Task: Look for space in Brovary, Ukraine from 26th August, 2023 to 10th September, 2023 for 6 adults, 2 children in price range Rs.10000 to Rs.15000. Place can be entire place or shared room with 6 bedrooms having 6 beds and 6 bathrooms. Property type can be house, flat, guest house. Amenities needed are: wifi, TV, free parkinig on premises, gym, breakfast. Booking option can be shelf check-in. Required host language is English.
Action: Mouse moved to (598, 148)
Screenshot: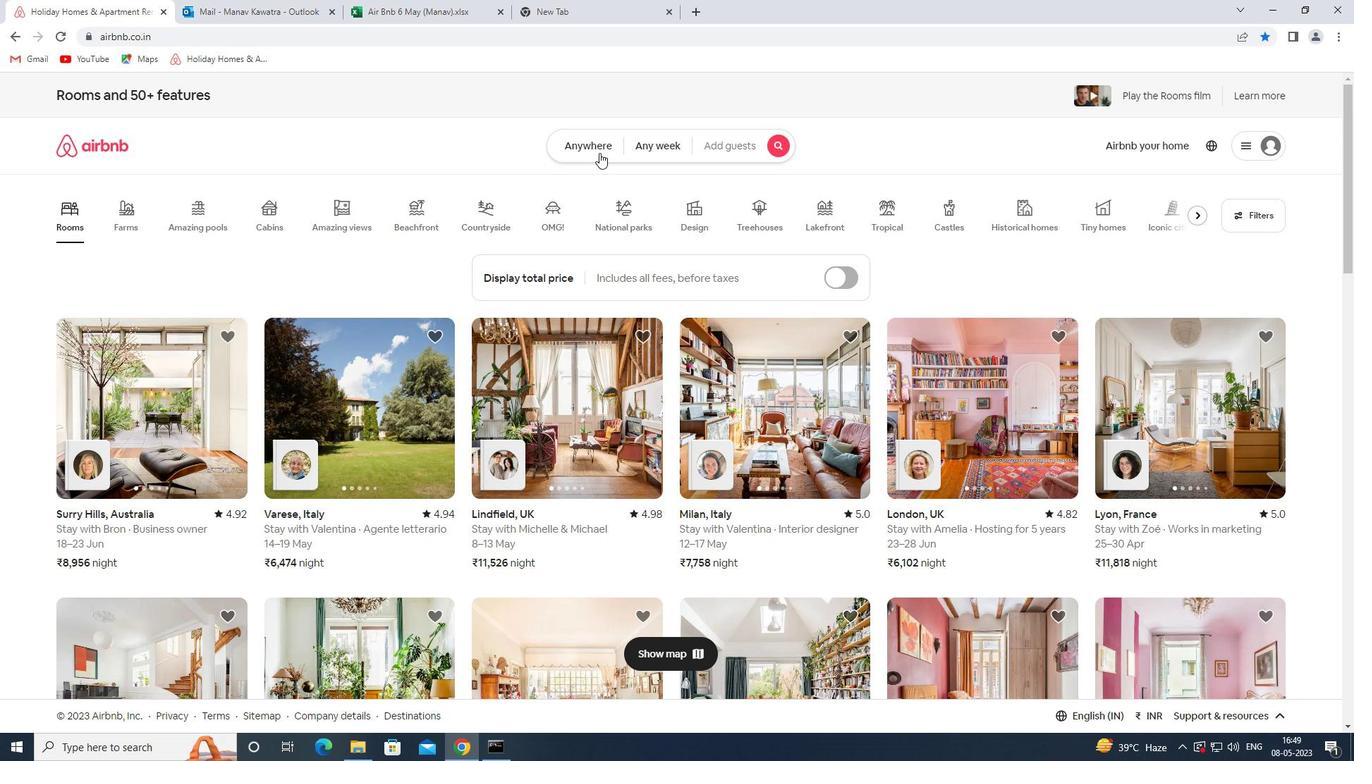 
Action: Mouse pressed left at (598, 148)
Screenshot: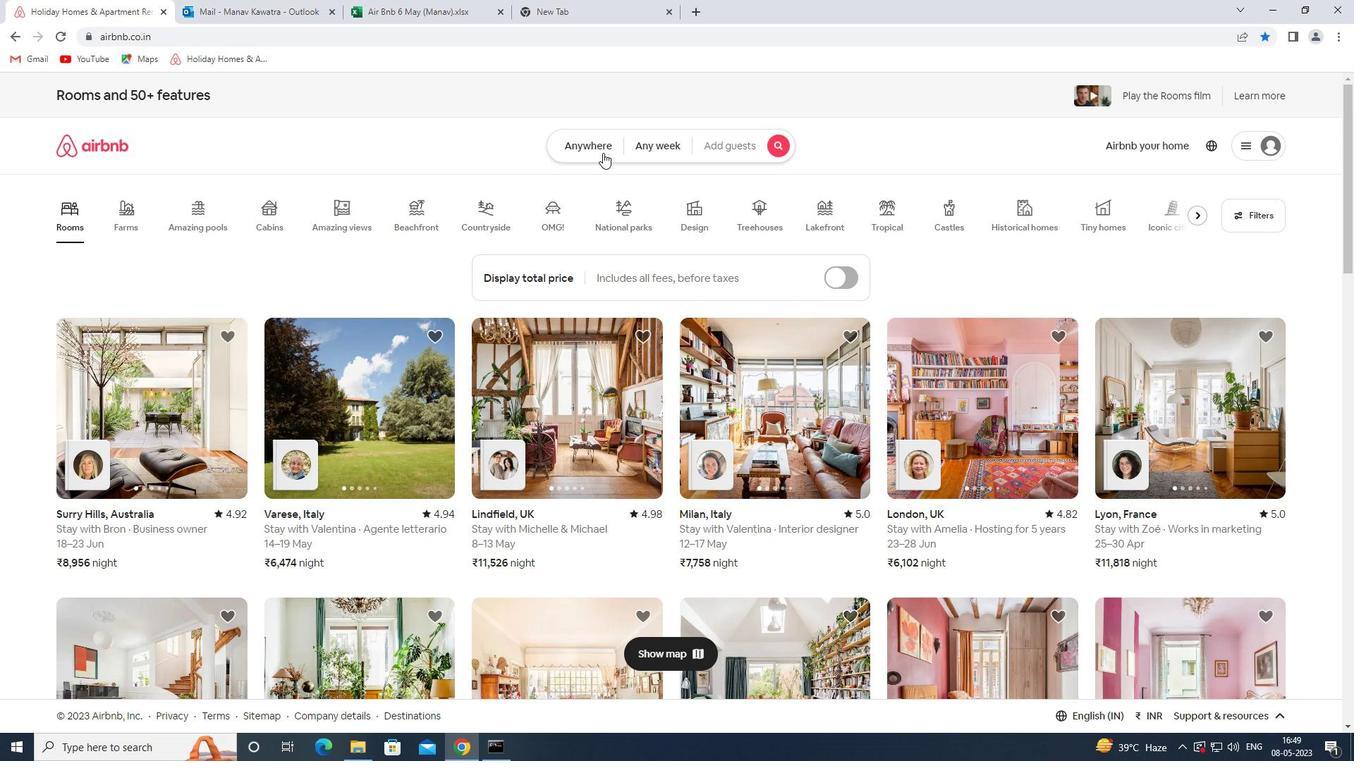 
Action: Mouse moved to (513, 201)
Screenshot: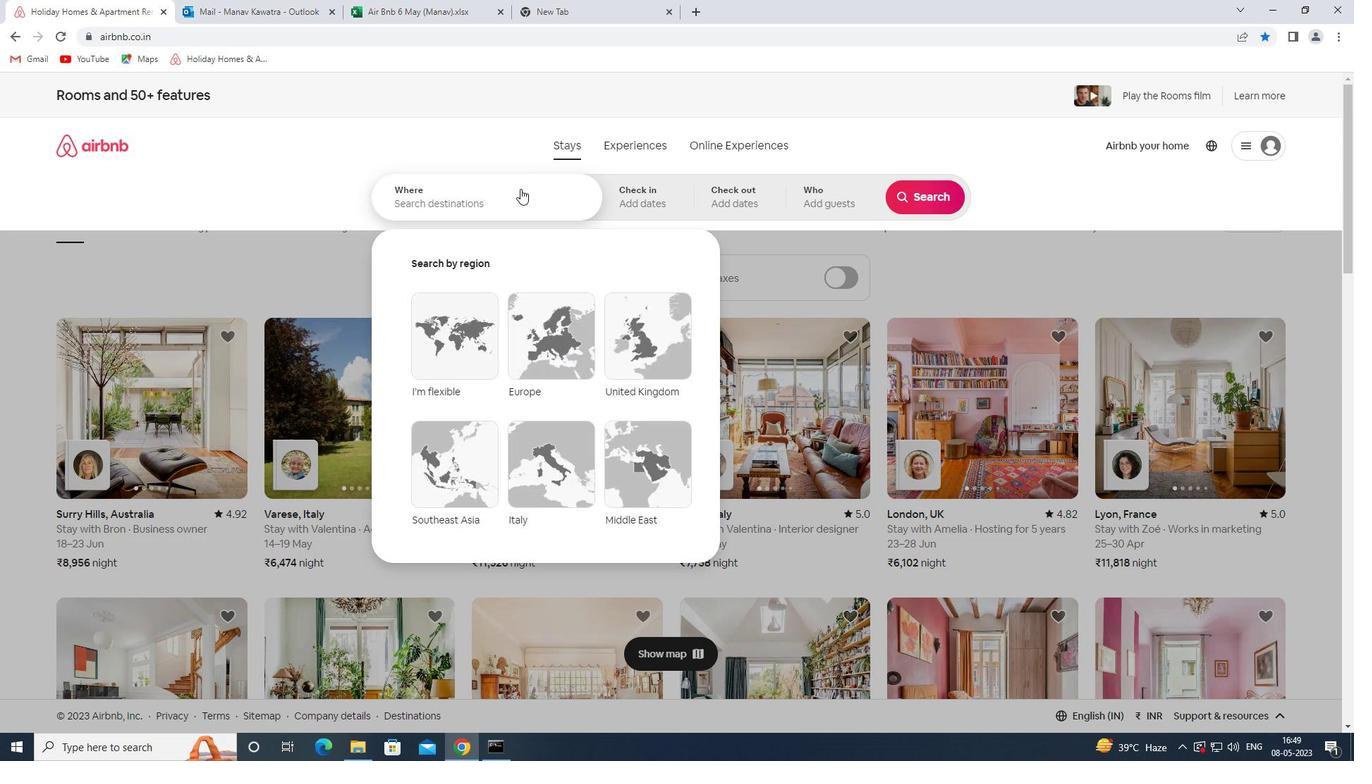 
Action: Mouse pressed left at (513, 201)
Screenshot: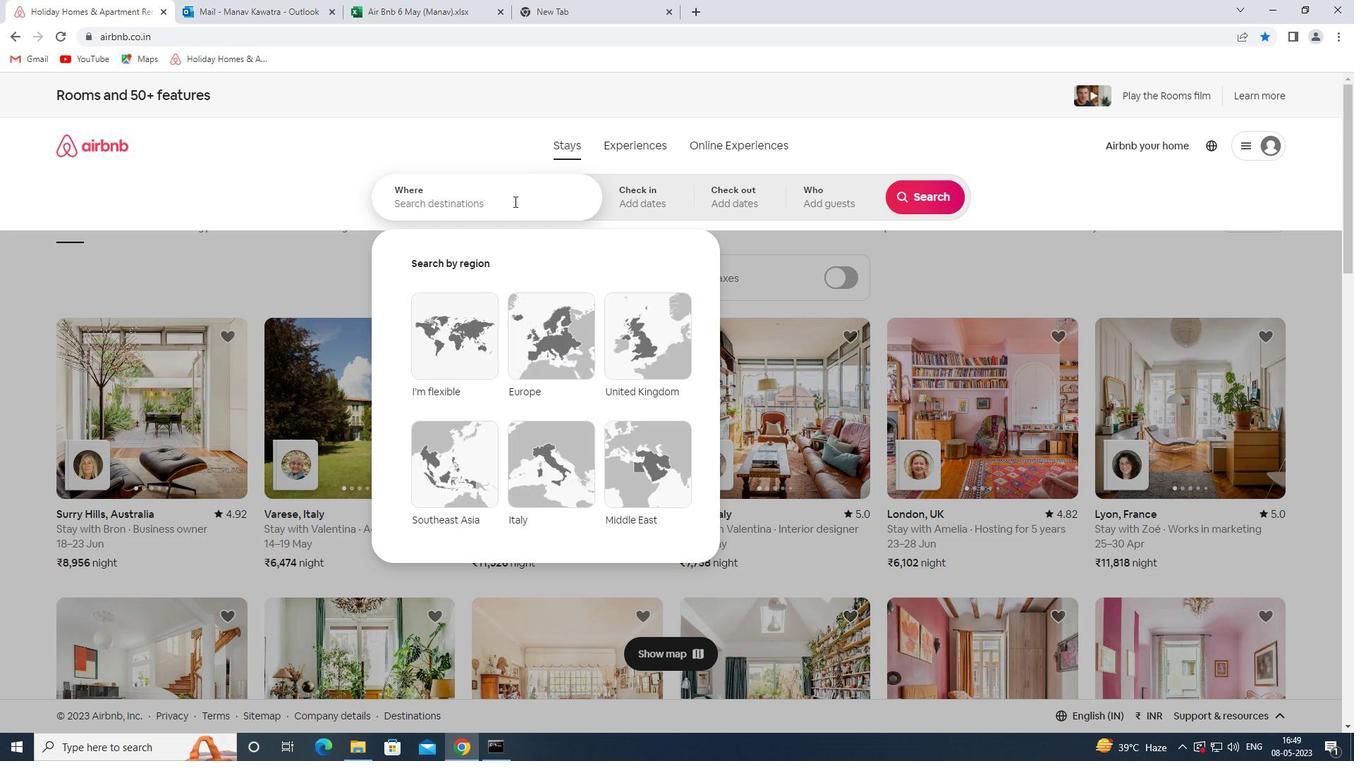 
Action: Key pressed <Key.shift>BROVARY<Key.space><Key.shift>UKRAINE<Key.space><Key.enter>
Screenshot: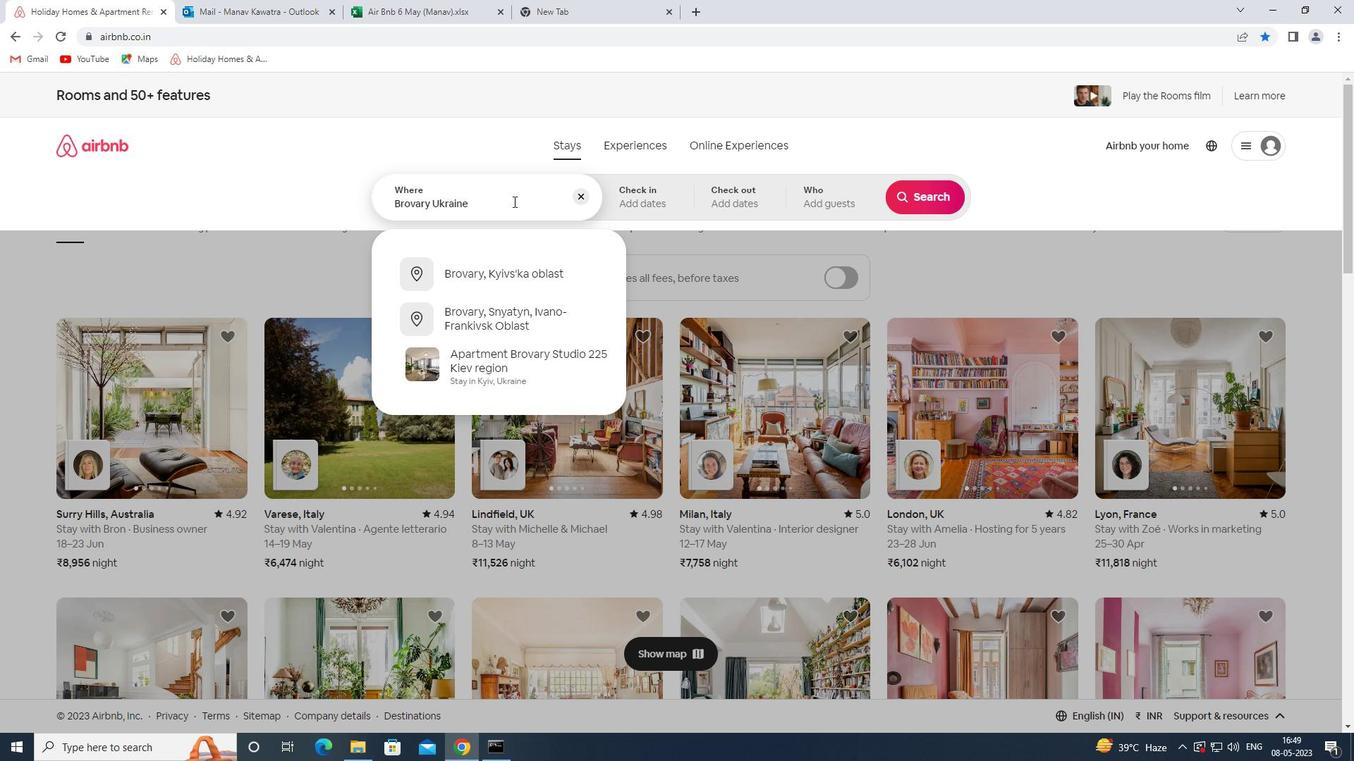 
Action: Mouse moved to (920, 322)
Screenshot: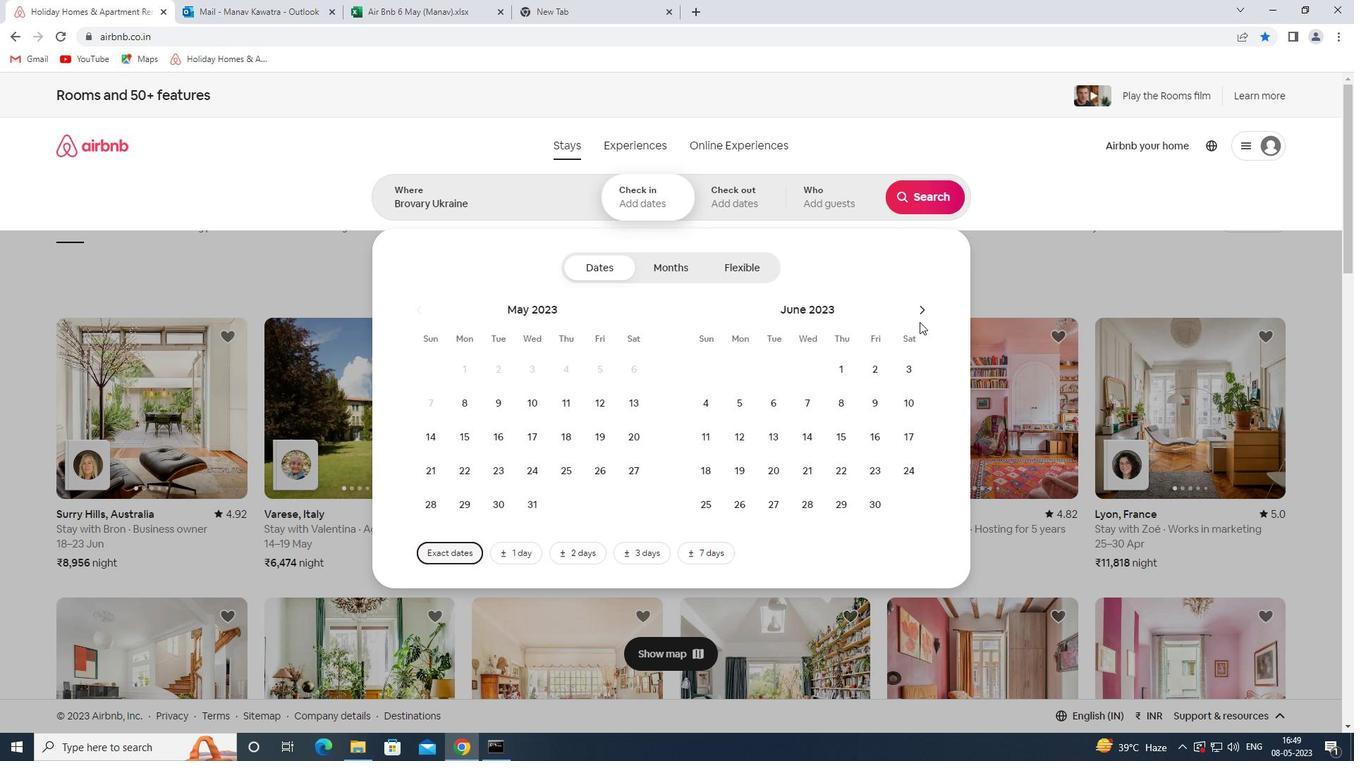 
Action: Mouse pressed left at (920, 322)
Screenshot: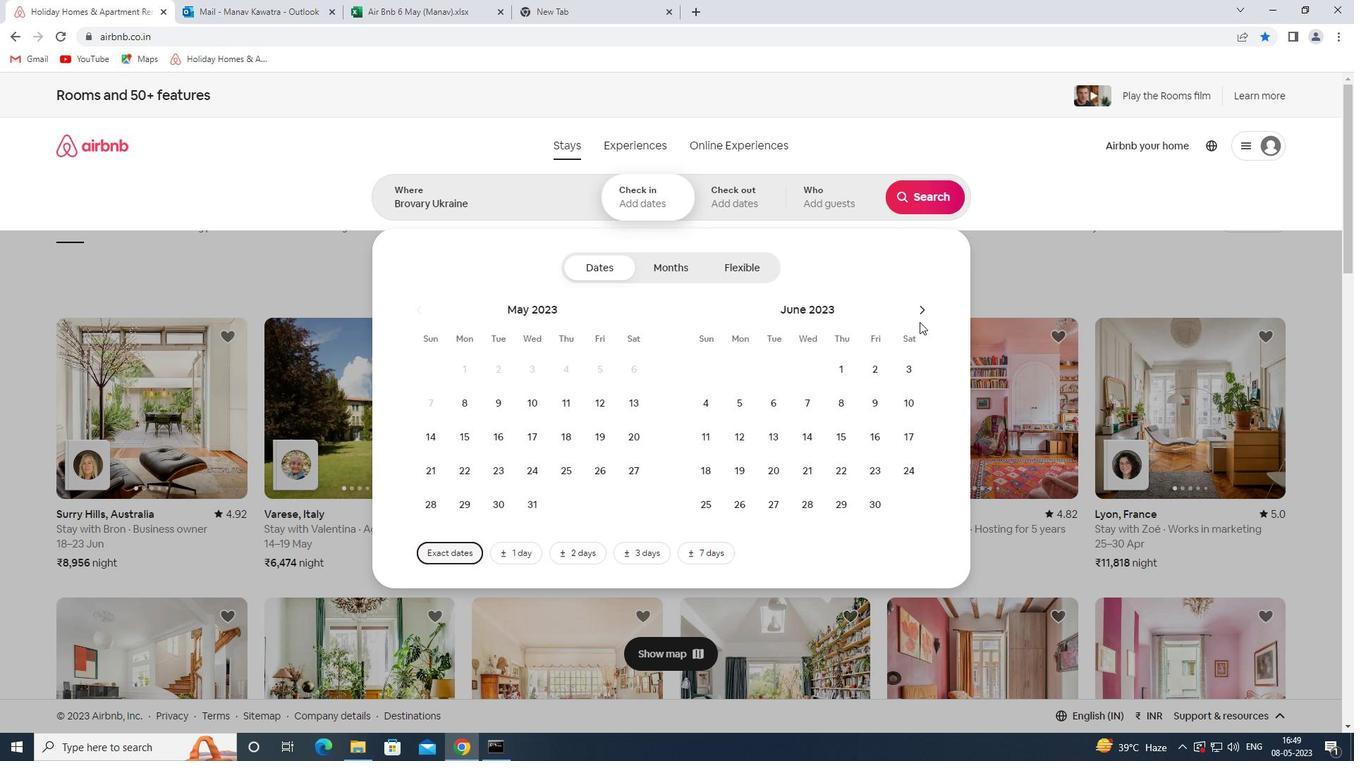 
Action: Mouse moved to (920, 314)
Screenshot: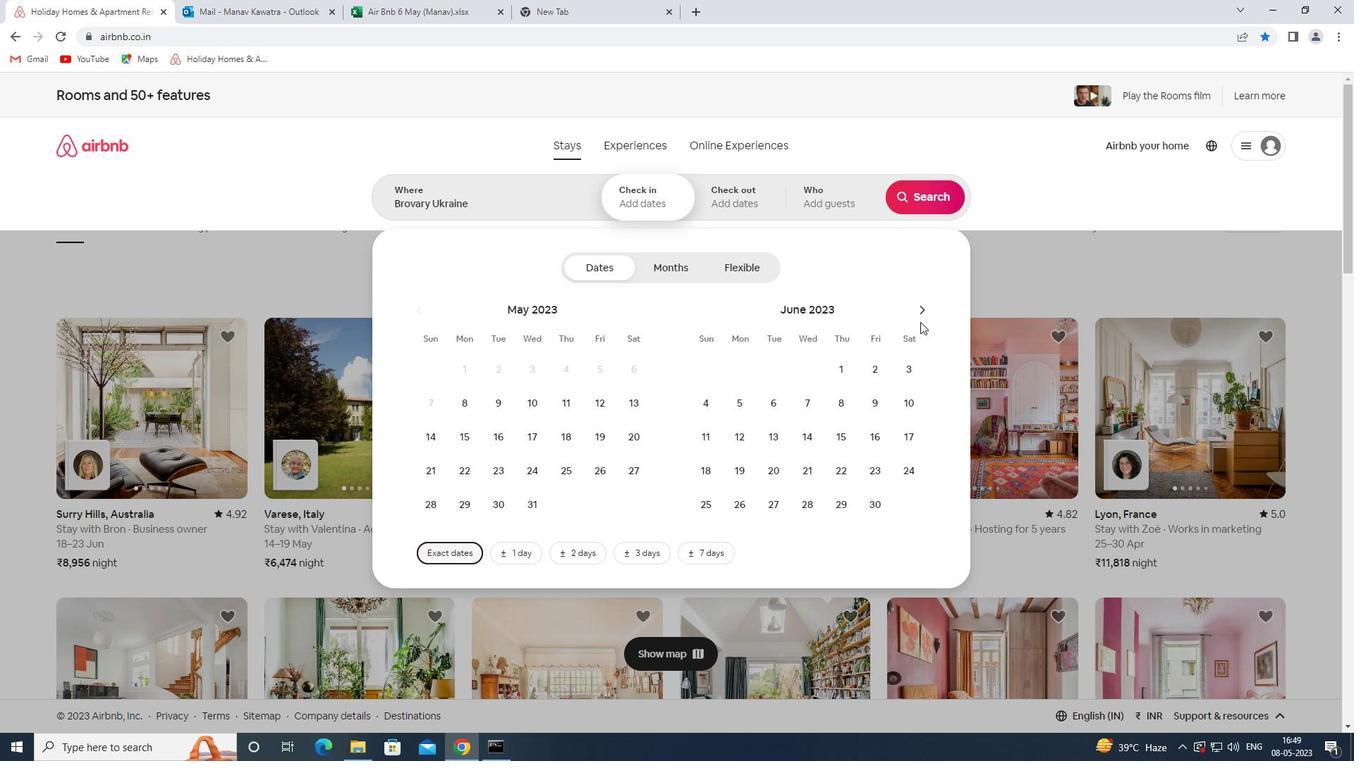 
Action: Mouse pressed left at (920, 314)
Screenshot: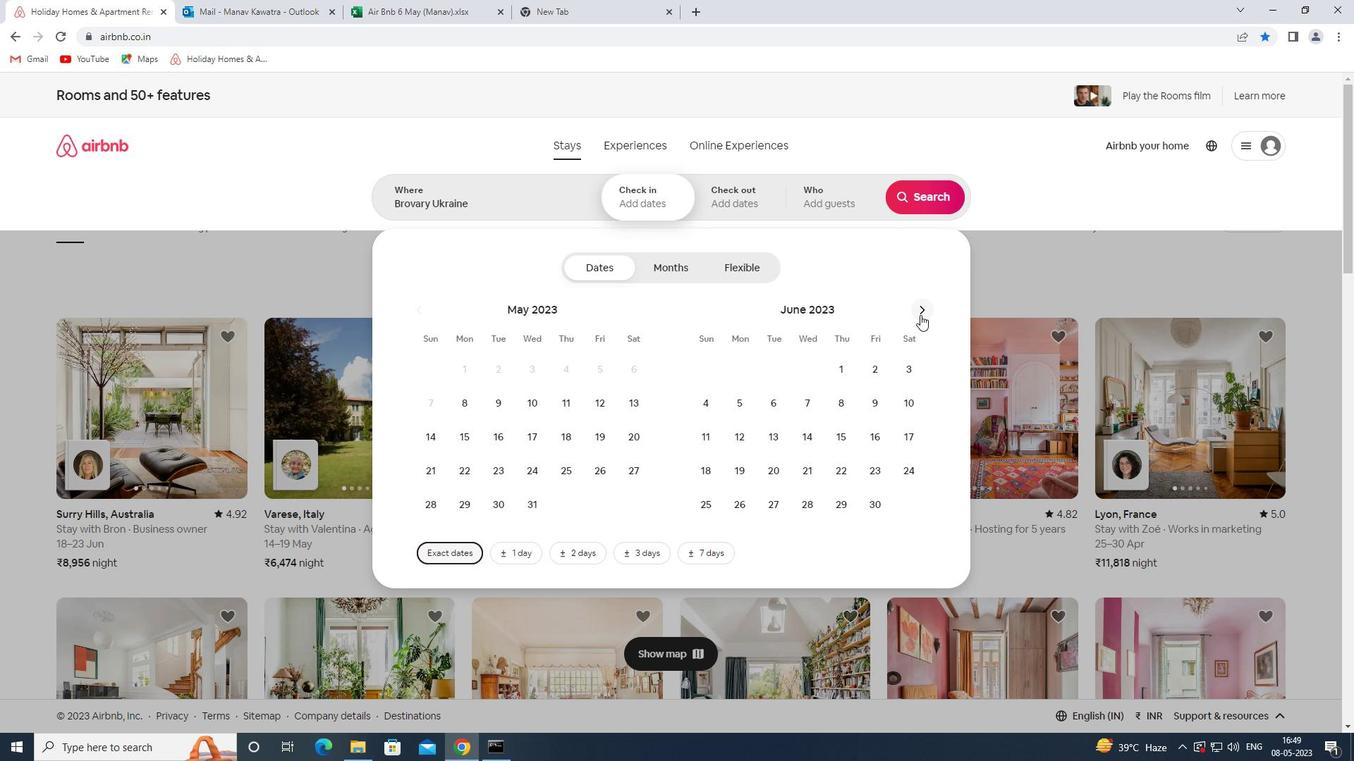 
Action: Mouse pressed left at (920, 314)
Screenshot: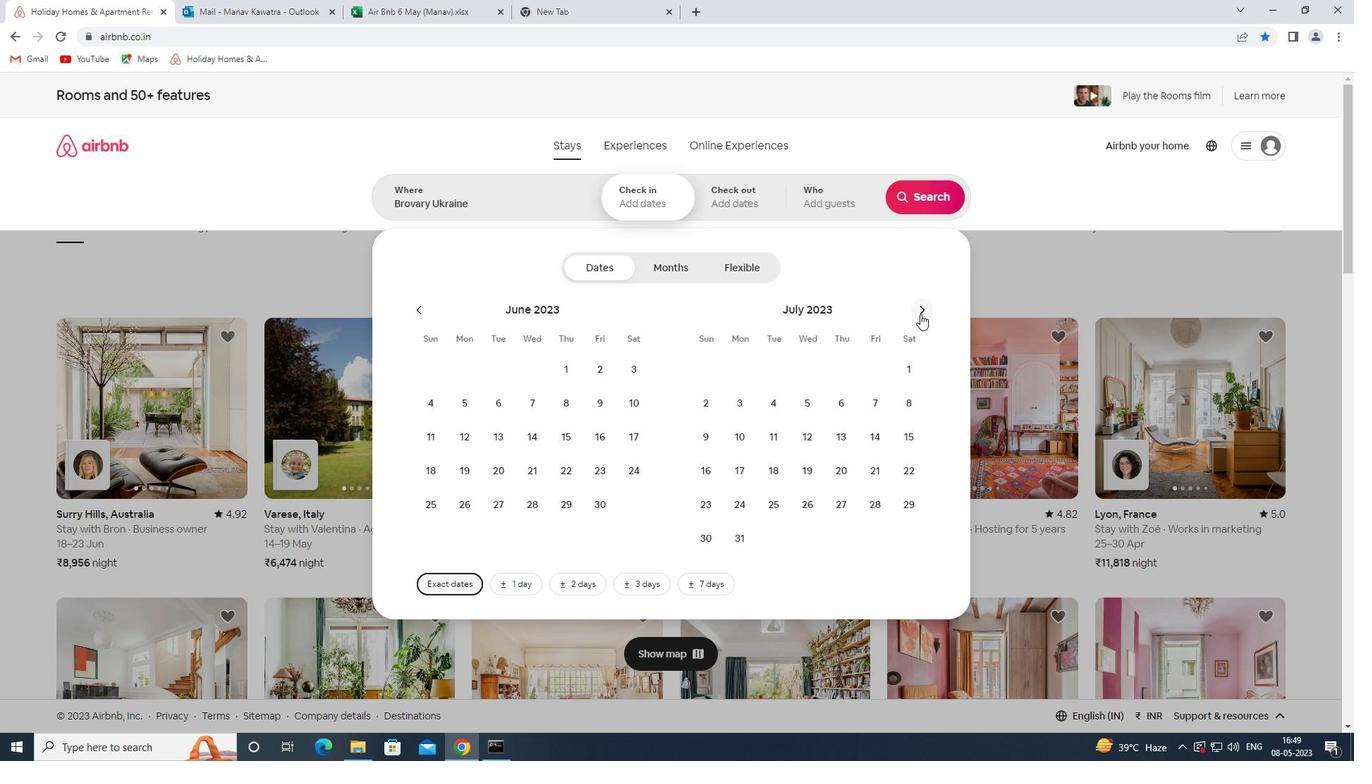 
Action: Mouse moved to (904, 476)
Screenshot: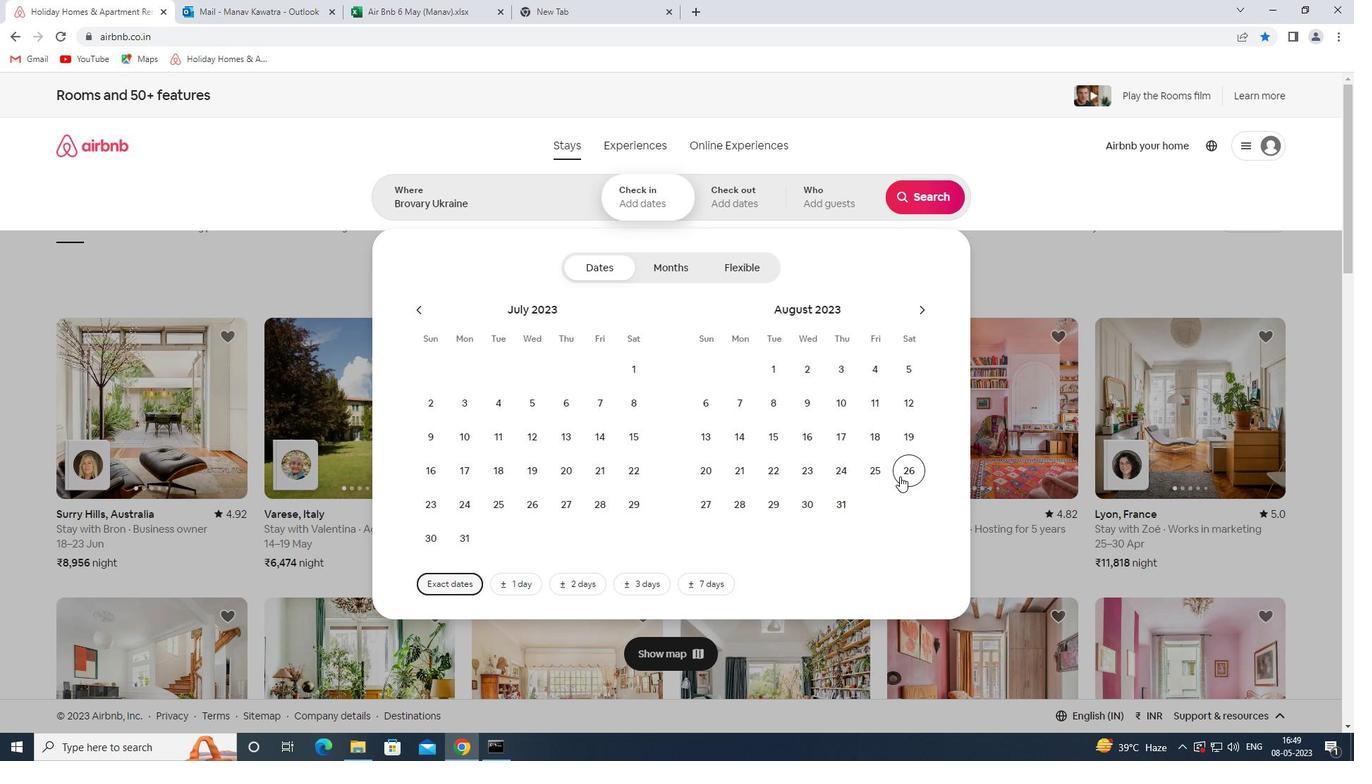 
Action: Mouse pressed left at (904, 476)
Screenshot: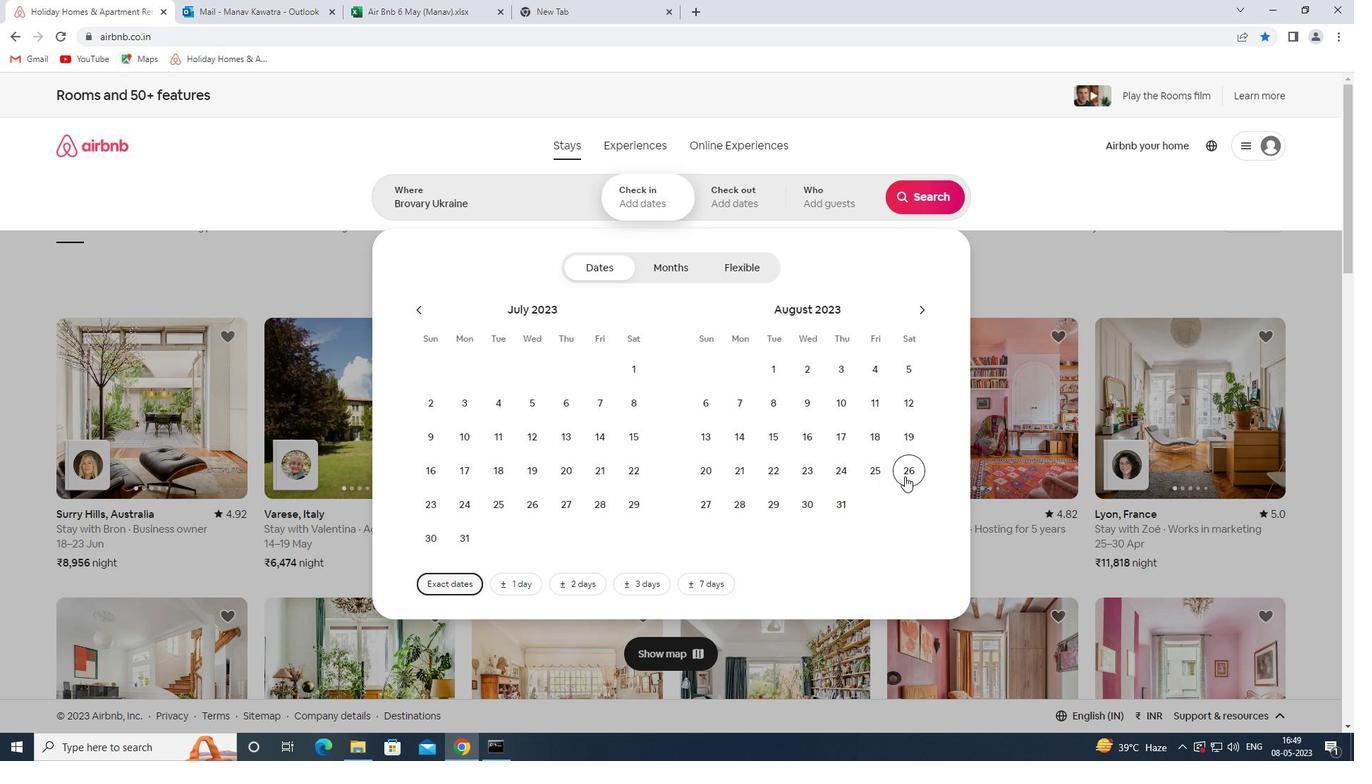 
Action: Mouse pressed left at (904, 476)
Screenshot: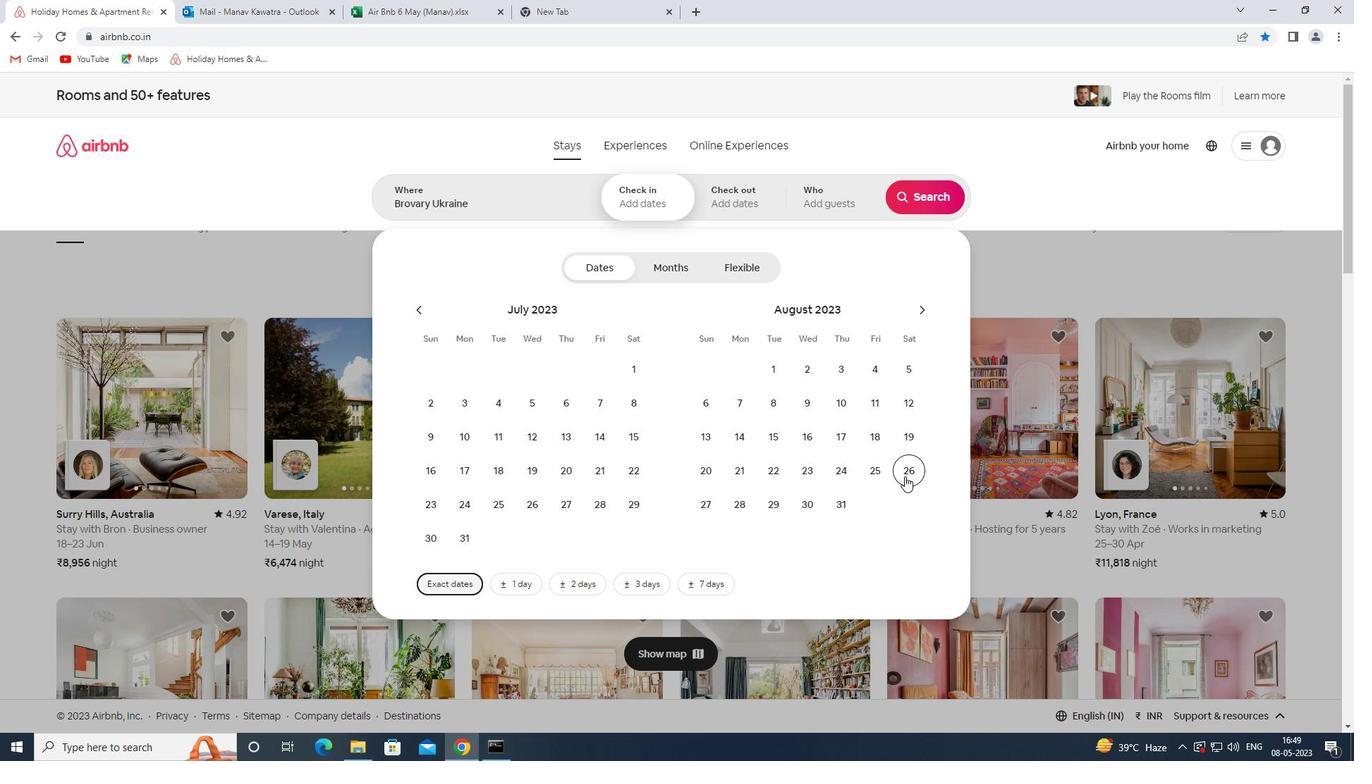 
Action: Mouse moved to (827, 215)
Screenshot: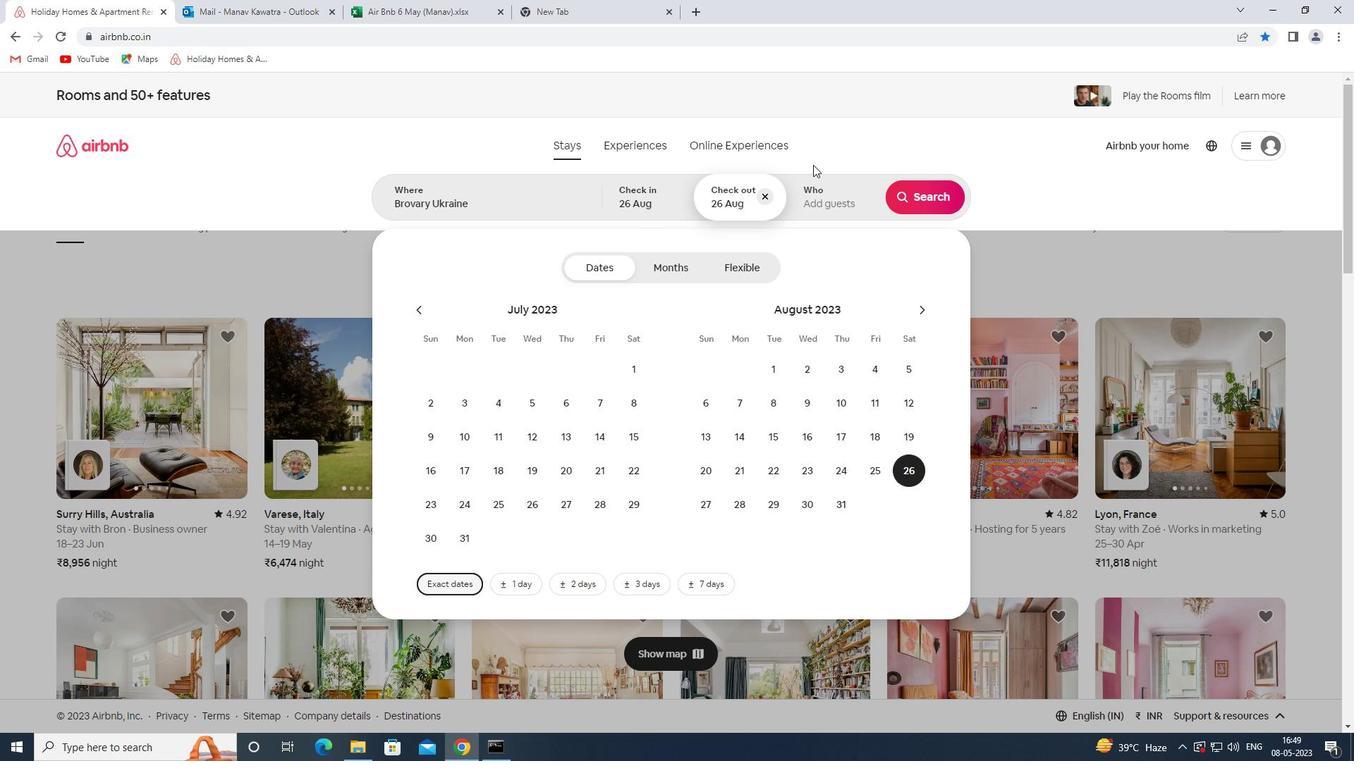 
Action: Mouse pressed left at (827, 215)
Screenshot: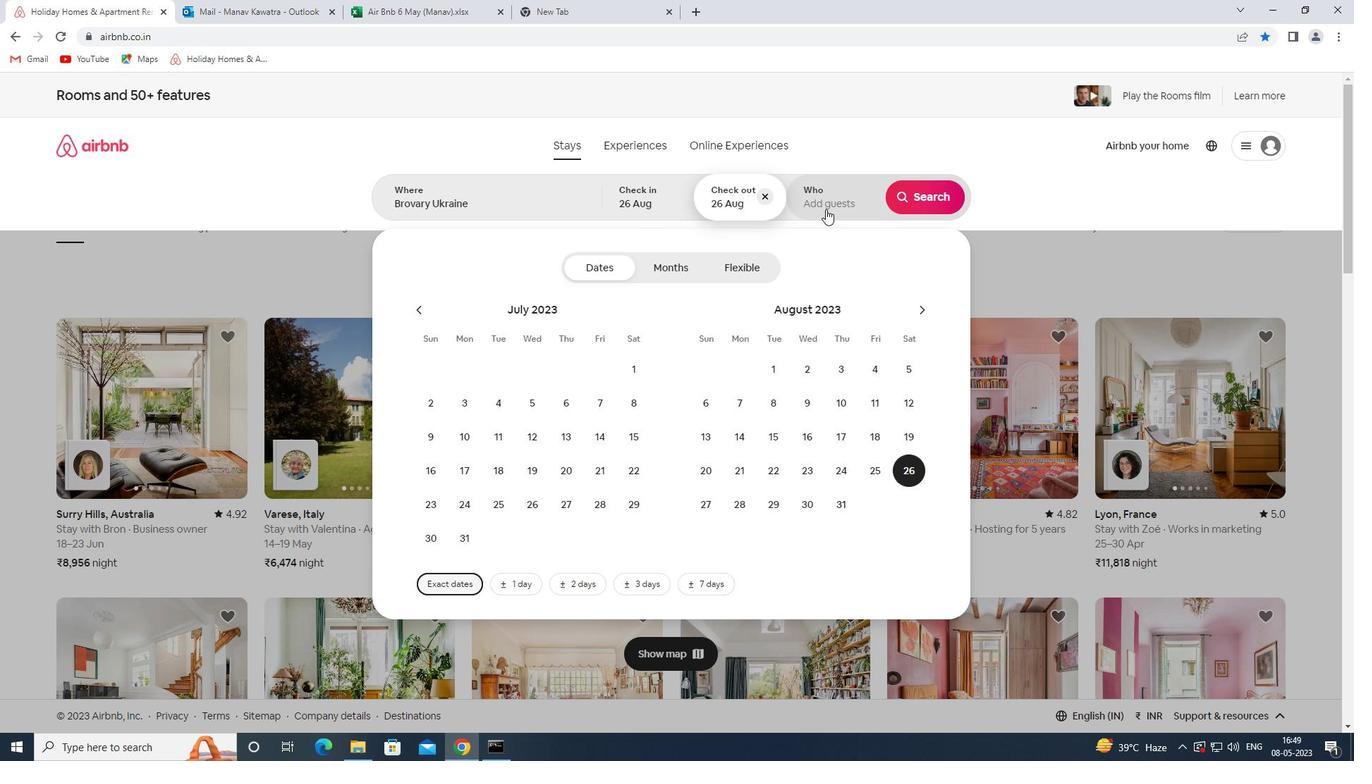 
Action: Mouse moved to (775, 205)
Screenshot: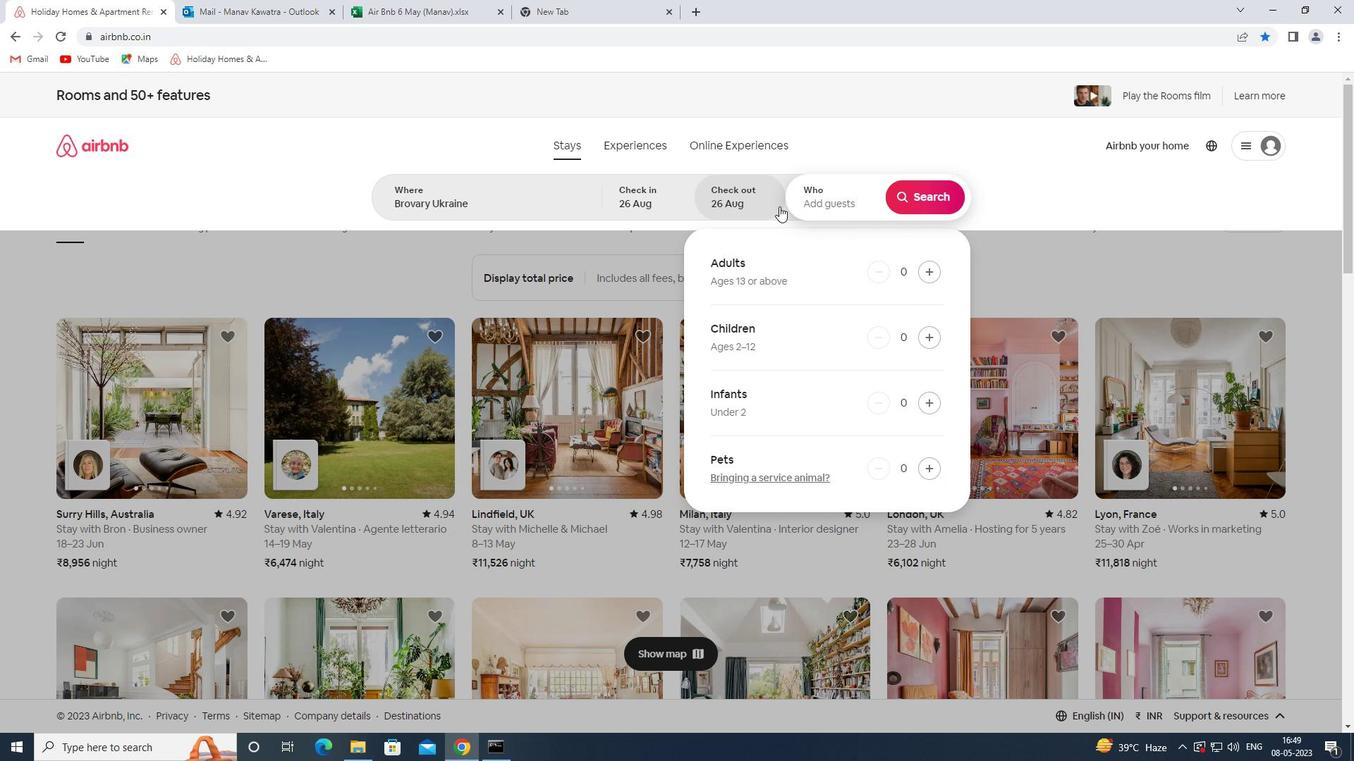 
Action: Mouse pressed left at (775, 205)
Screenshot: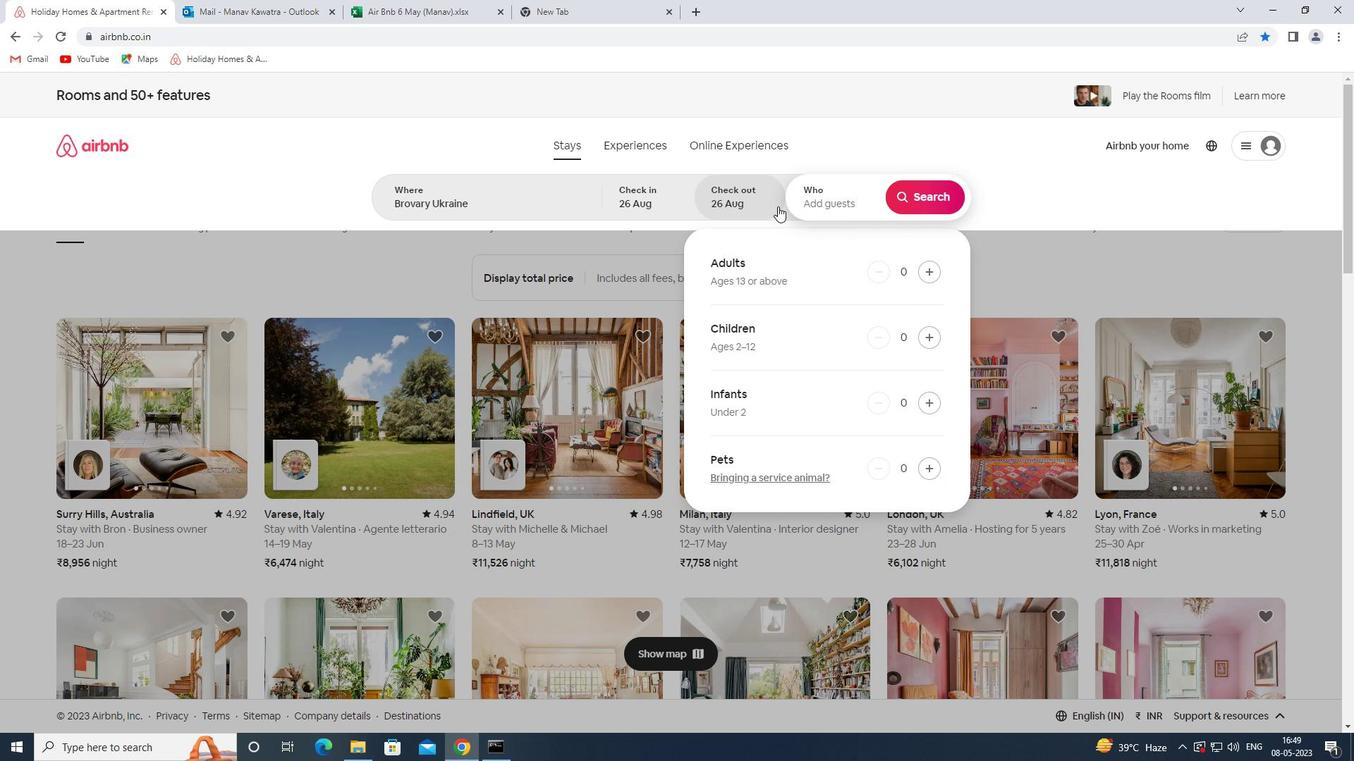 
Action: Mouse moved to (708, 437)
Screenshot: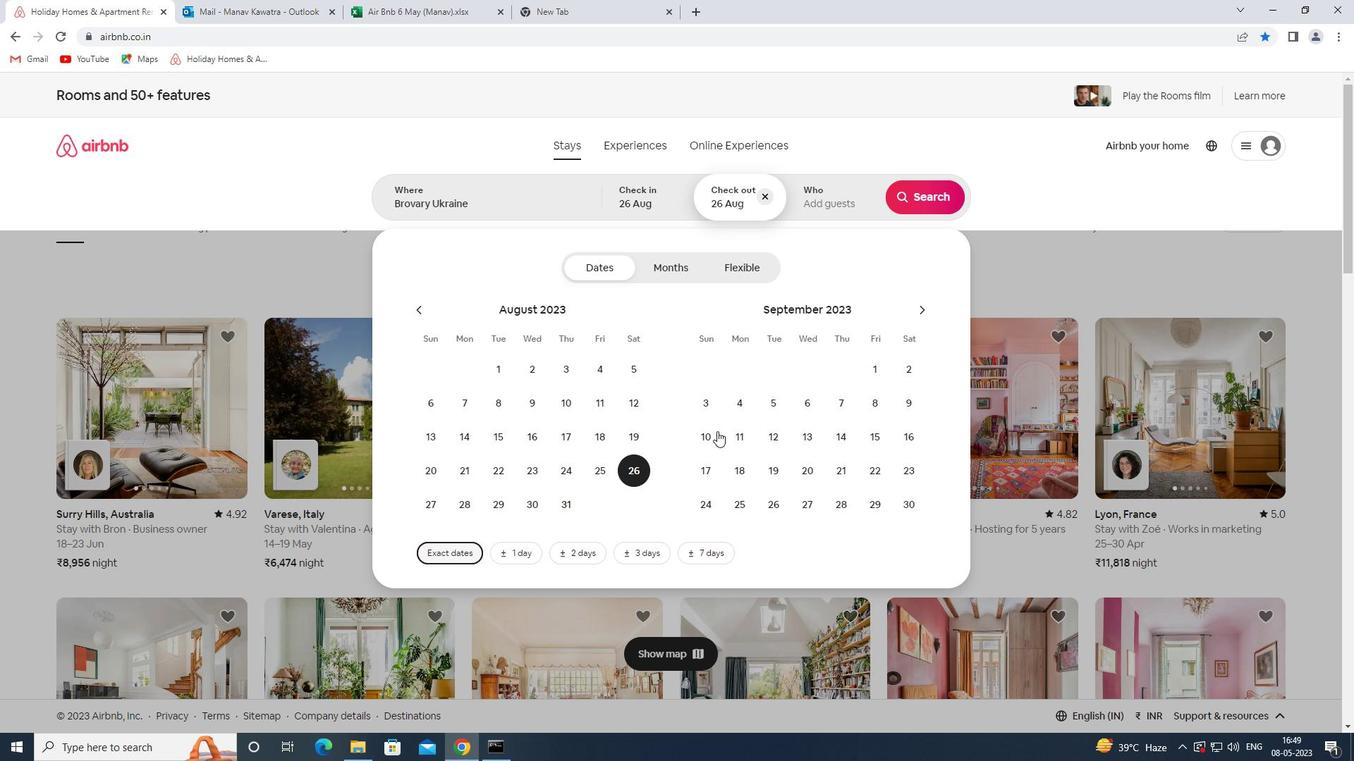 
Action: Mouse pressed left at (708, 437)
Screenshot: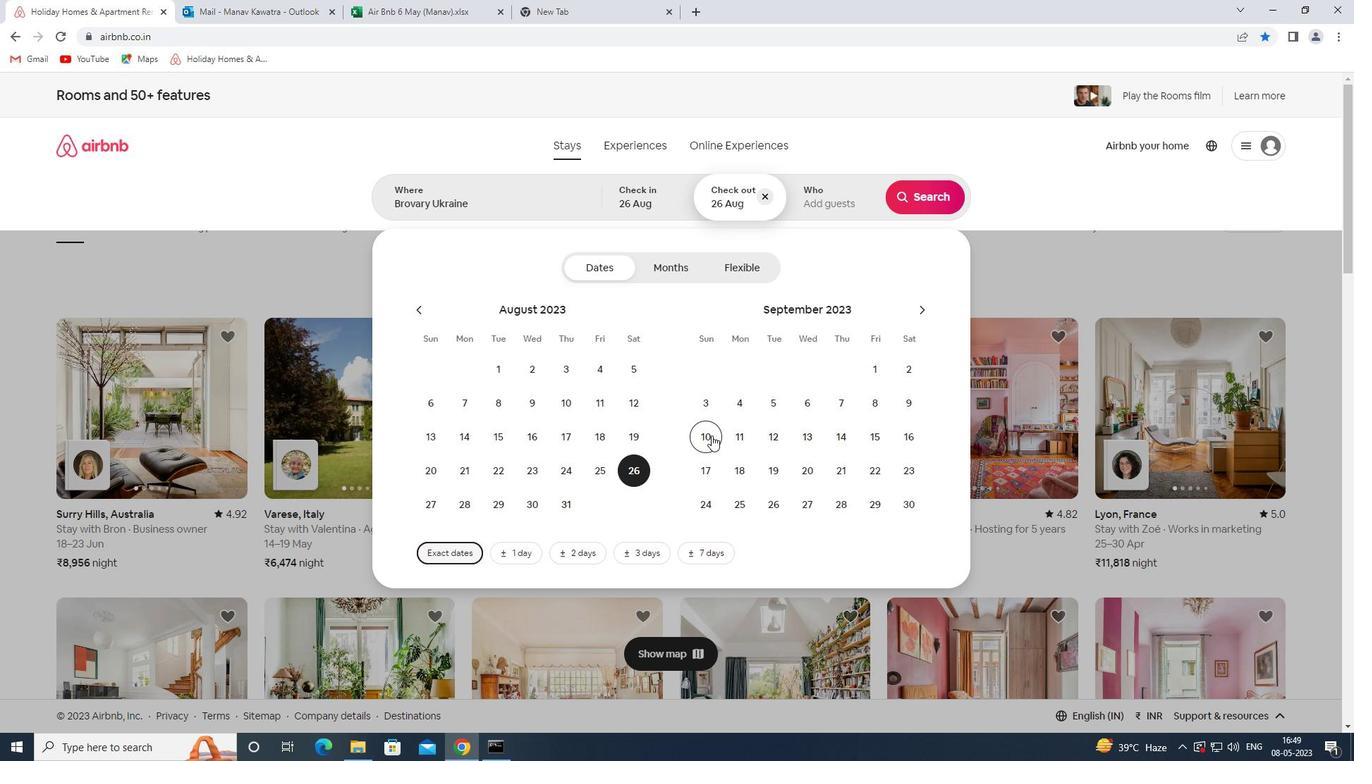 
Action: Mouse moved to (846, 210)
Screenshot: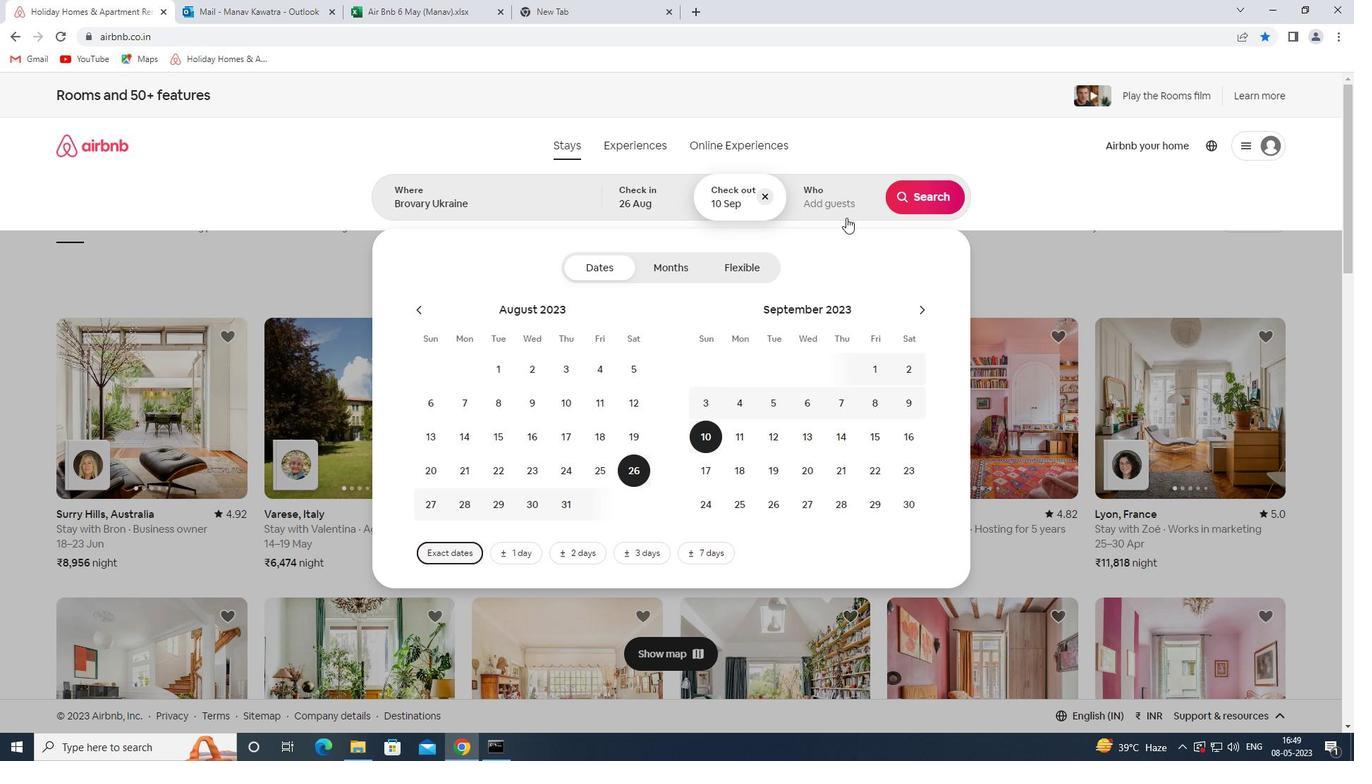 
Action: Mouse pressed left at (846, 210)
Screenshot: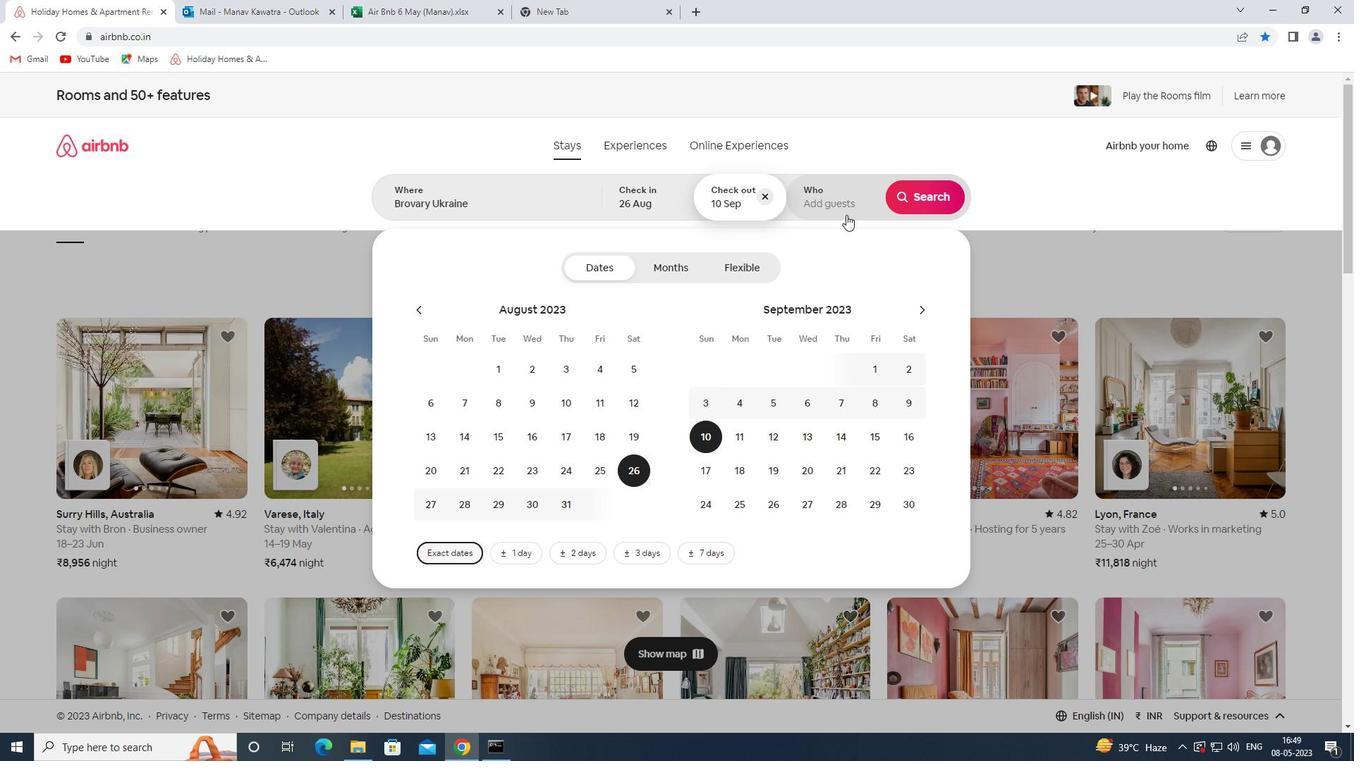 
Action: Mouse moved to (930, 280)
Screenshot: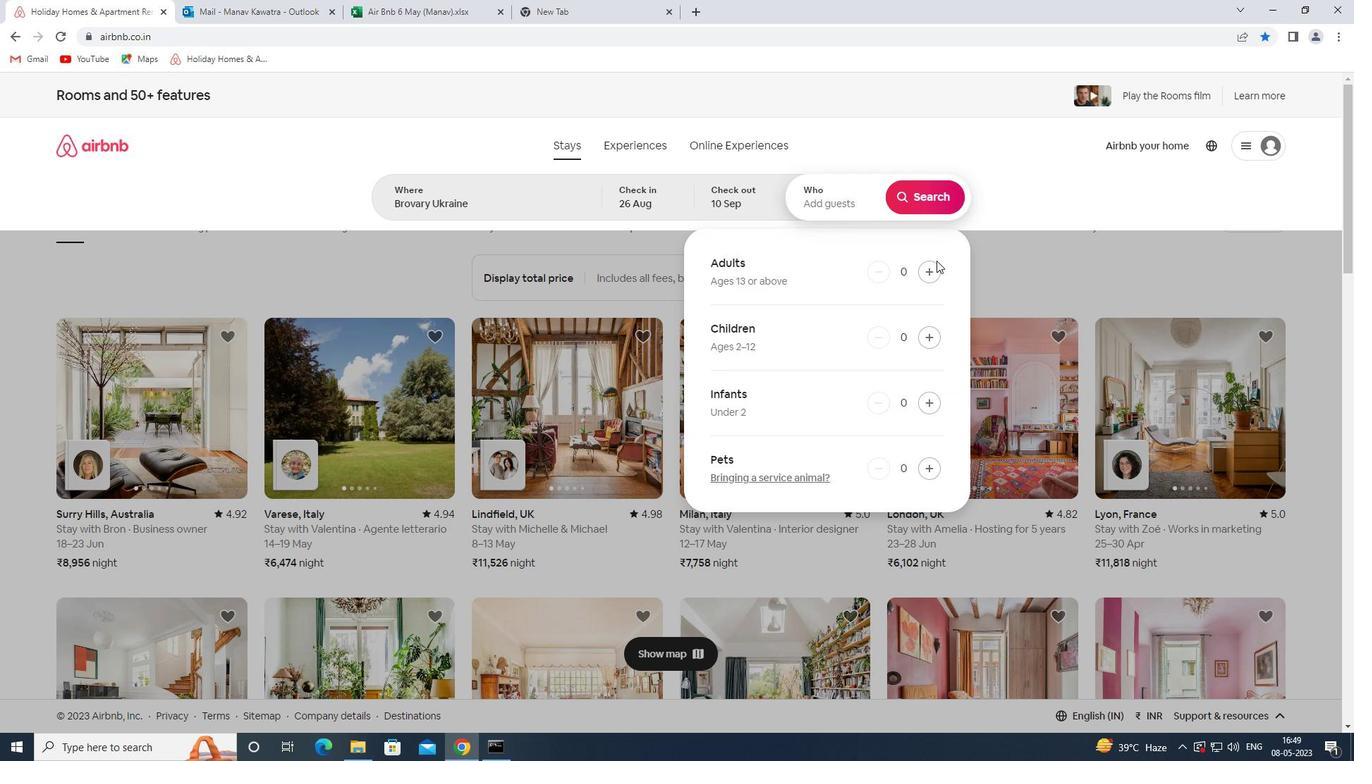 
Action: Mouse pressed left at (930, 280)
Screenshot: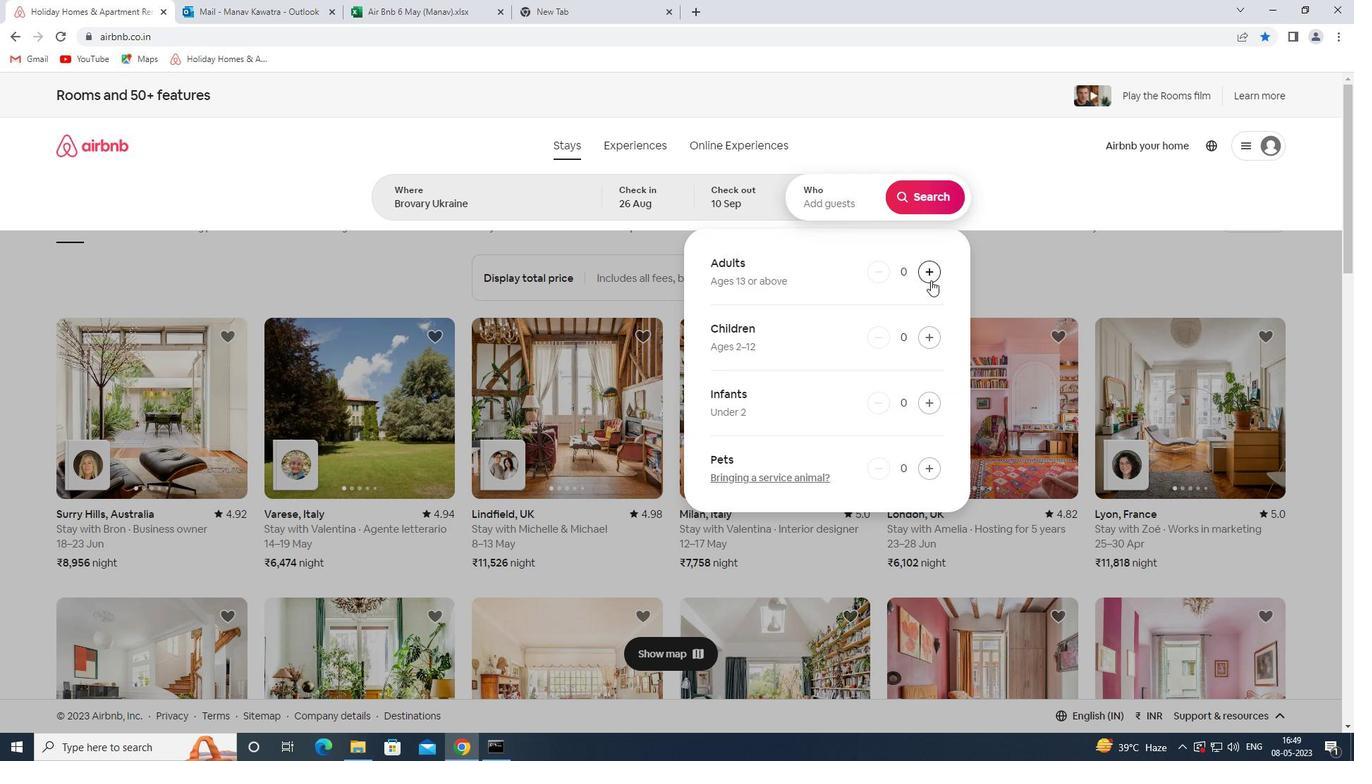 
Action: Mouse pressed left at (930, 280)
Screenshot: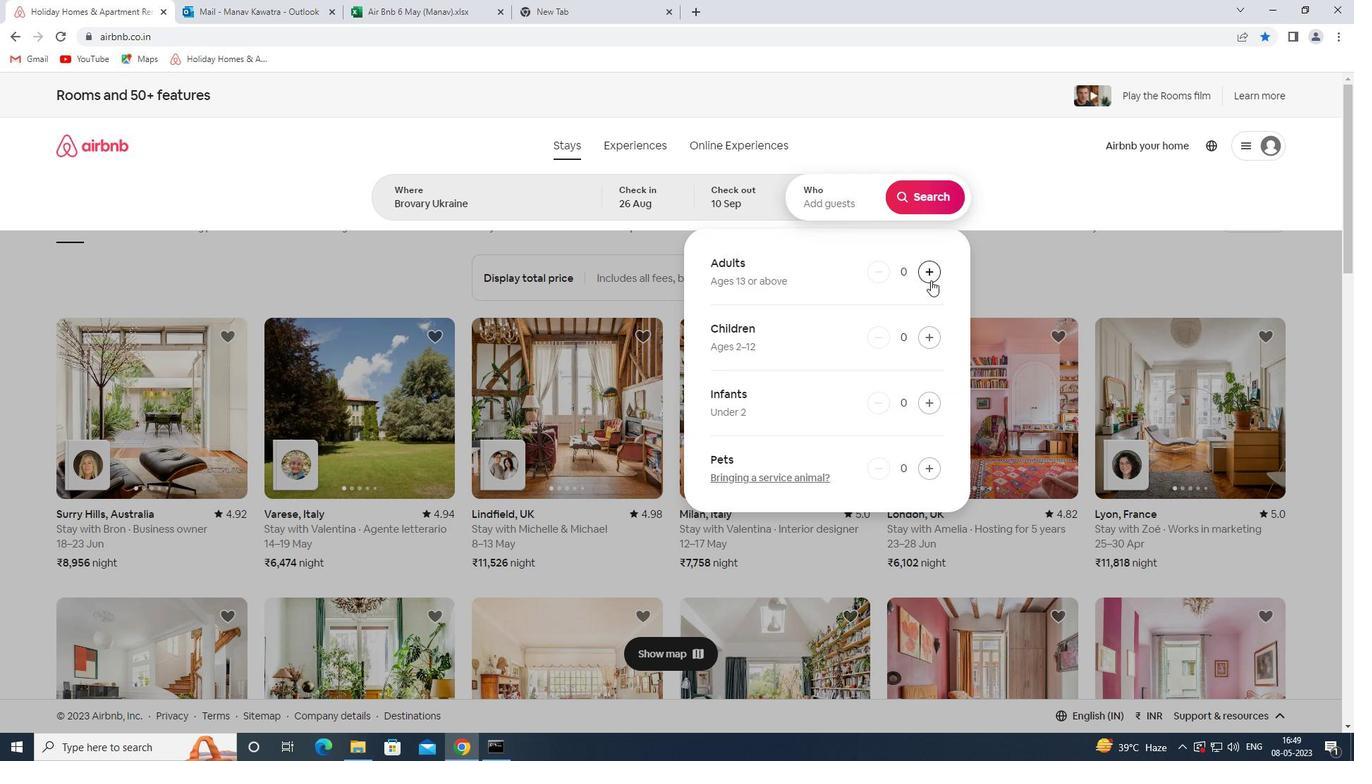 
Action: Mouse pressed left at (930, 280)
Screenshot: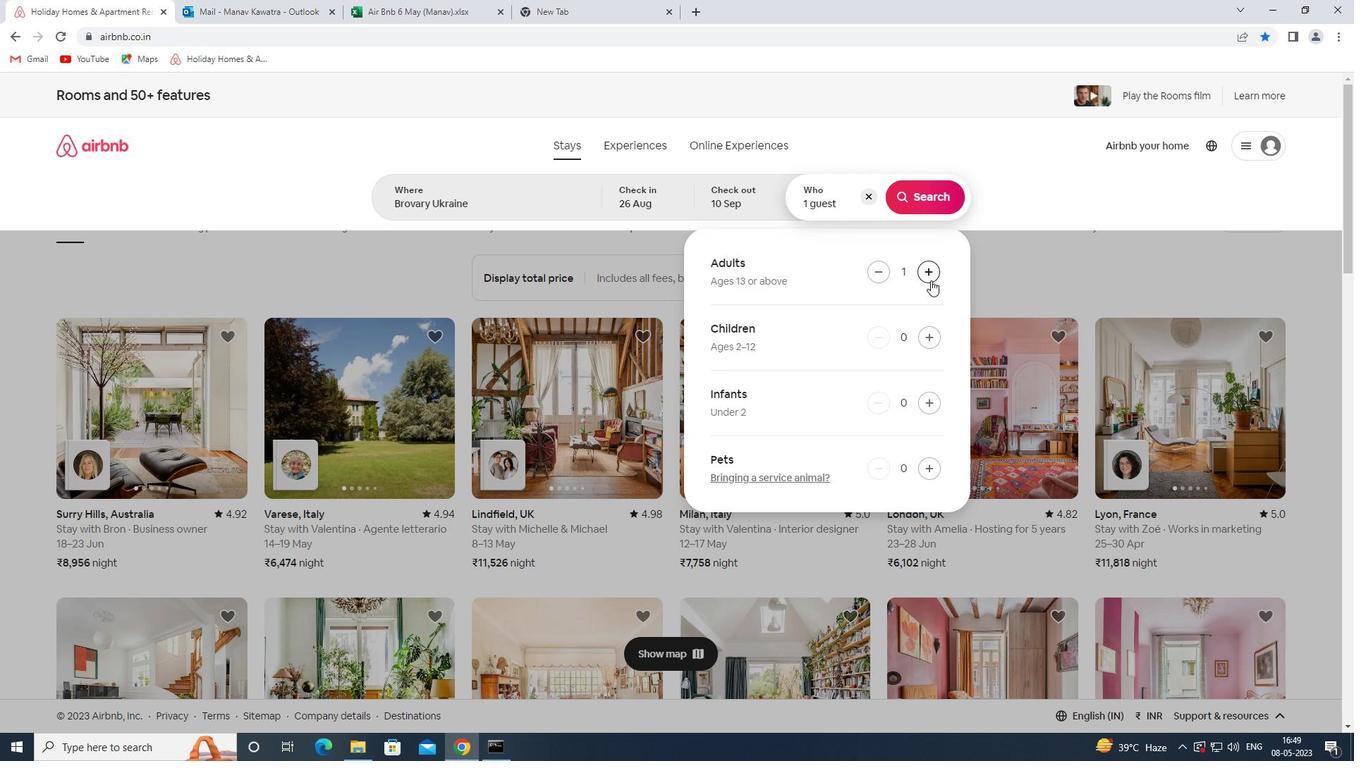 
Action: Mouse pressed left at (930, 280)
Screenshot: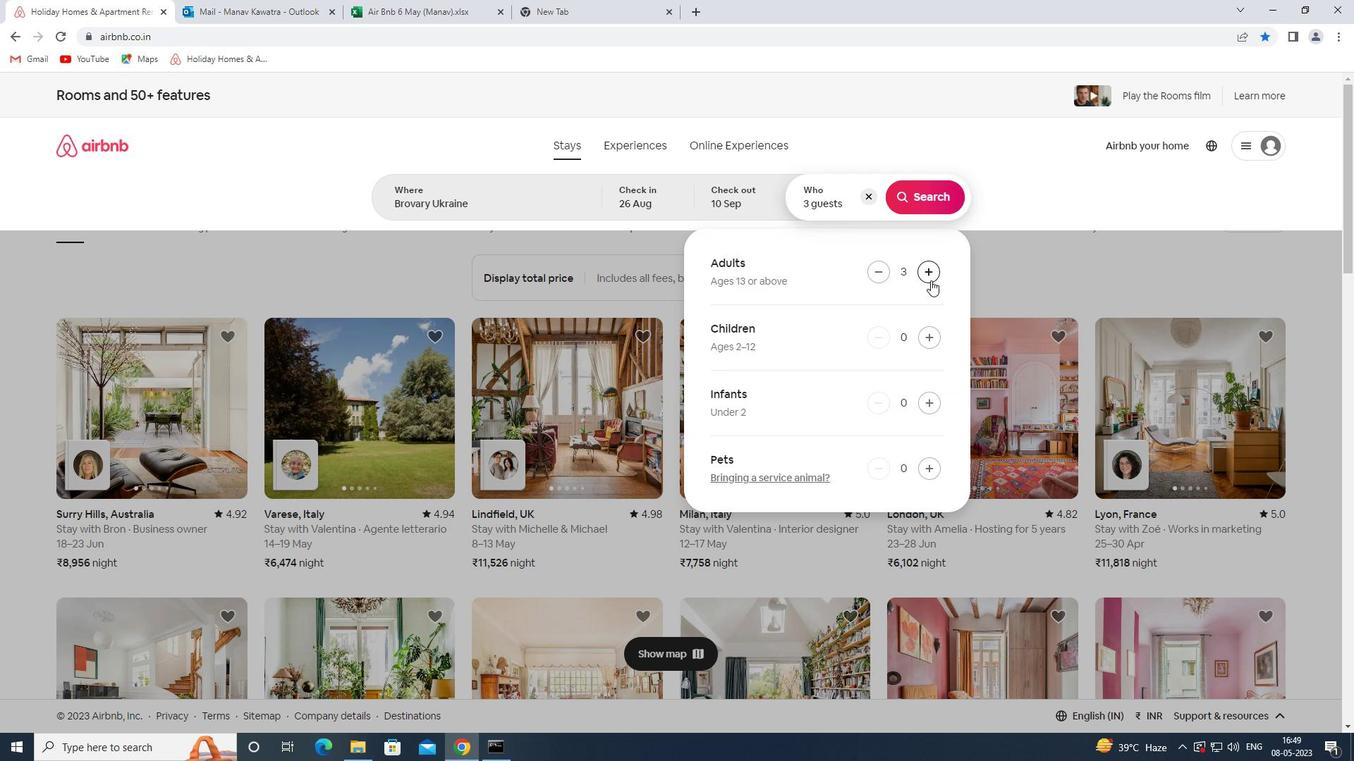 
Action: Mouse pressed left at (930, 280)
Screenshot: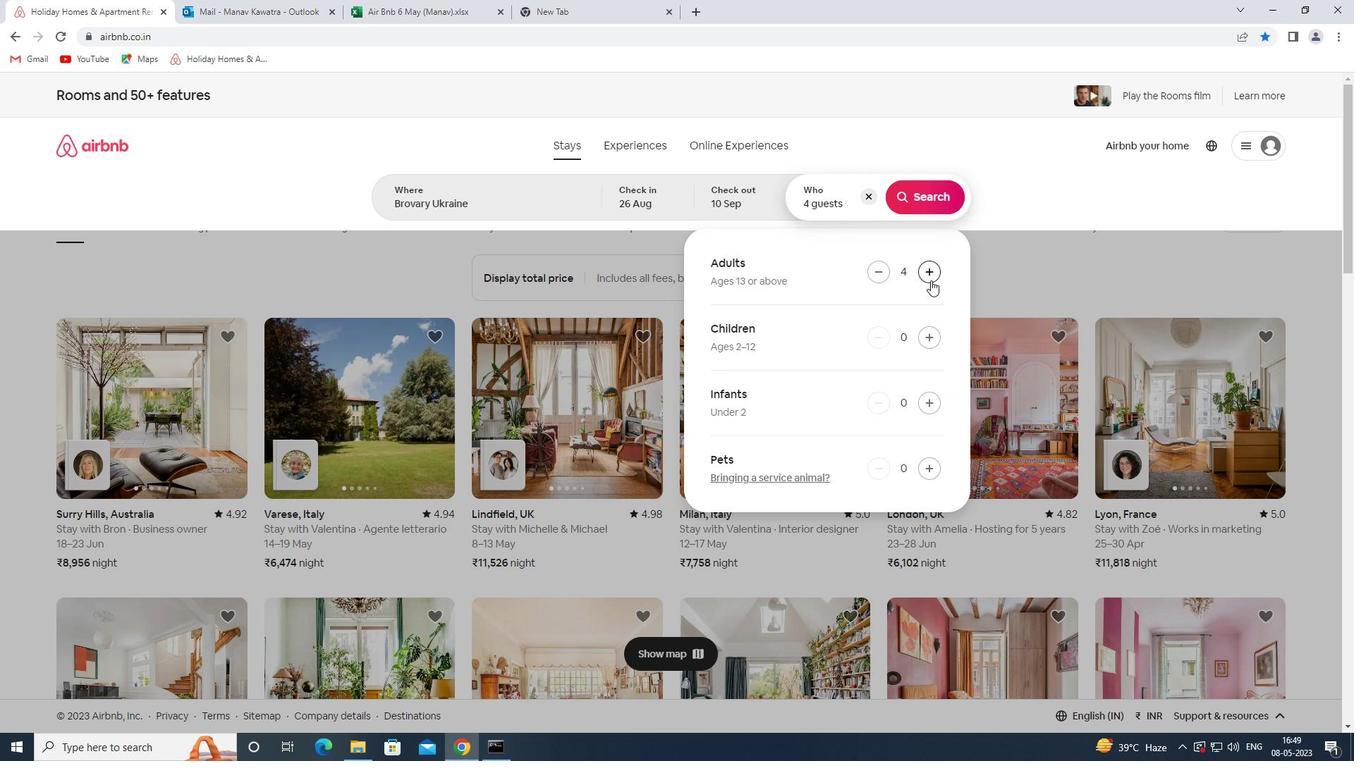 
Action: Mouse pressed left at (930, 280)
Screenshot: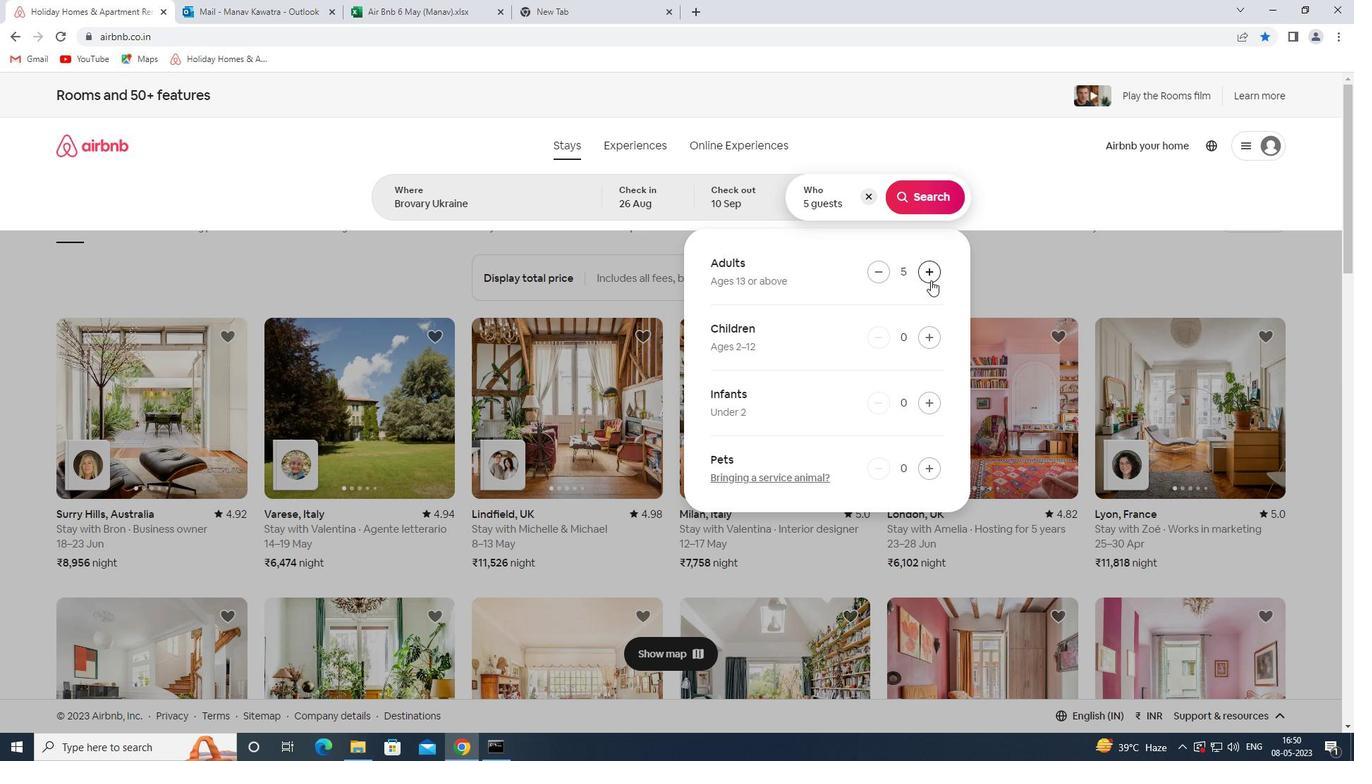 
Action: Mouse moved to (933, 339)
Screenshot: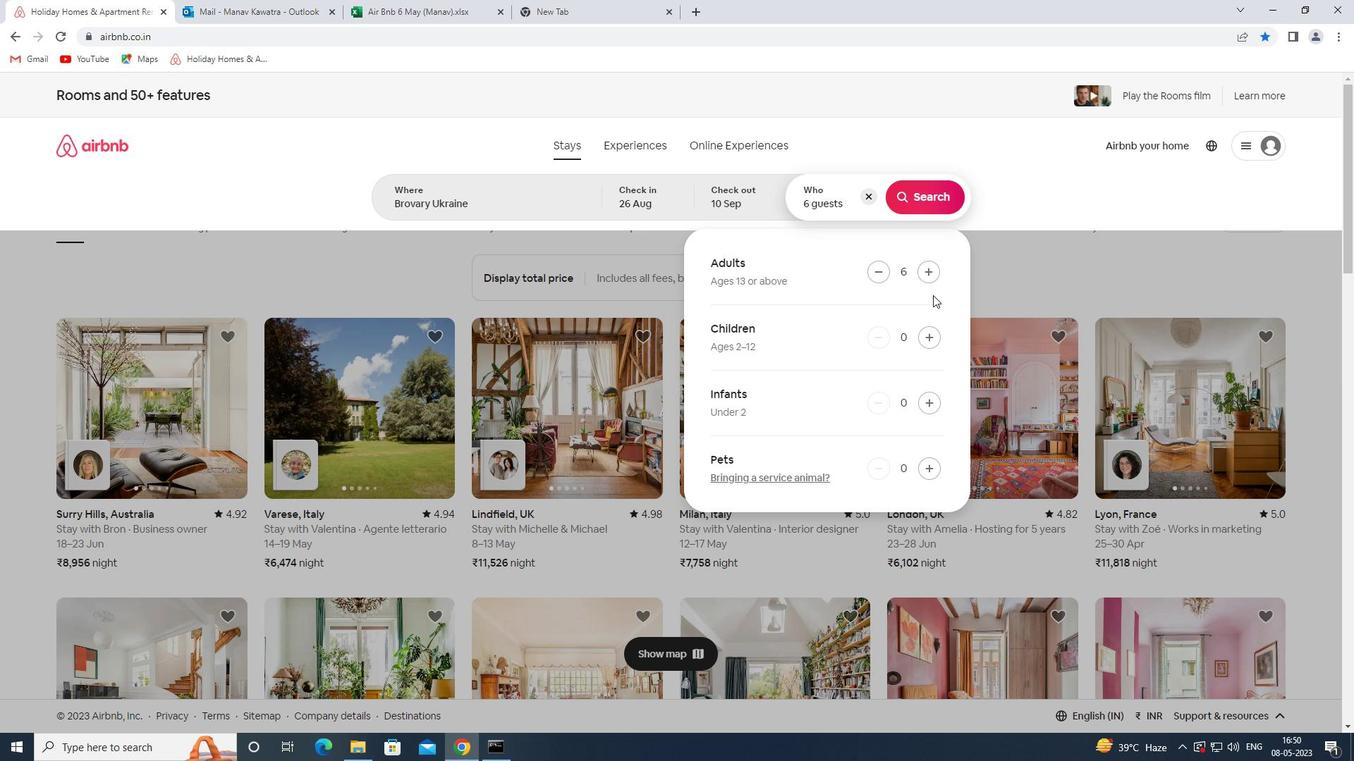 
Action: Mouse pressed left at (933, 339)
Screenshot: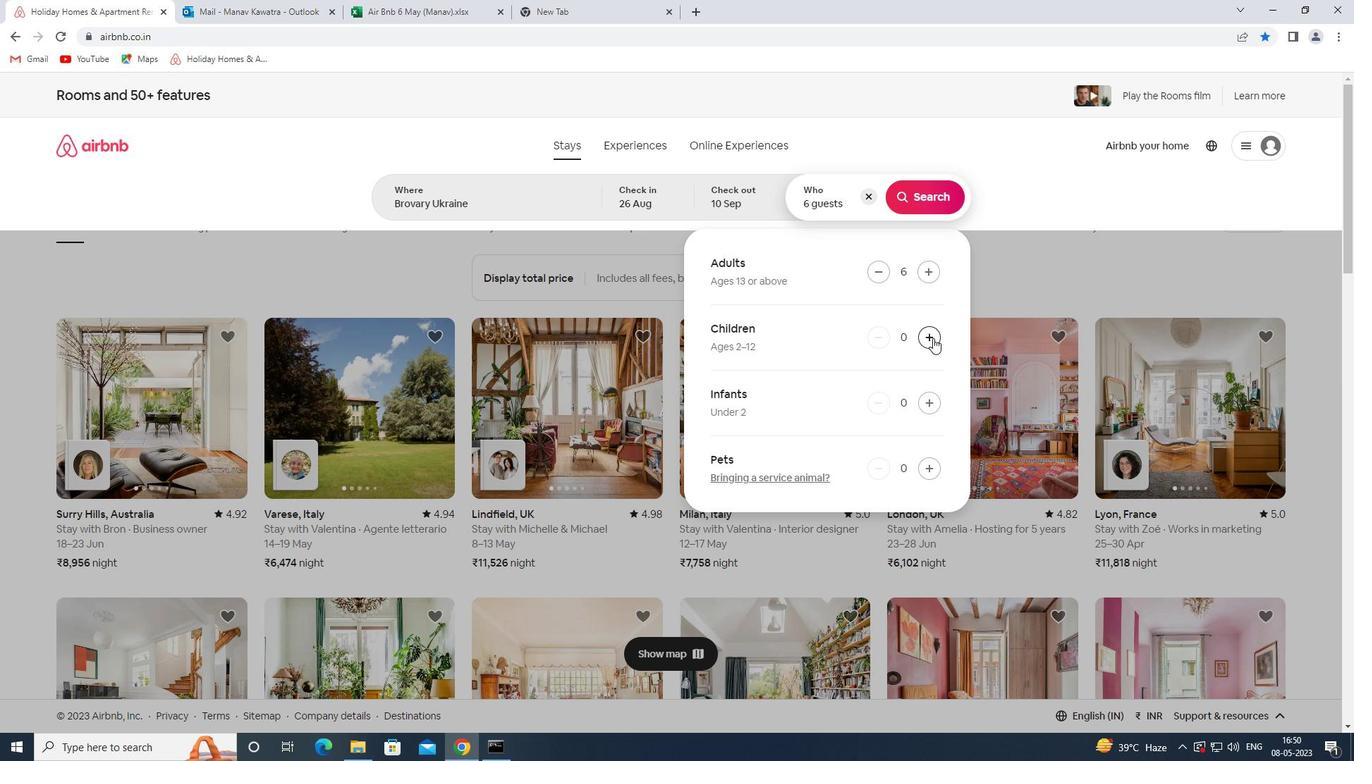 
Action: Mouse pressed left at (933, 339)
Screenshot: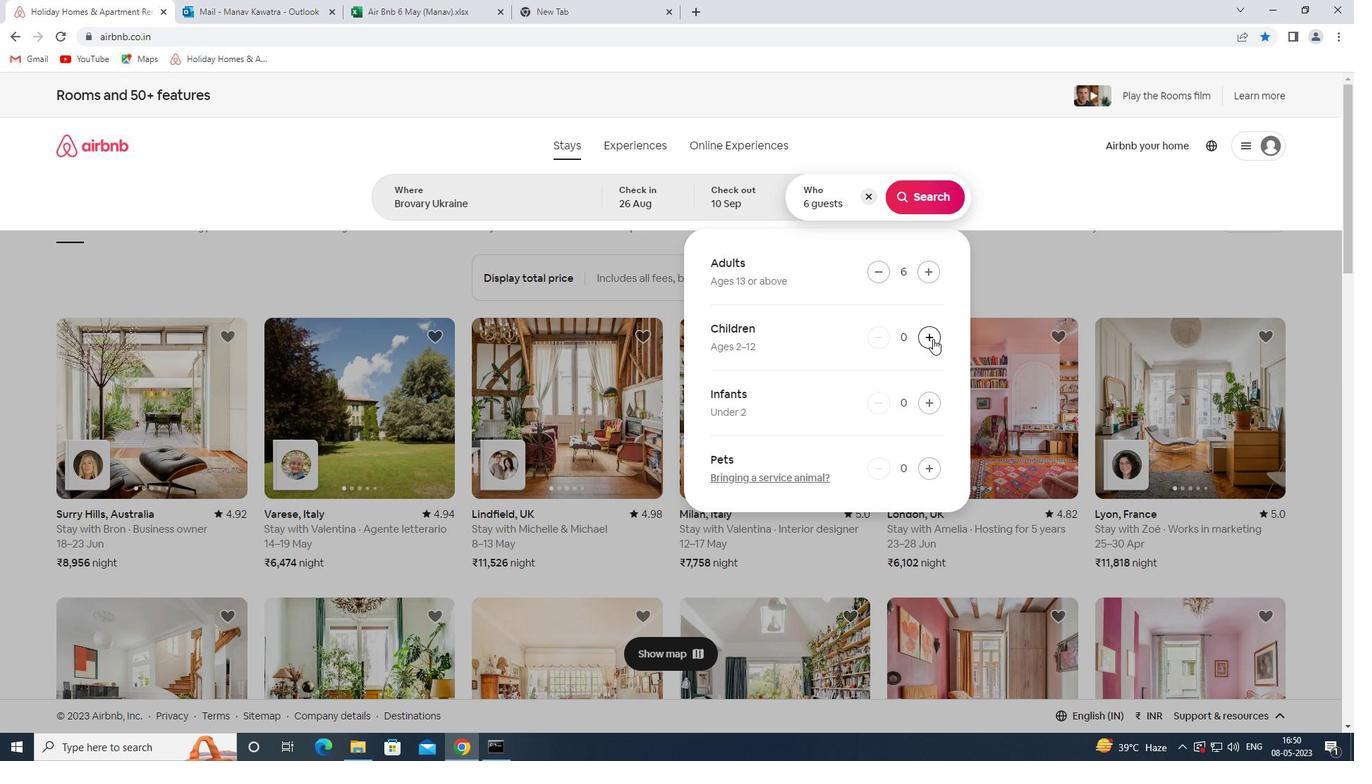 
Action: Mouse moved to (937, 192)
Screenshot: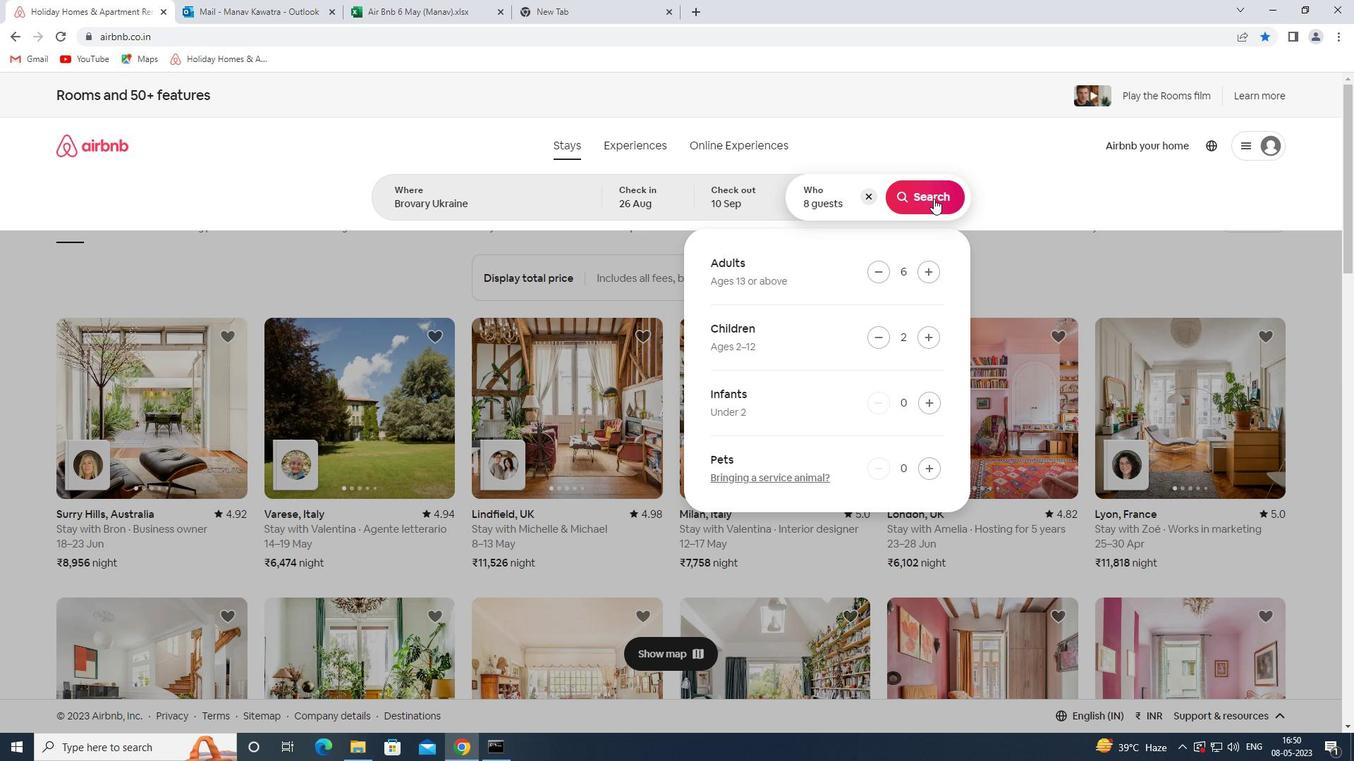 
Action: Mouse pressed left at (937, 192)
Screenshot: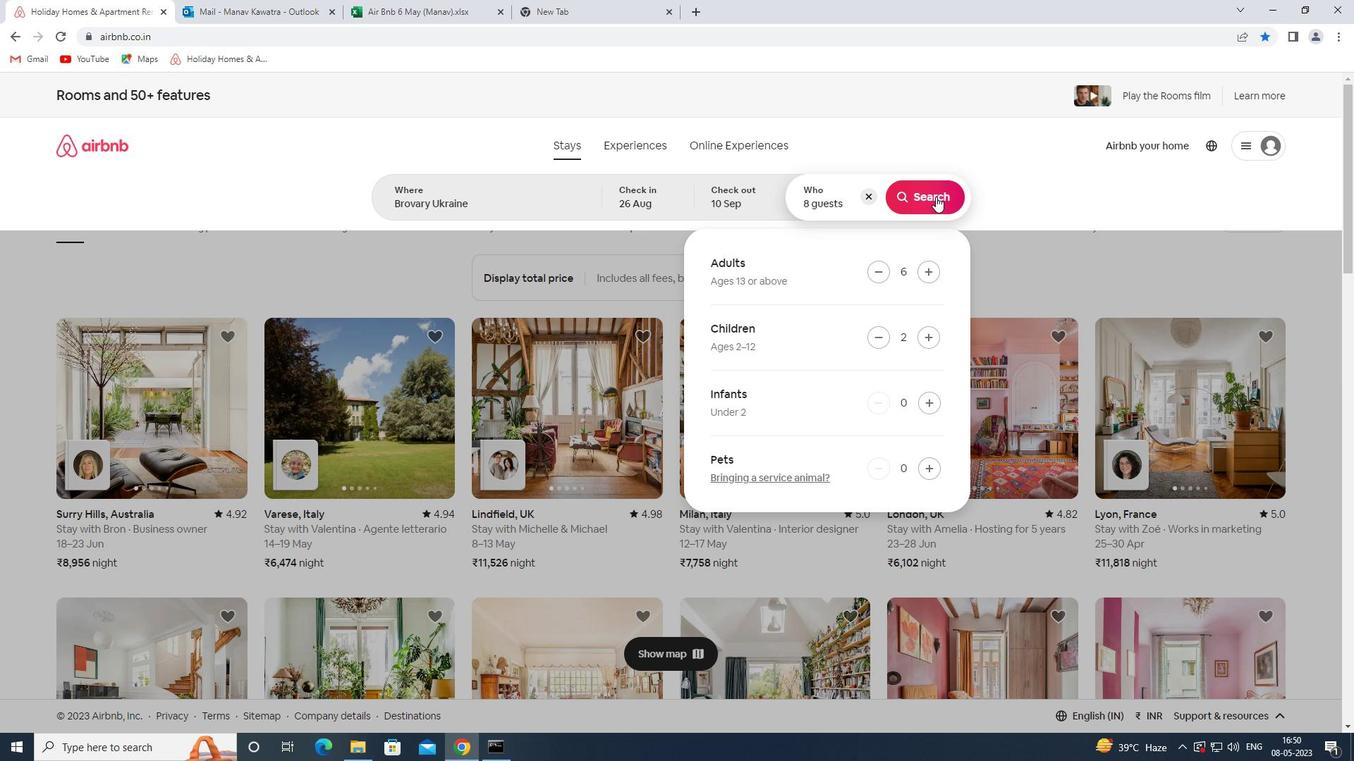 
Action: Mouse moved to (1271, 160)
Screenshot: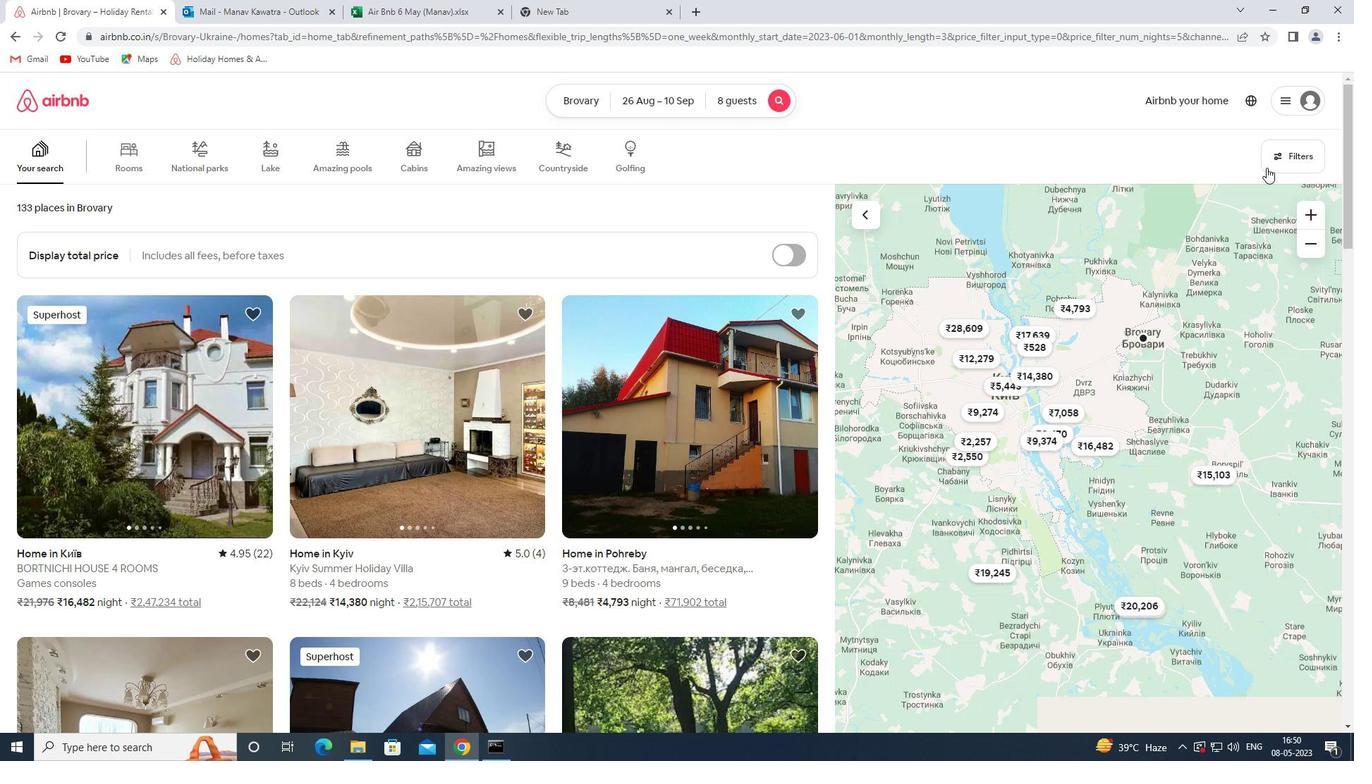 
Action: Mouse pressed left at (1271, 160)
Screenshot: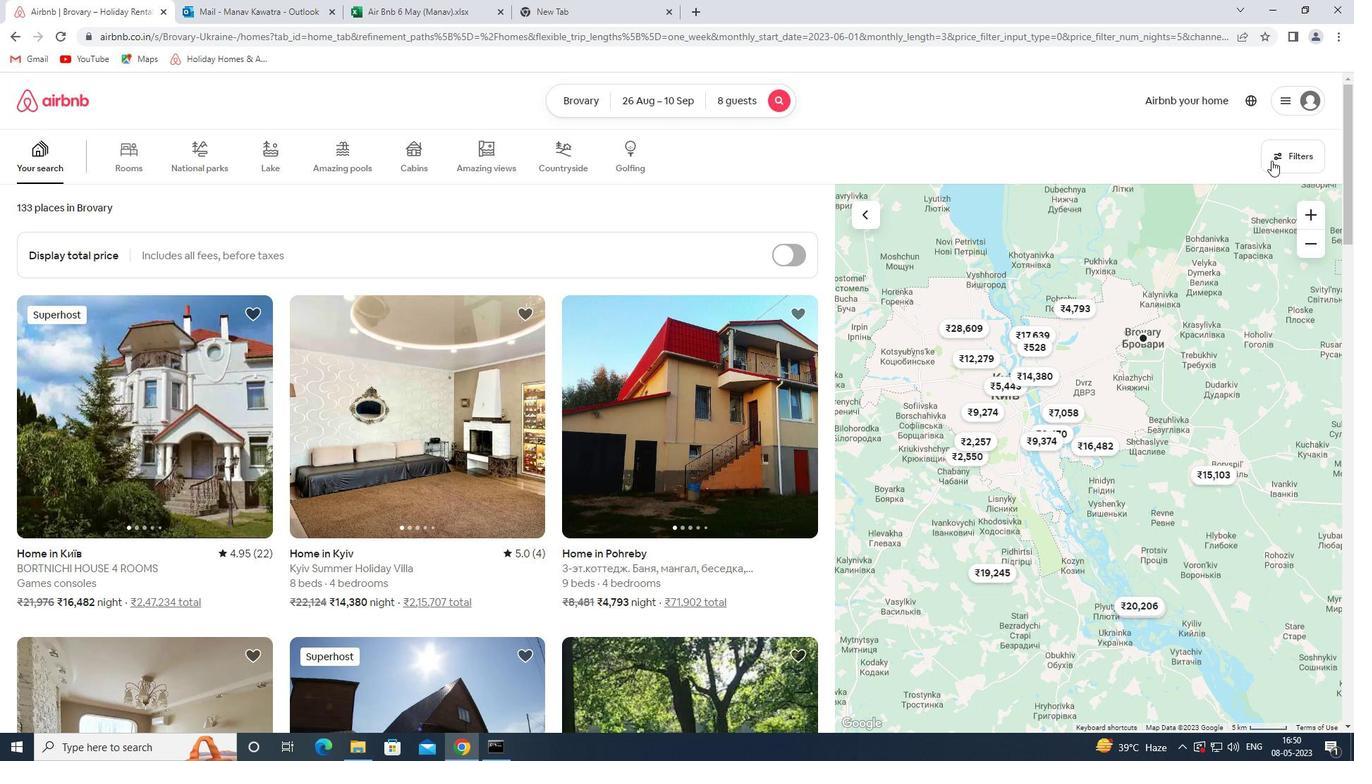
Action: Mouse moved to (540, 504)
Screenshot: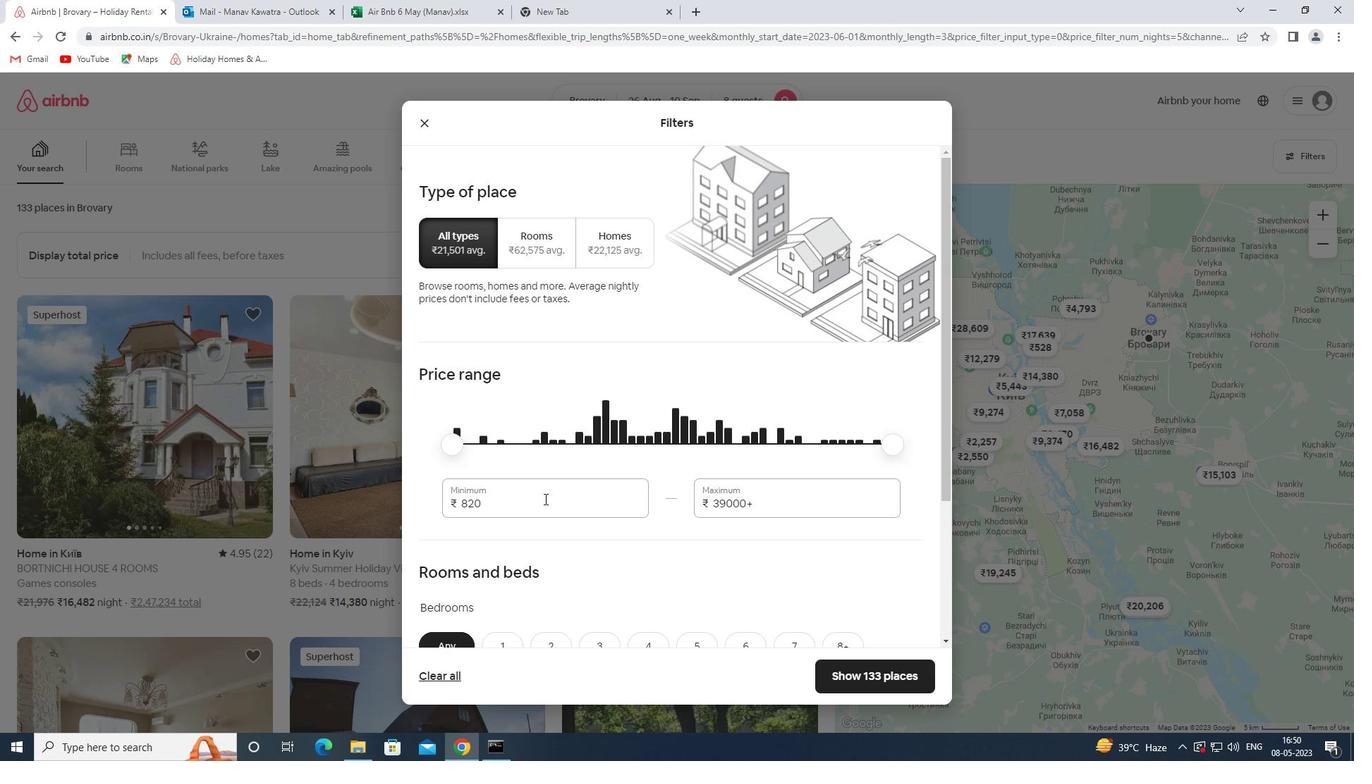 
Action: Mouse pressed left at (540, 504)
Screenshot: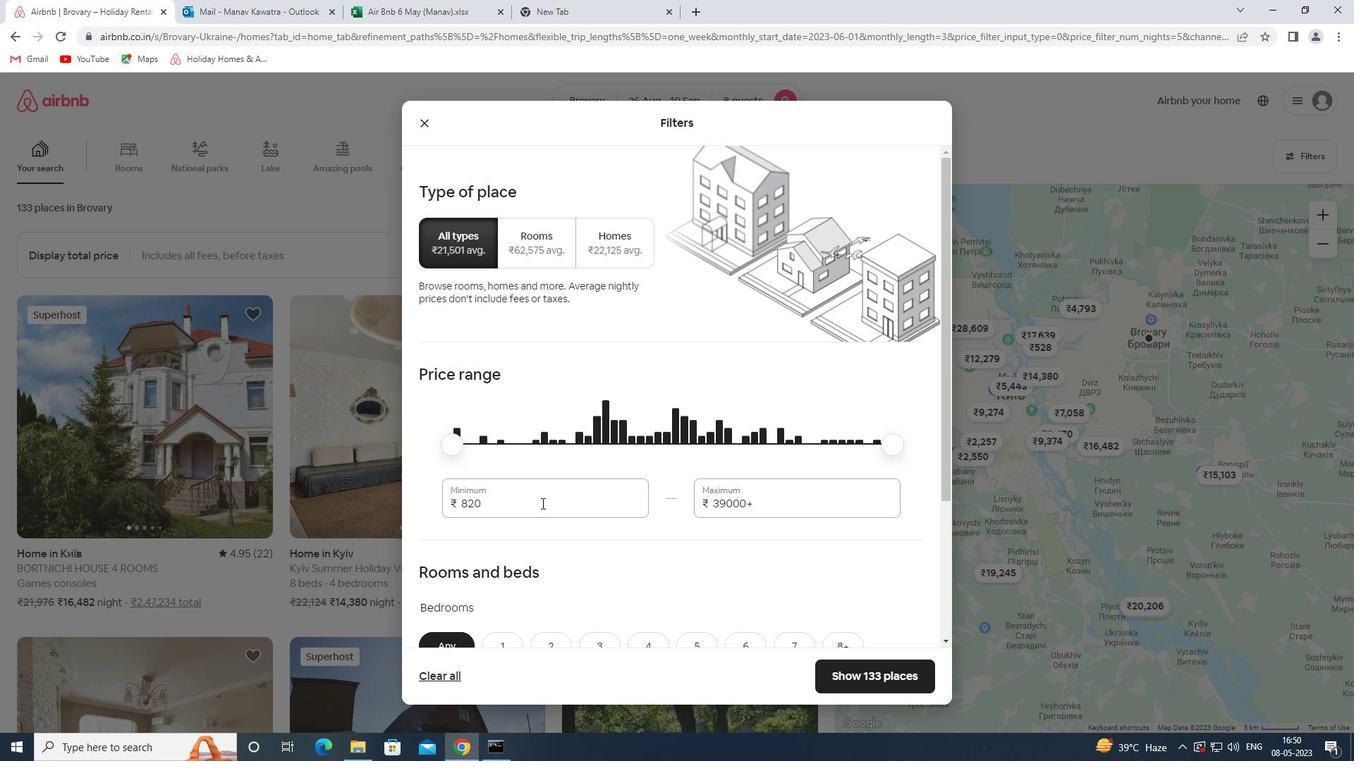 
Action: Mouse moved to (538, 504)
Screenshot: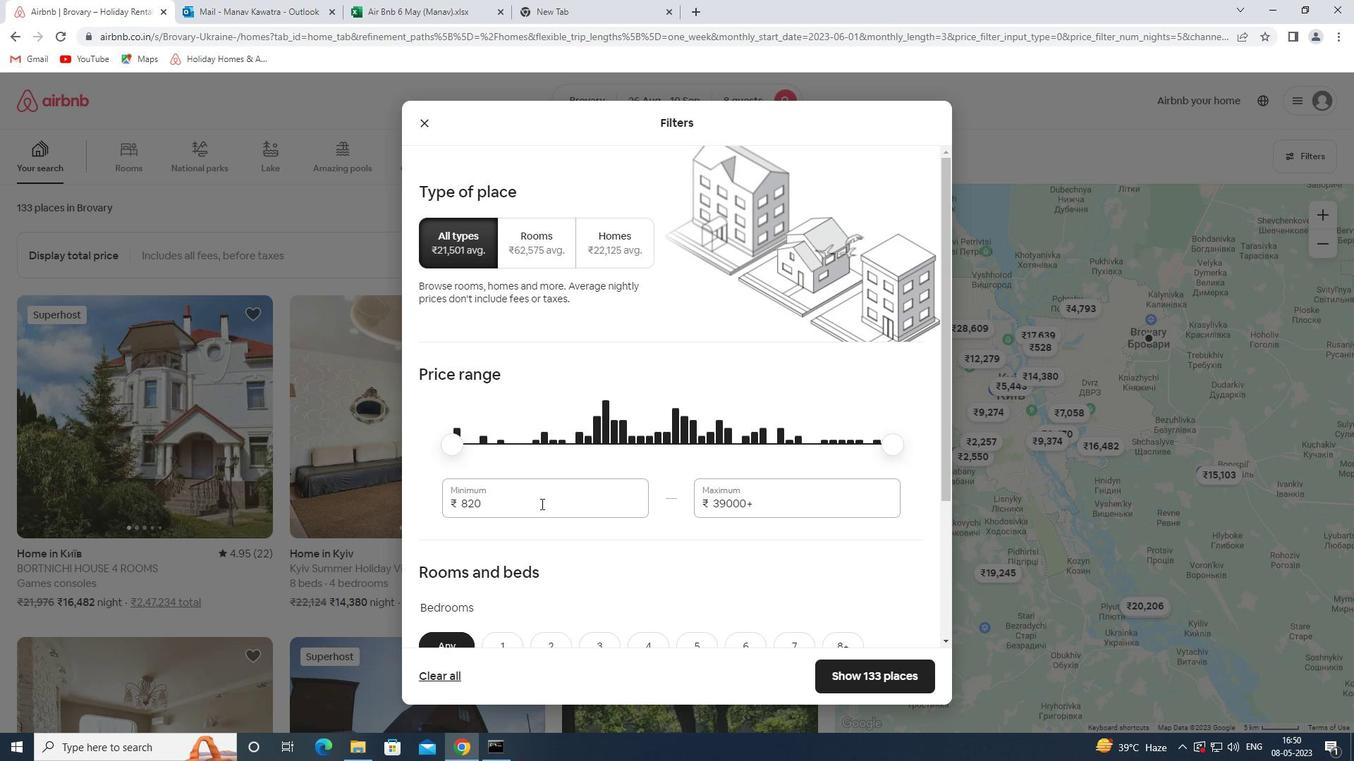 
Action: Mouse pressed left at (538, 504)
Screenshot: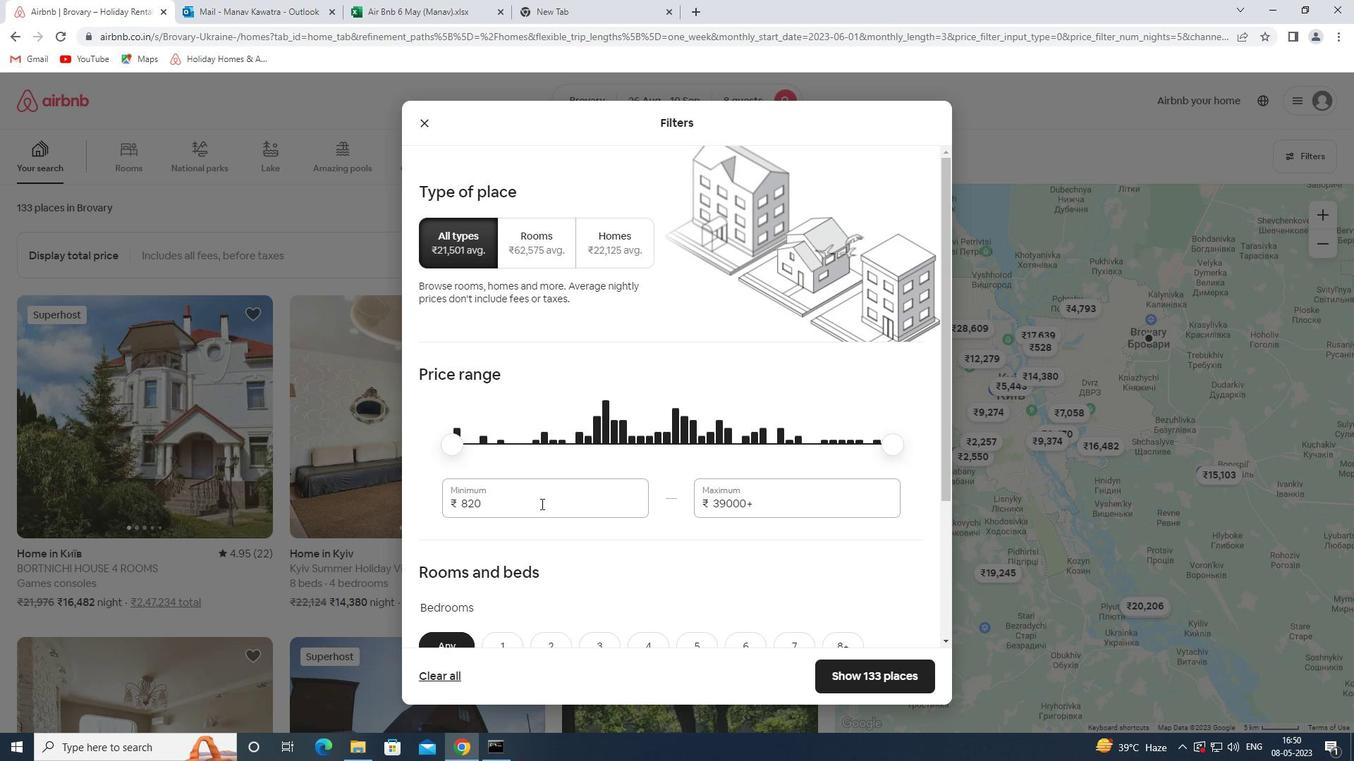 
Action: Mouse pressed left at (538, 504)
Screenshot: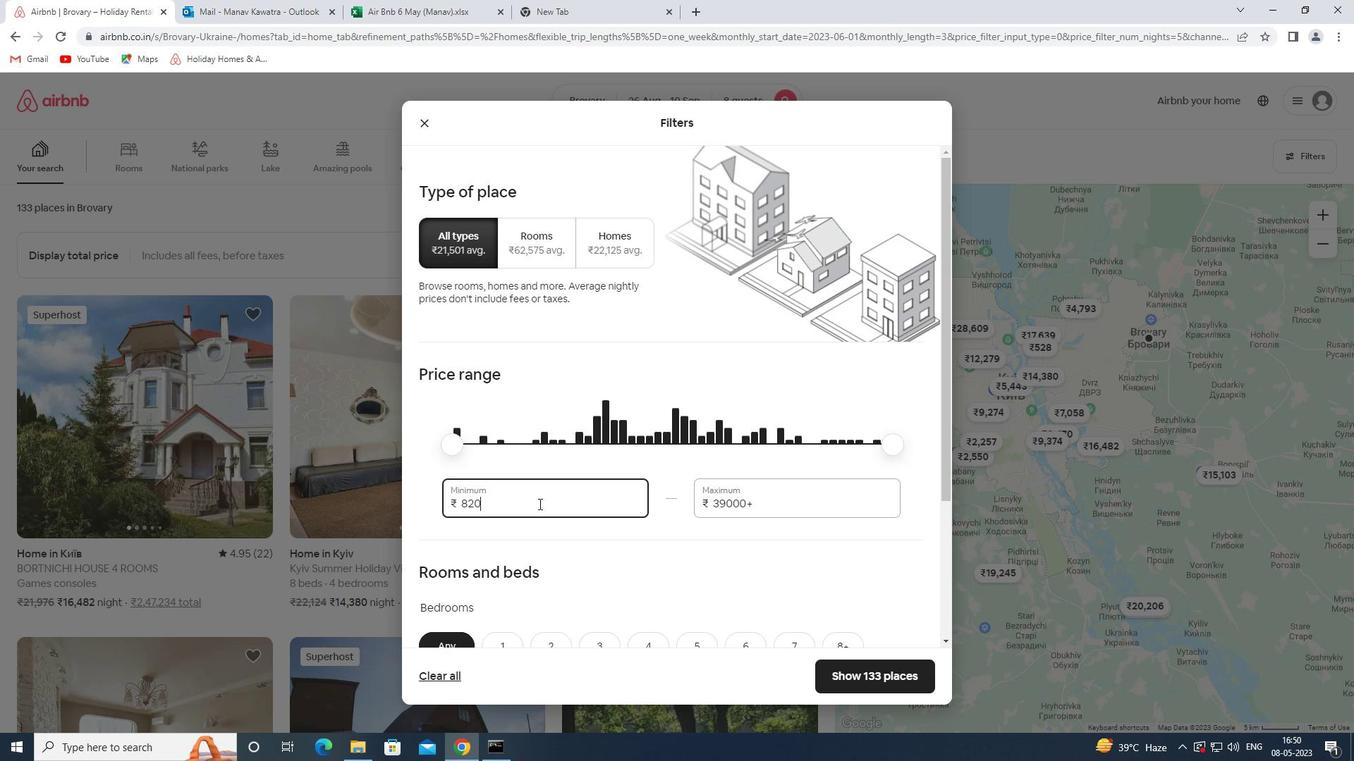 
Action: Mouse pressed left at (538, 504)
Screenshot: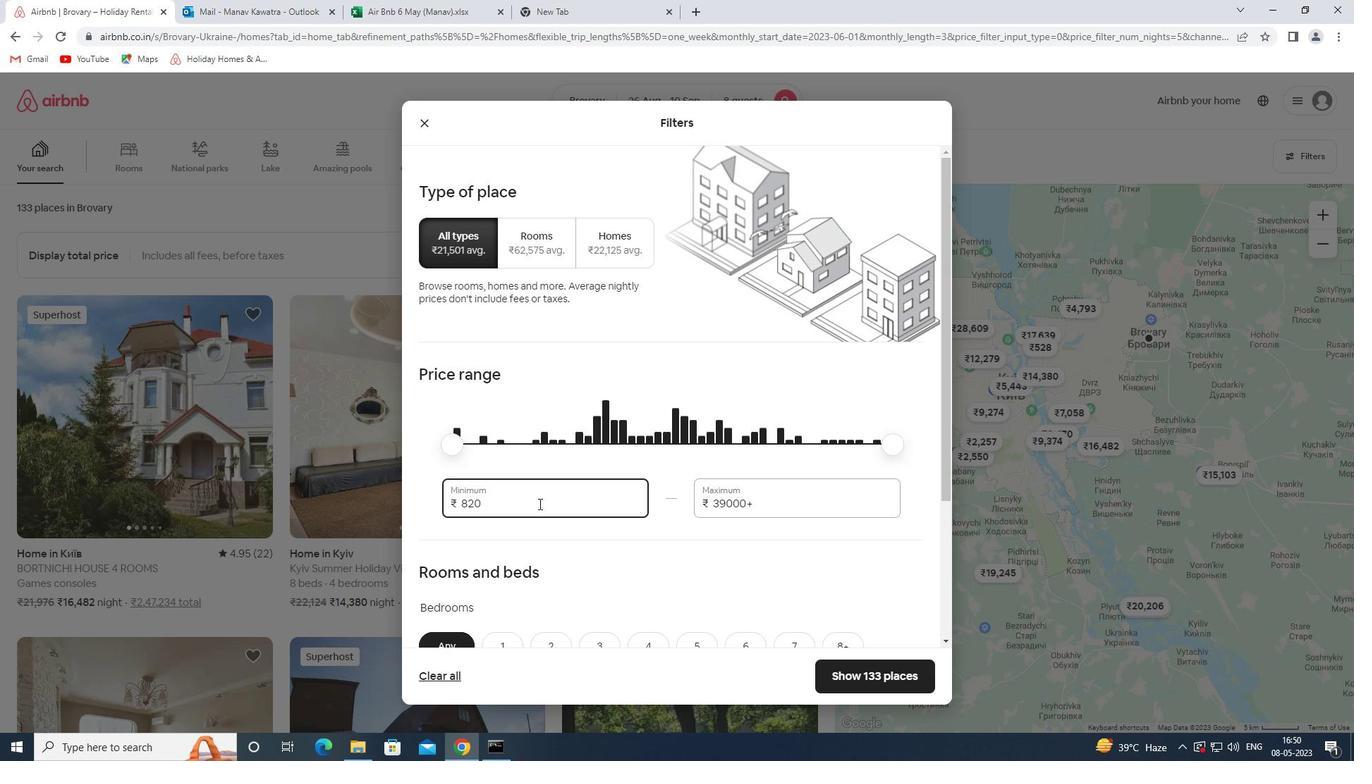 
Action: Key pressed 10000<Key.tab>15000
Screenshot: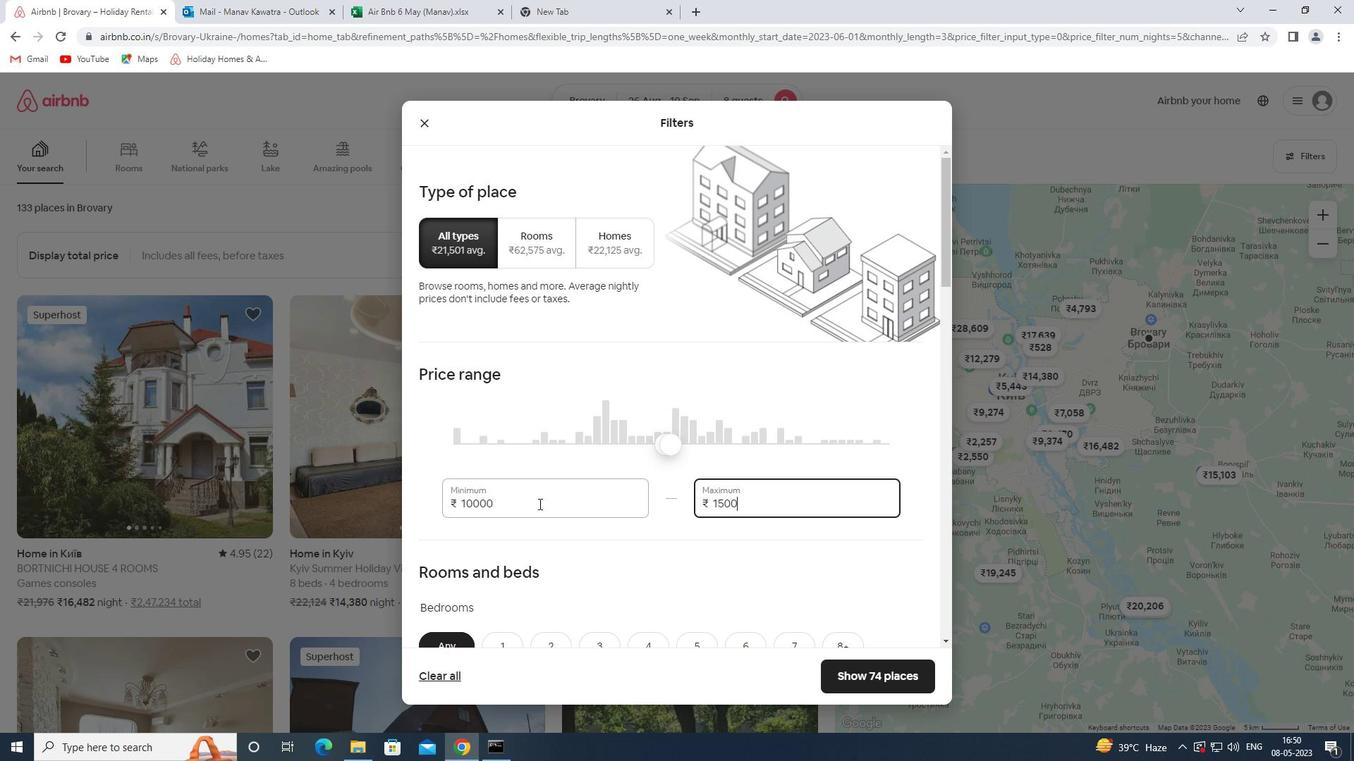
Action: Mouse moved to (537, 521)
Screenshot: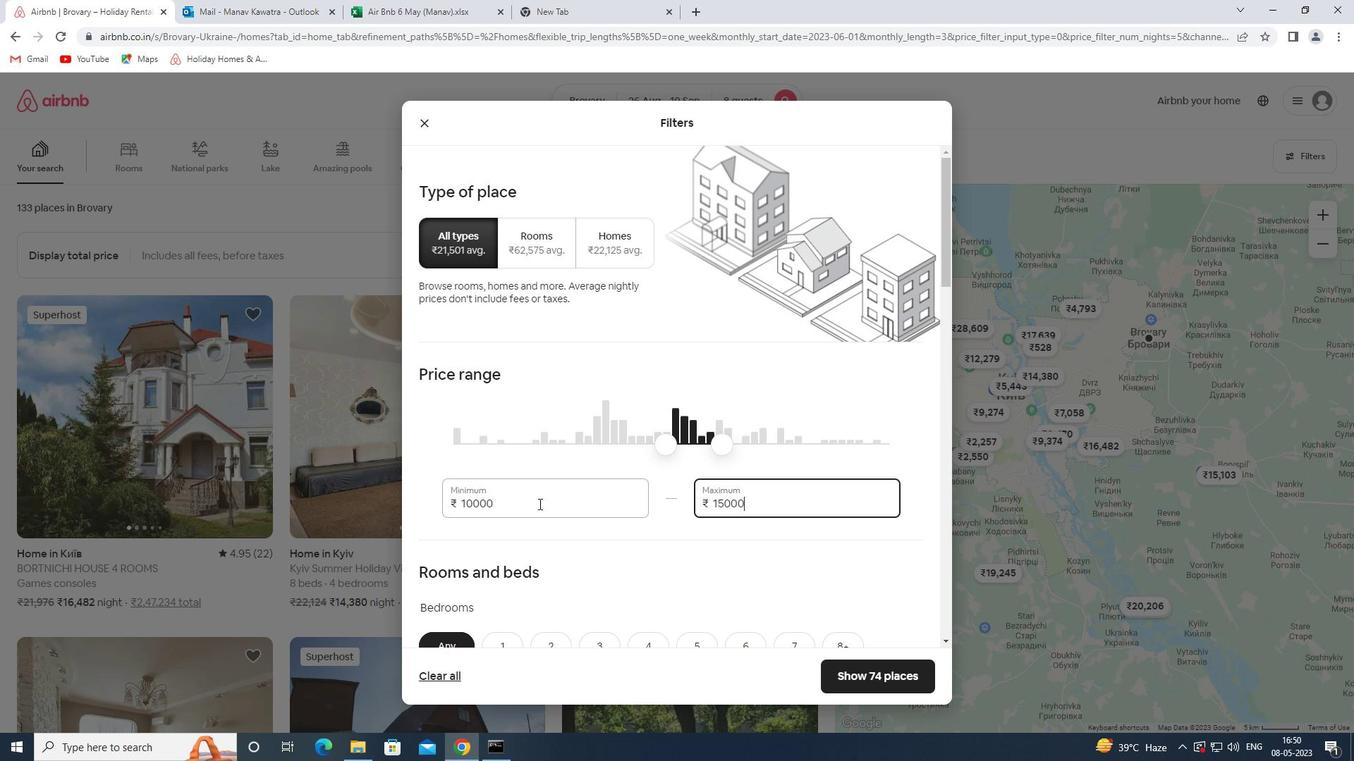 
Action: Mouse scrolled (537, 521) with delta (0, 0)
Screenshot: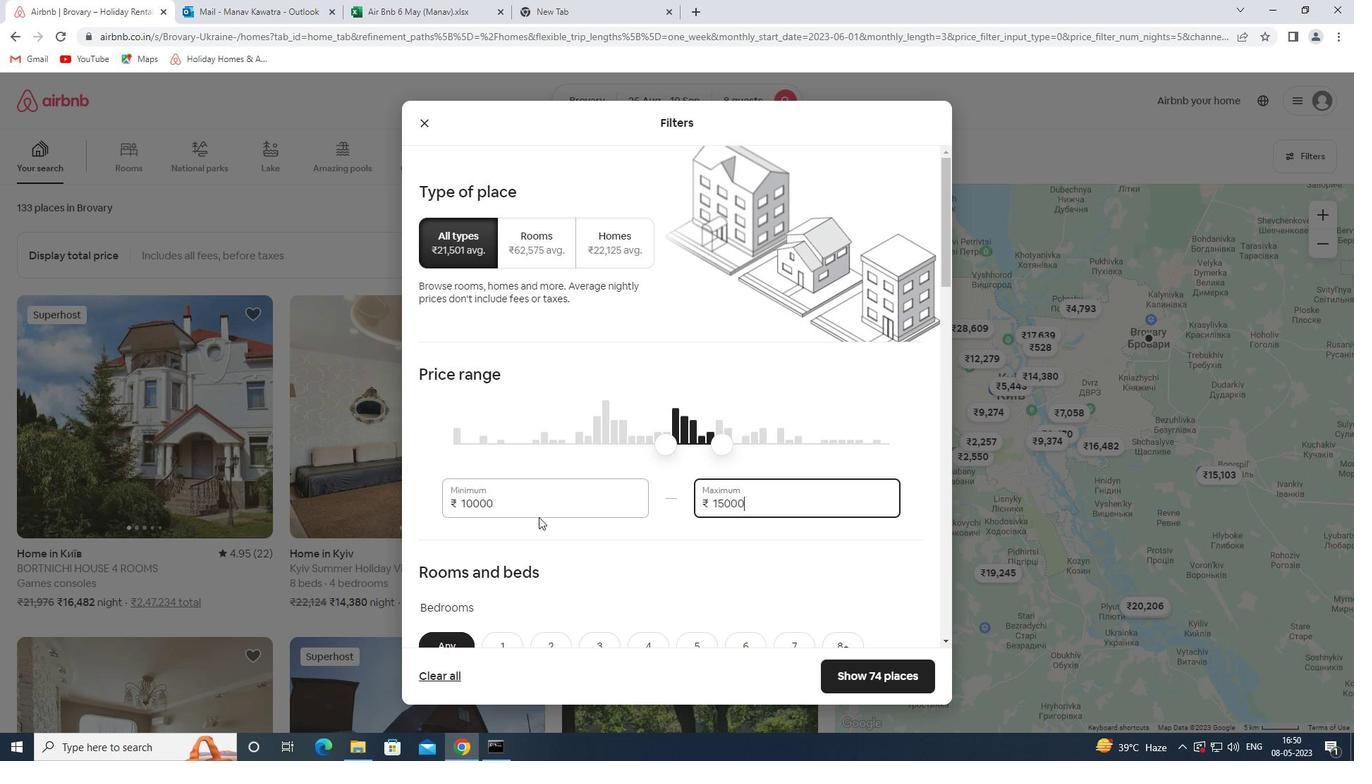 
Action: Mouse scrolled (537, 521) with delta (0, 0)
Screenshot: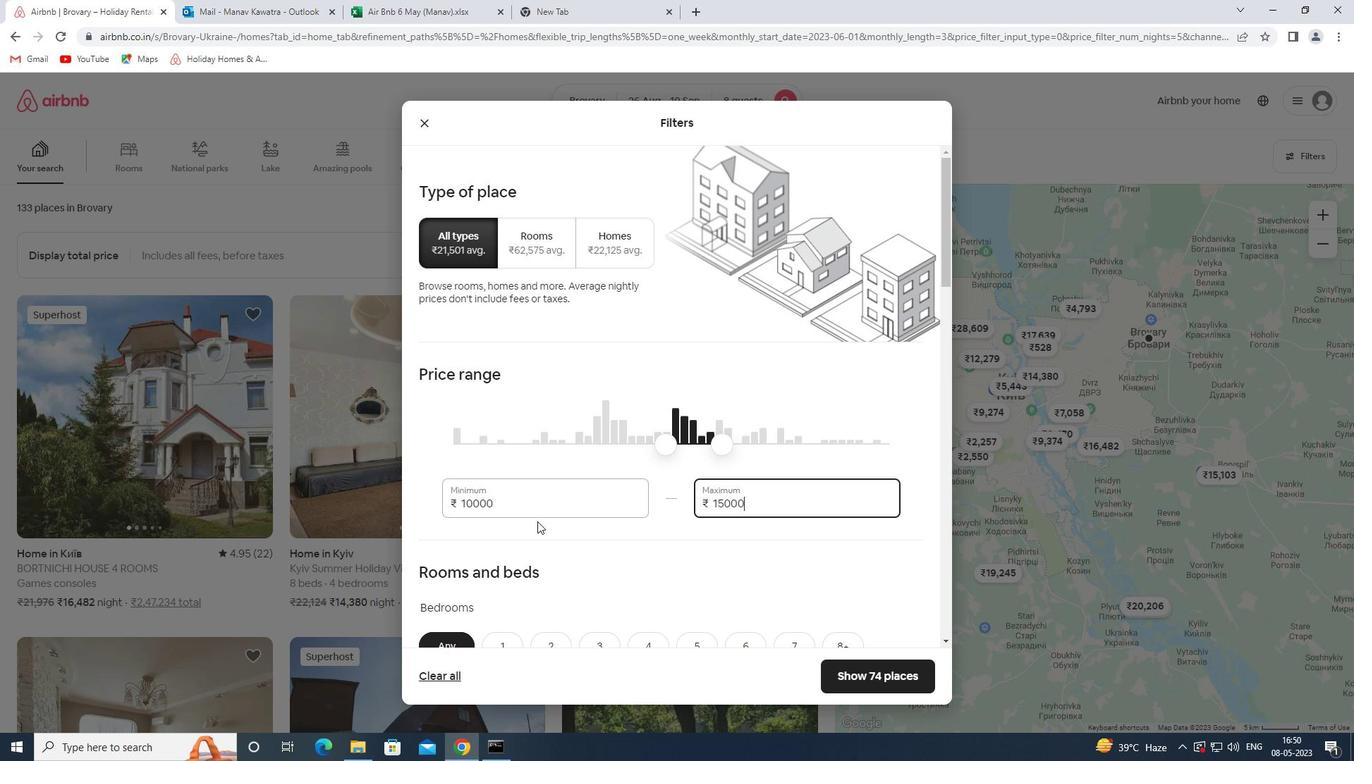 
Action: Mouse scrolled (537, 521) with delta (0, 0)
Screenshot: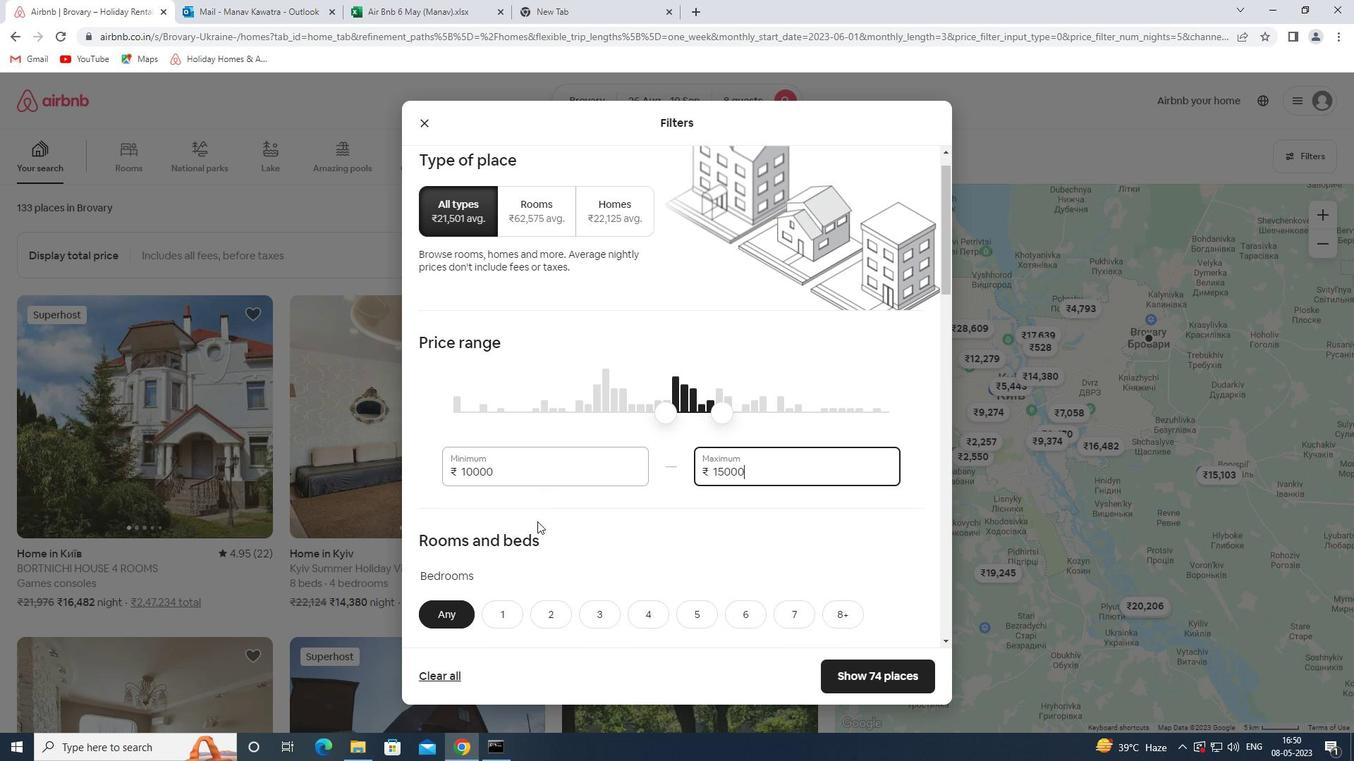 
Action: Mouse moved to (745, 431)
Screenshot: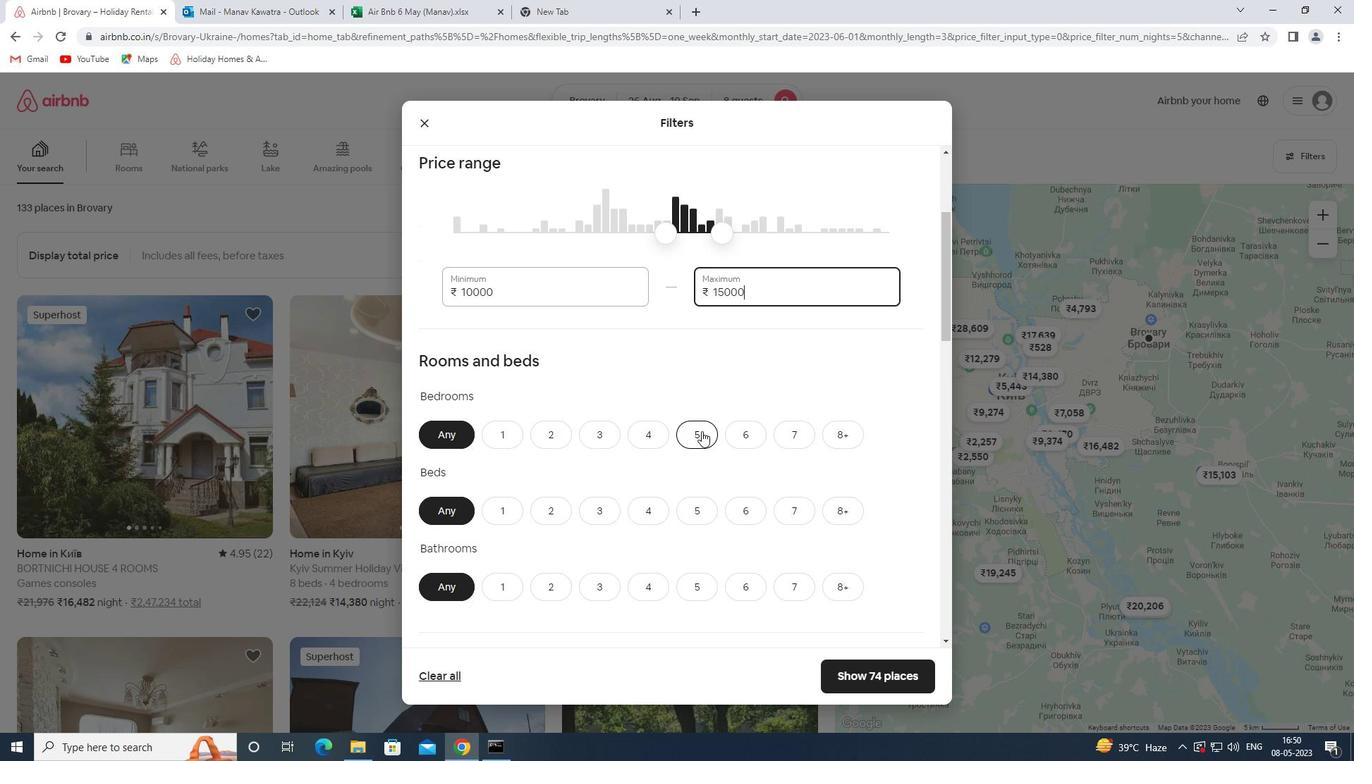 
Action: Mouse pressed left at (745, 431)
Screenshot: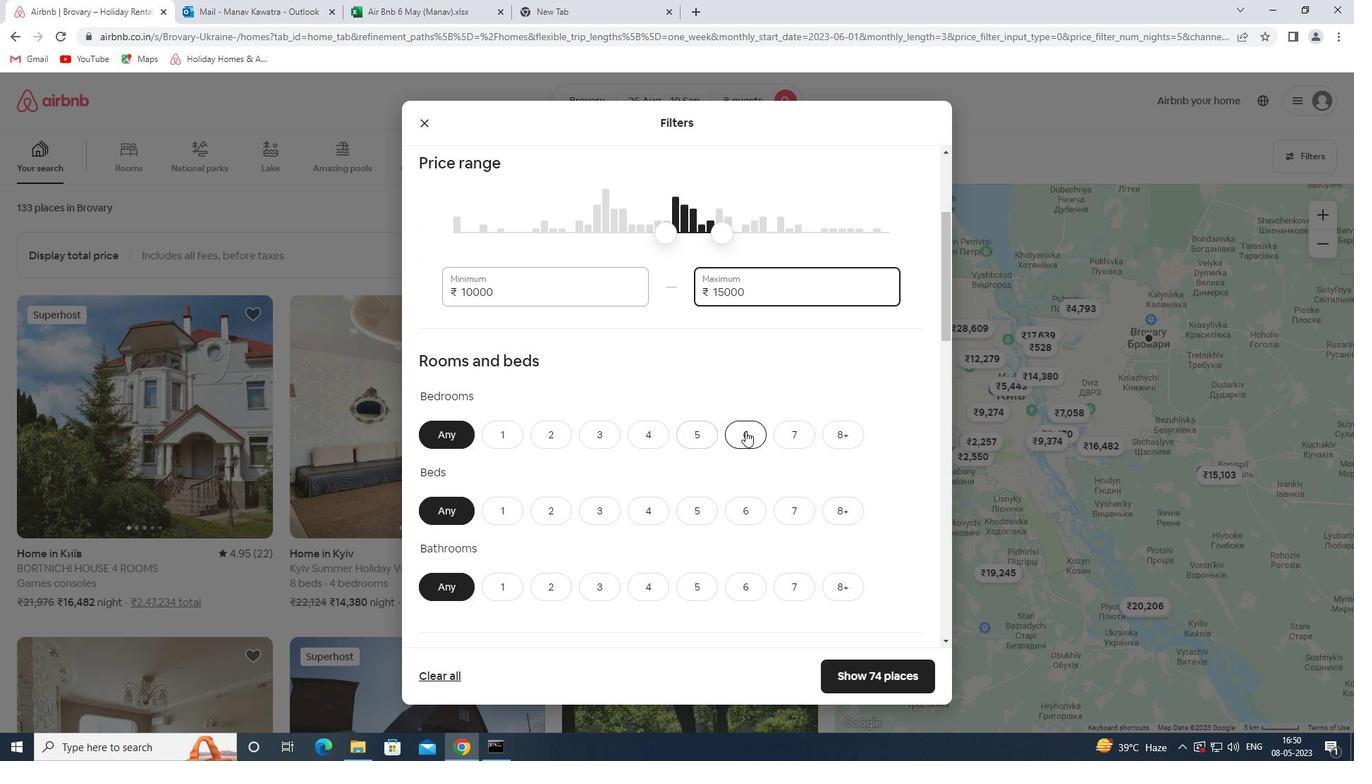 
Action: Mouse moved to (759, 506)
Screenshot: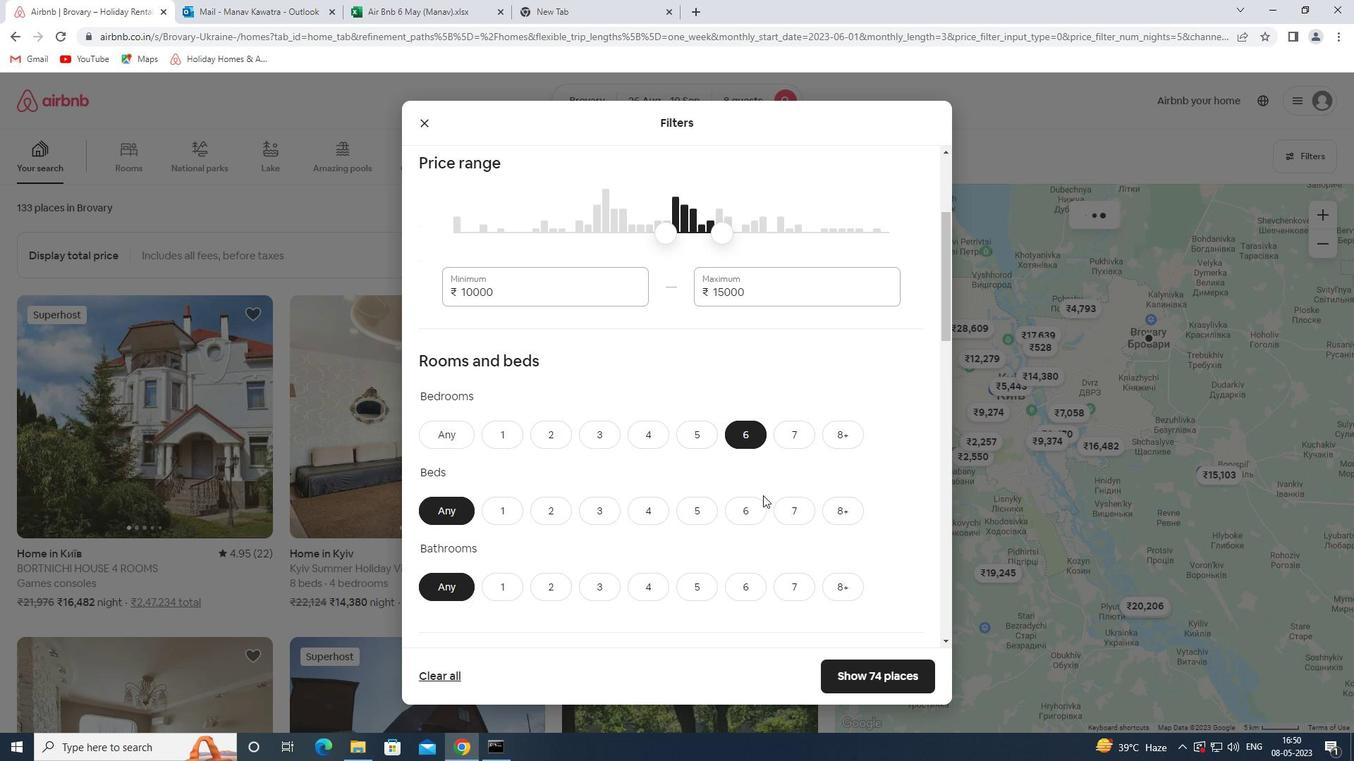 
Action: Mouse pressed left at (759, 506)
Screenshot: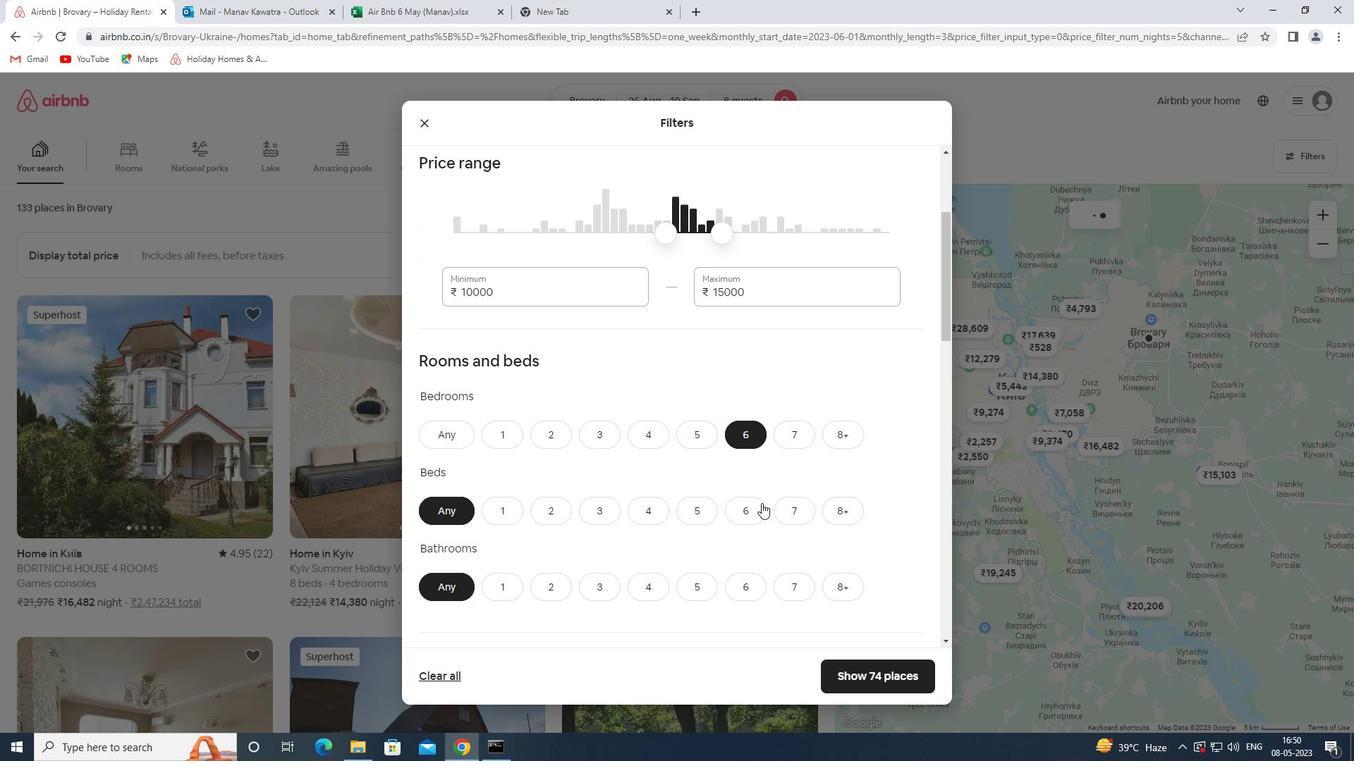 
Action: Mouse moved to (746, 588)
Screenshot: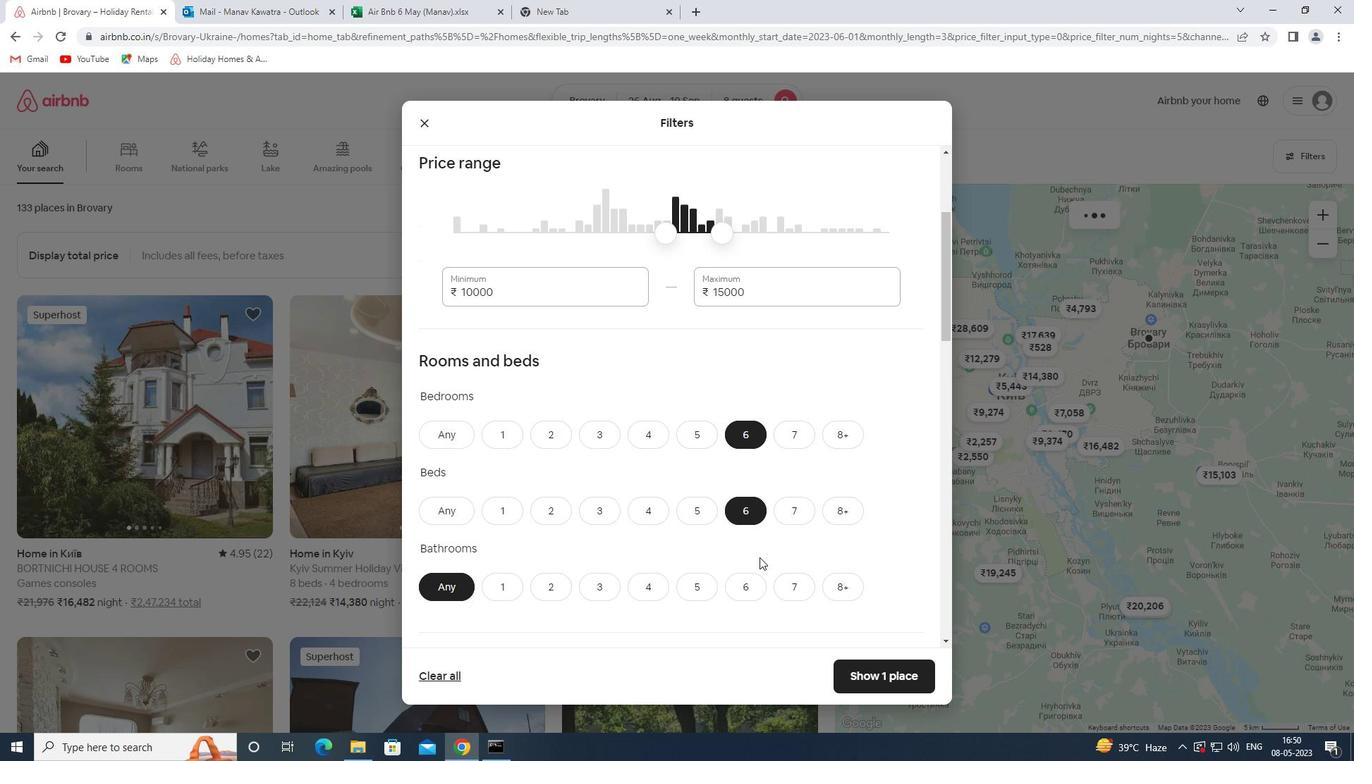 
Action: Mouse pressed left at (746, 588)
Screenshot: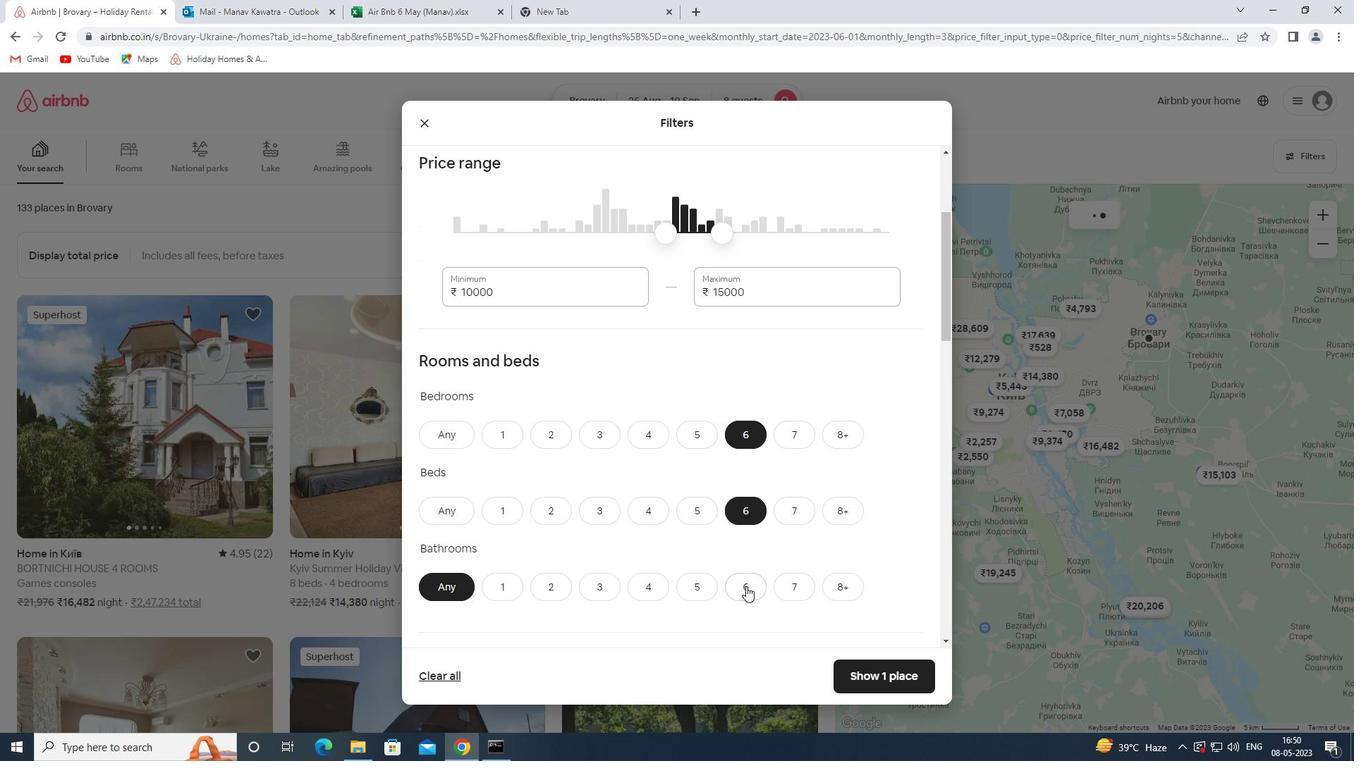 
Action: Mouse moved to (741, 534)
Screenshot: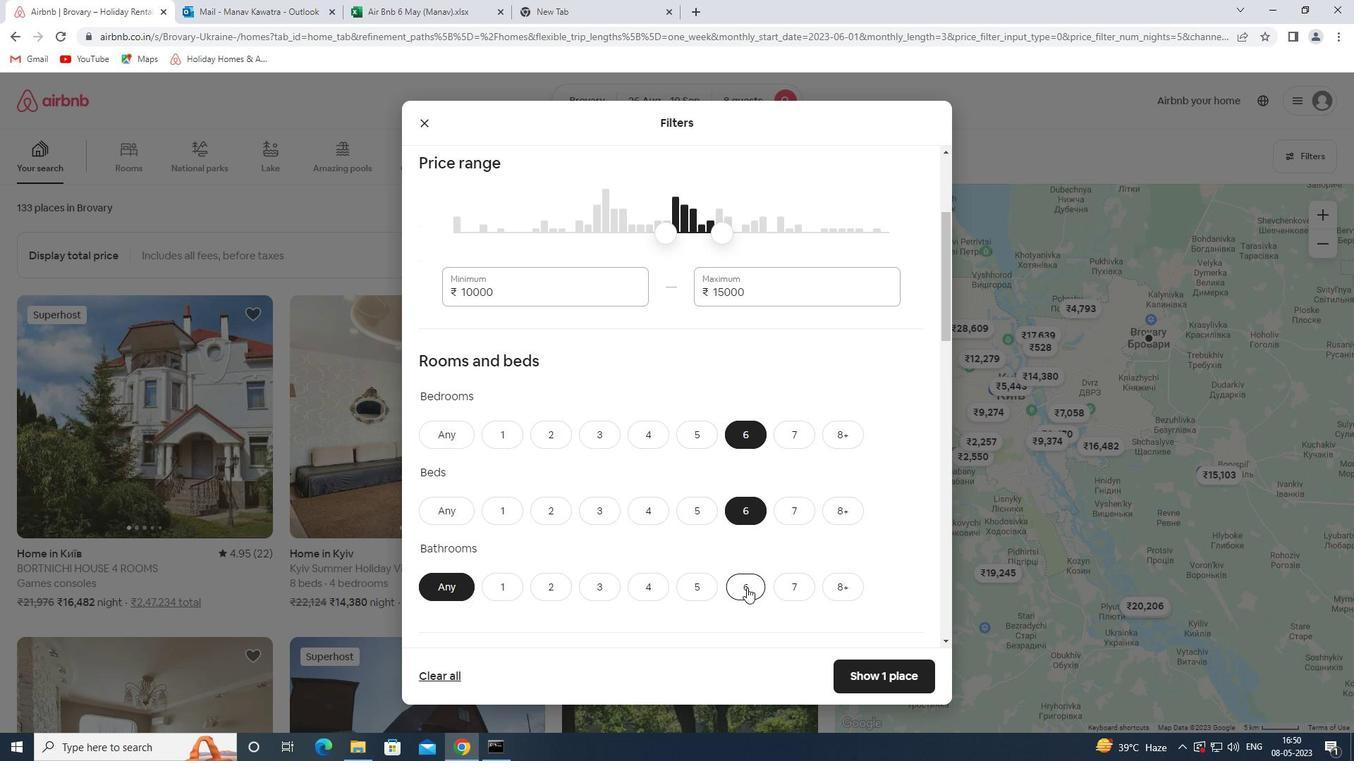 
Action: Mouse scrolled (741, 533) with delta (0, 0)
Screenshot: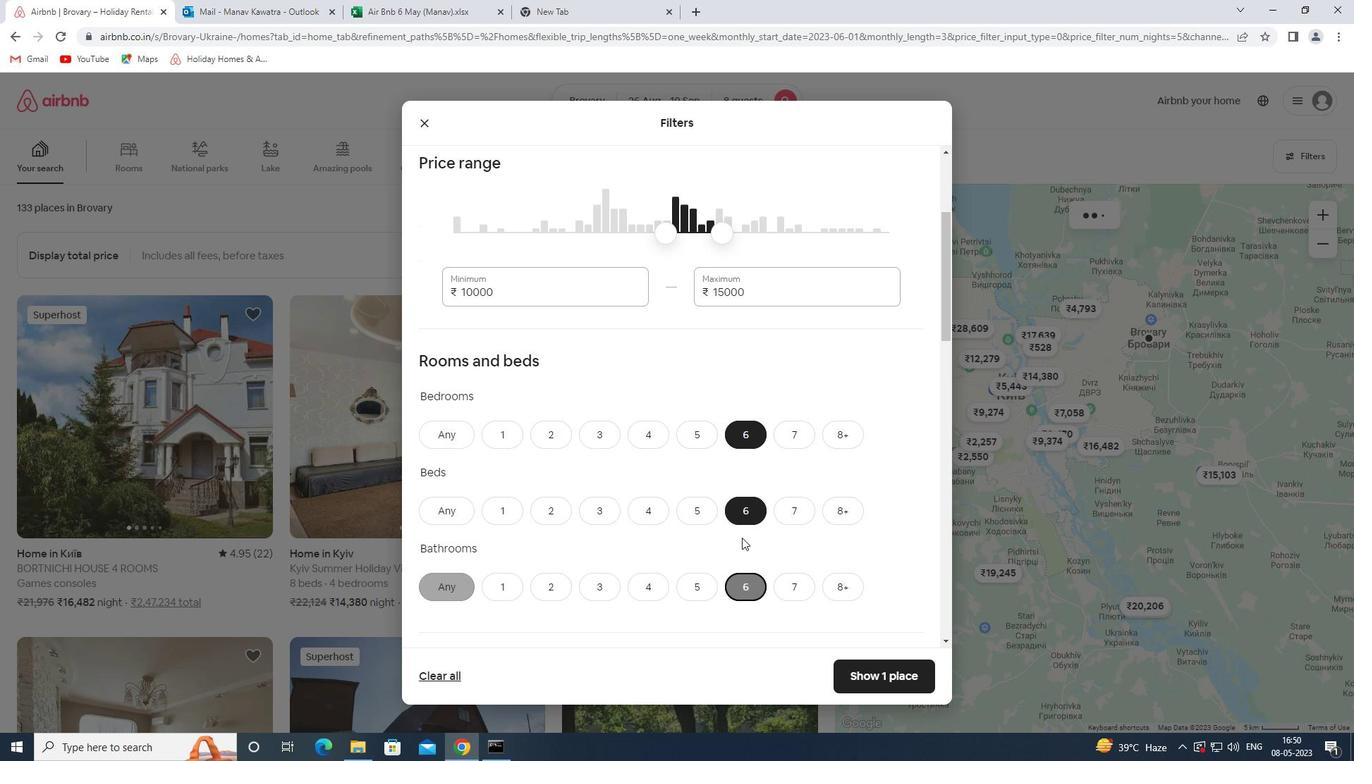 
Action: Mouse scrolled (741, 533) with delta (0, 0)
Screenshot: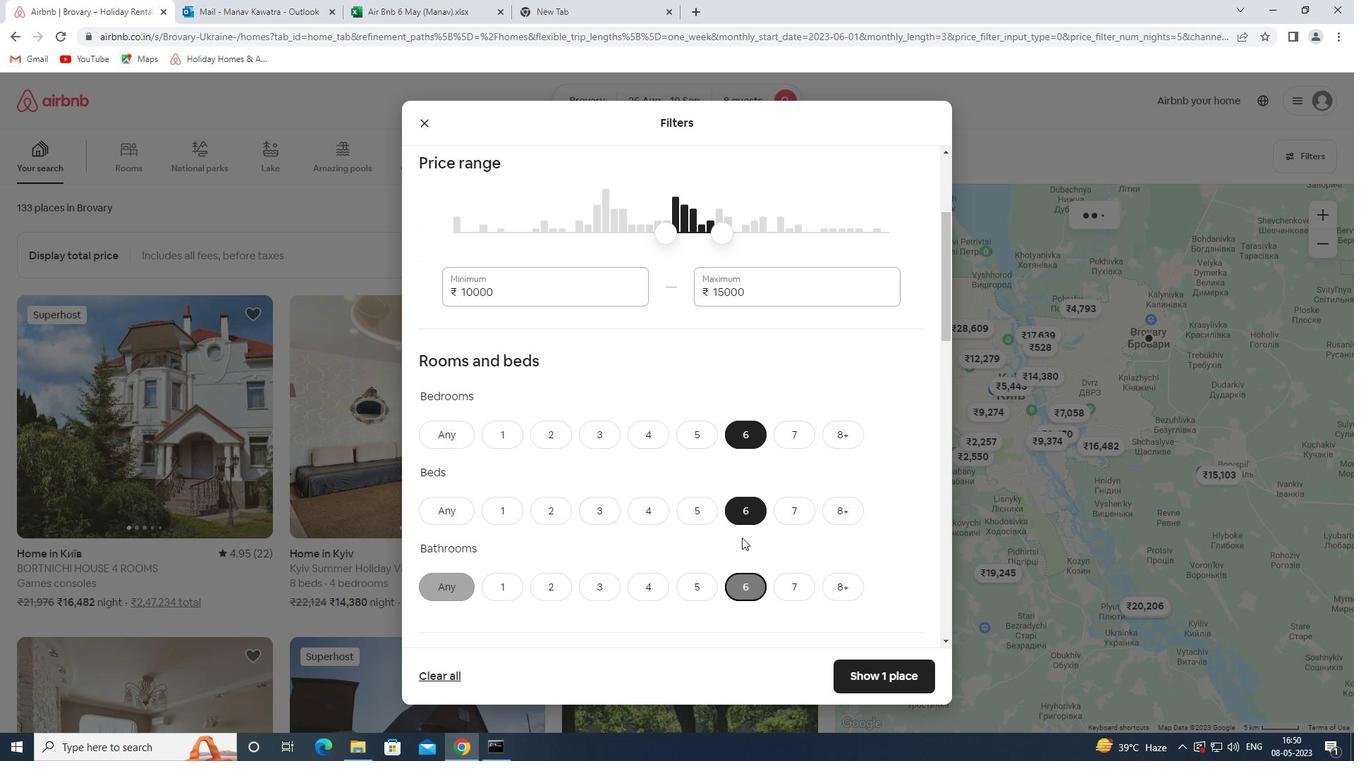 
Action: Mouse scrolled (741, 533) with delta (0, 0)
Screenshot: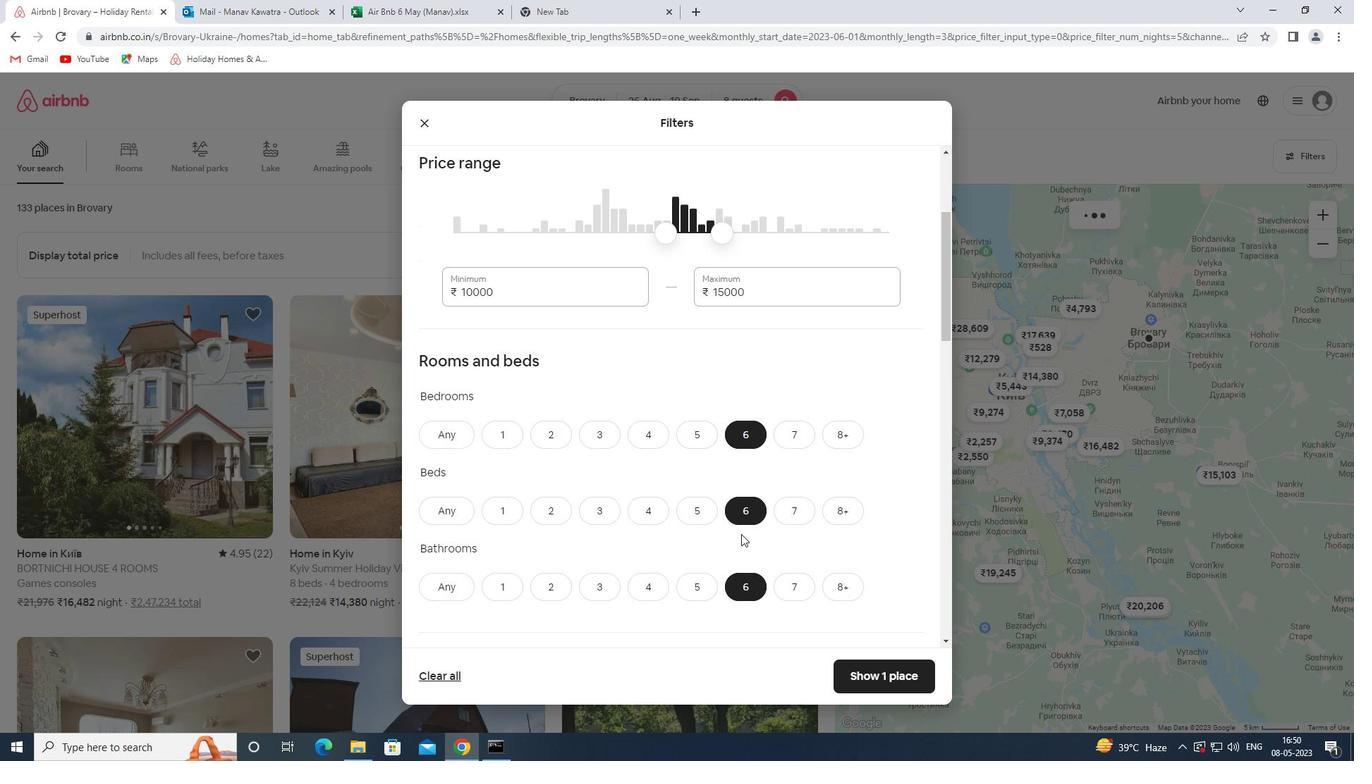 
Action: Mouse scrolled (741, 533) with delta (0, 0)
Screenshot: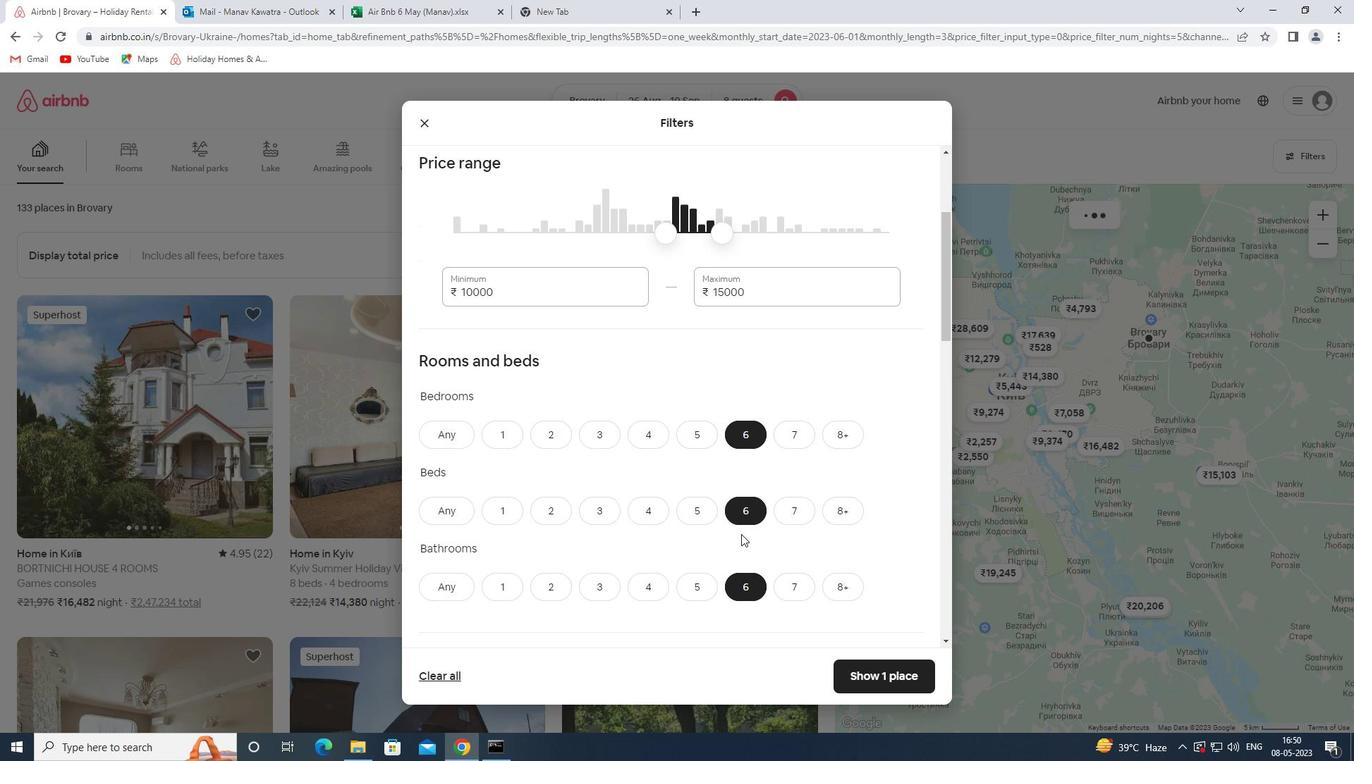 
Action: Mouse moved to (503, 452)
Screenshot: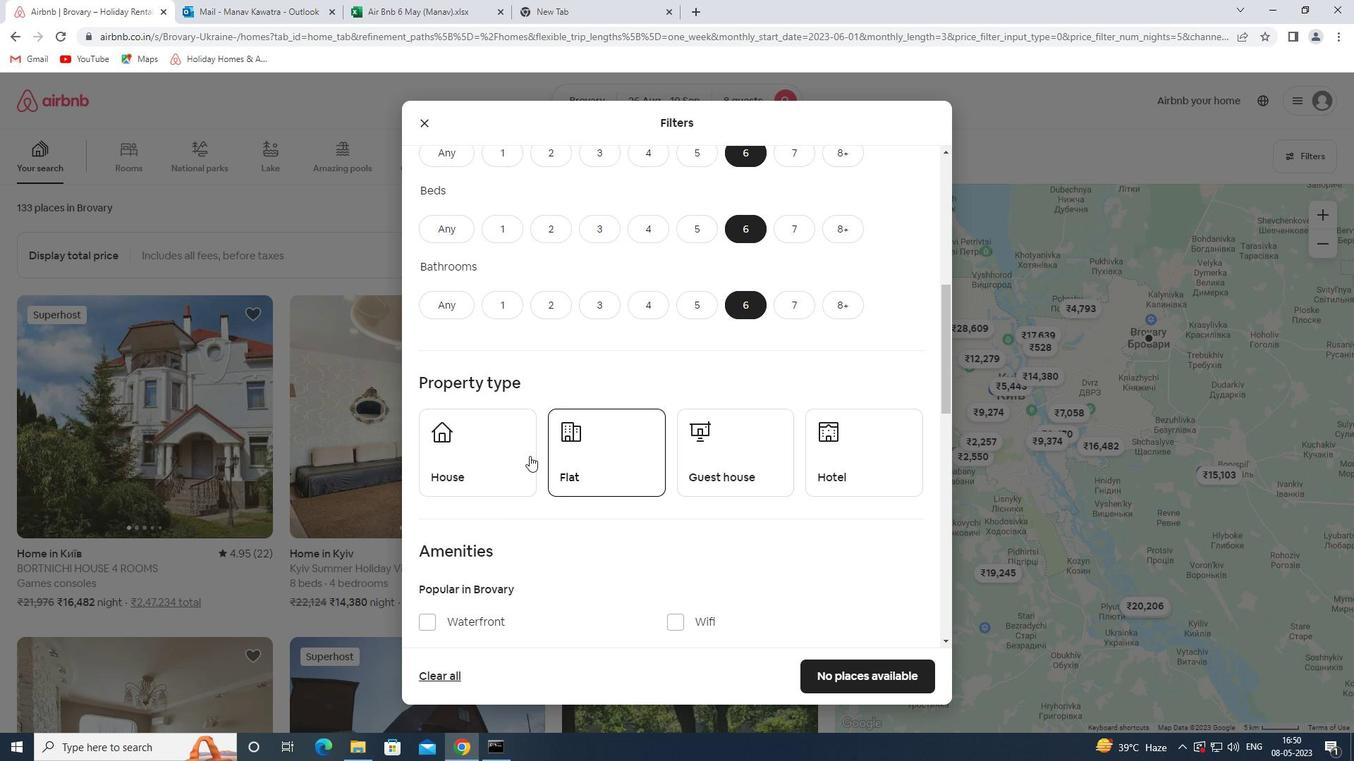 
Action: Mouse pressed left at (503, 452)
Screenshot: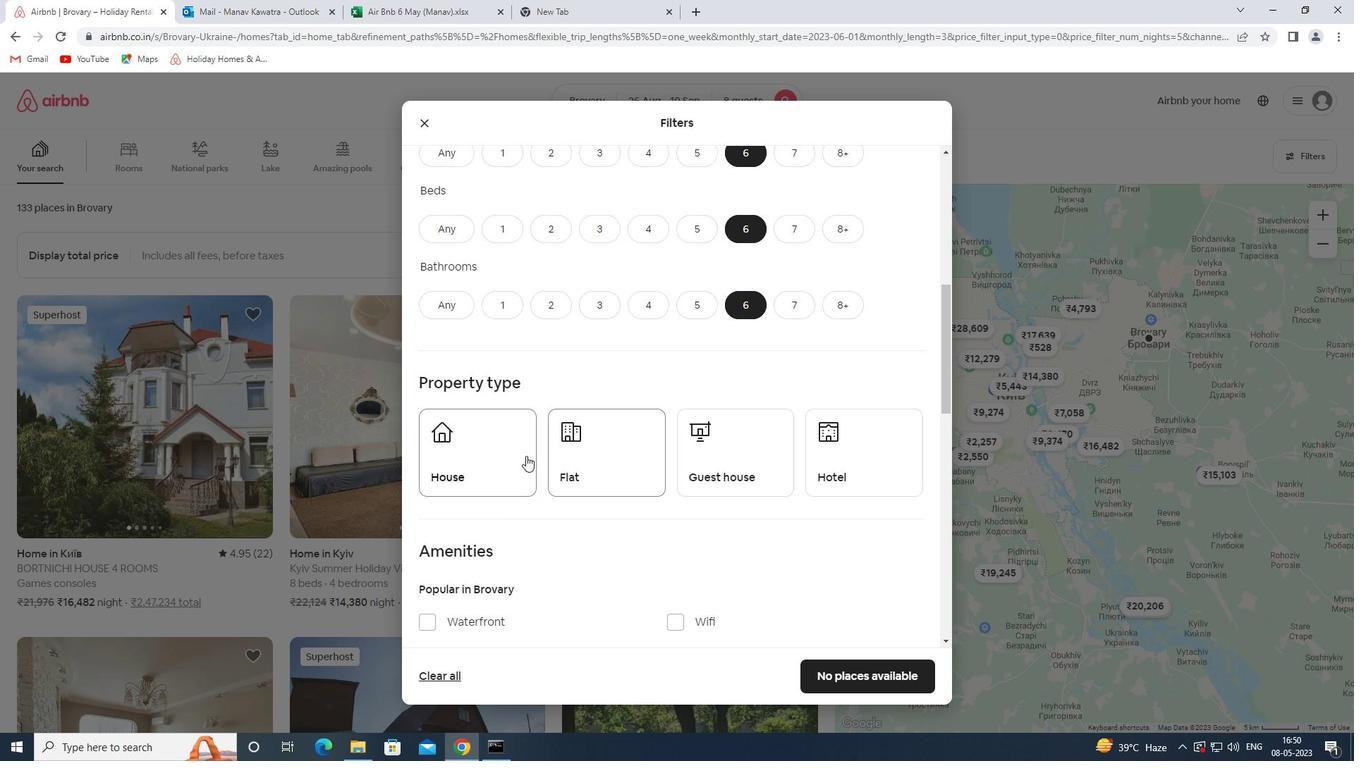 
Action: Mouse moved to (595, 462)
Screenshot: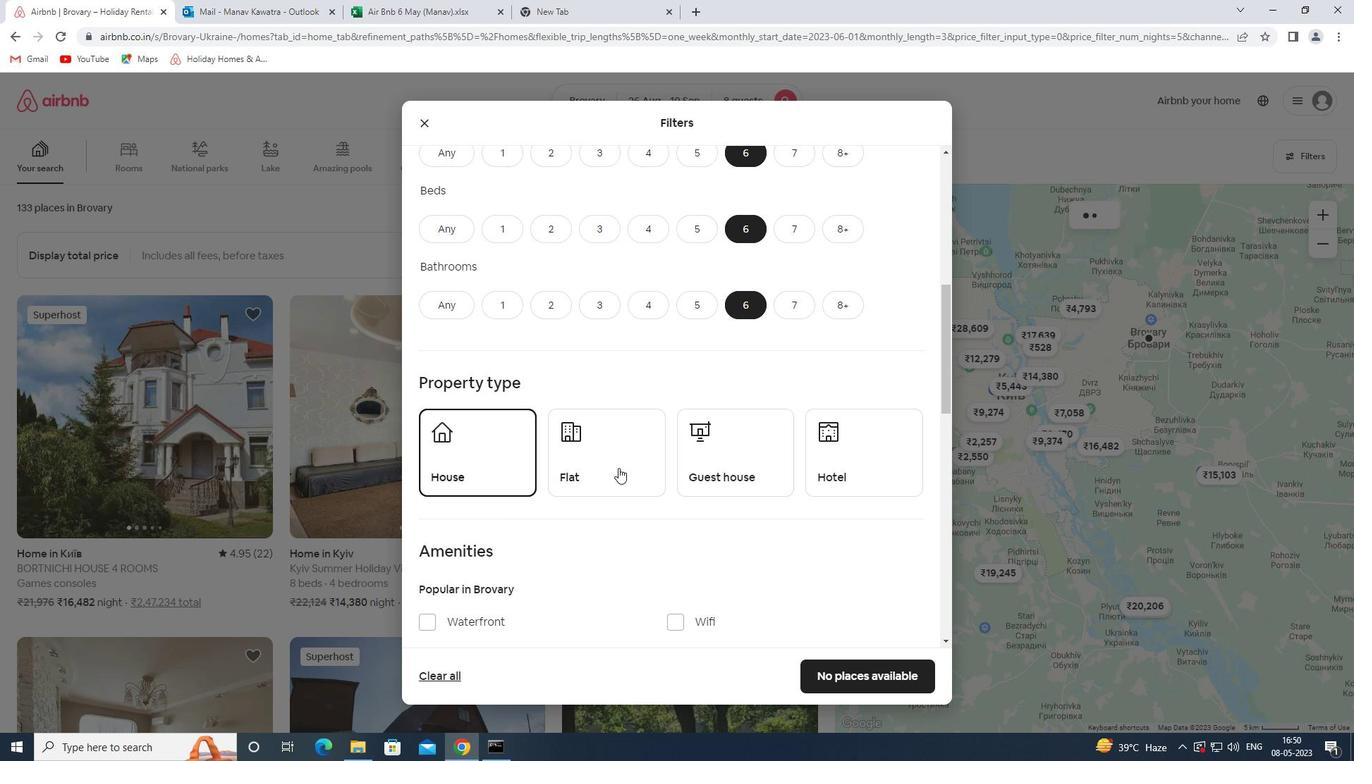 
Action: Mouse pressed left at (595, 462)
Screenshot: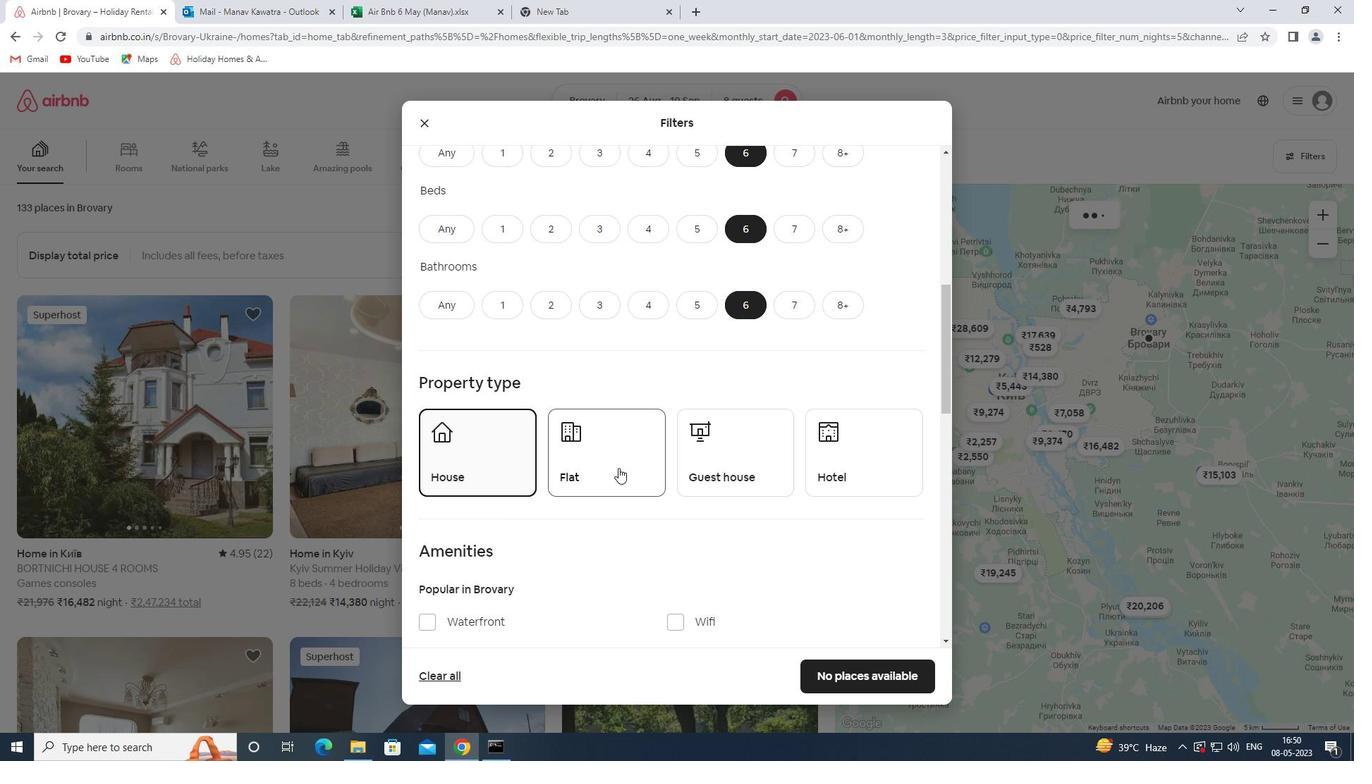 
Action: Mouse moved to (692, 435)
Screenshot: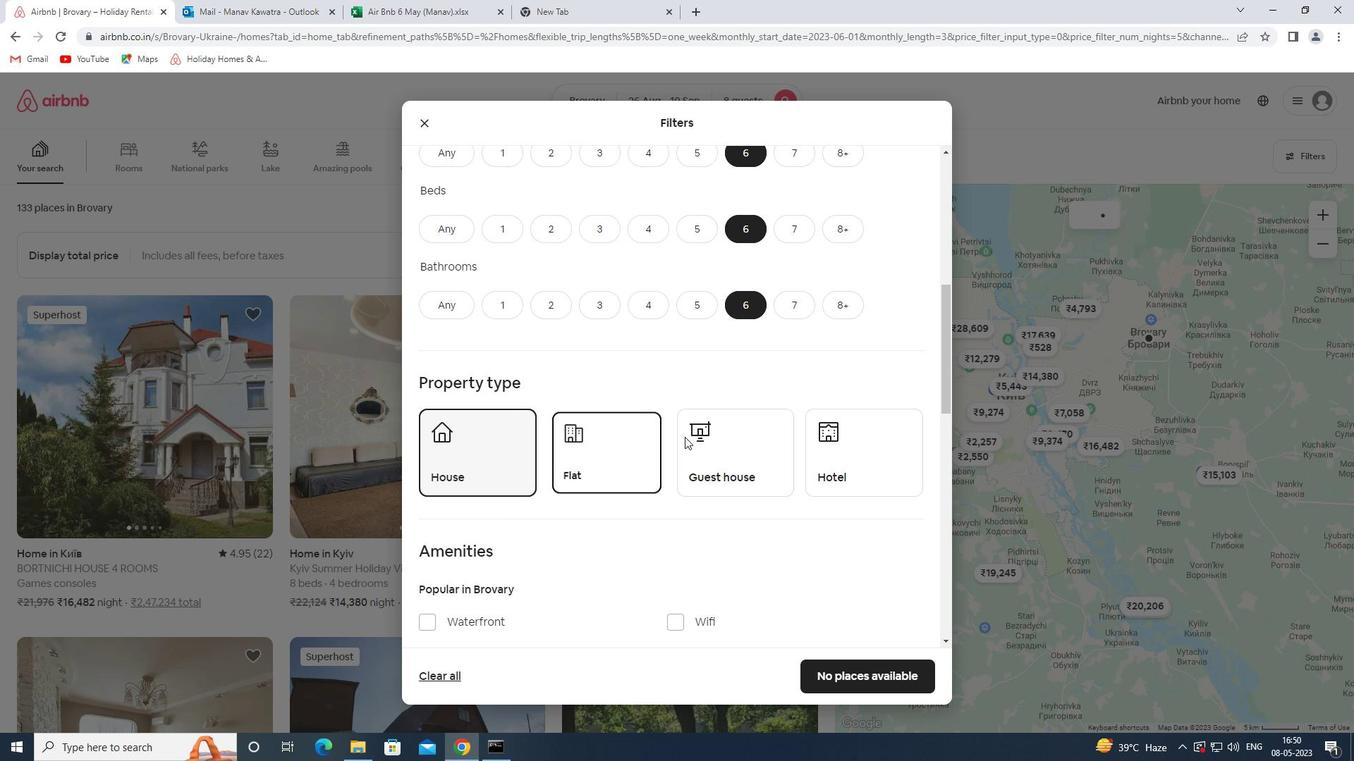 
Action: Mouse pressed left at (692, 435)
Screenshot: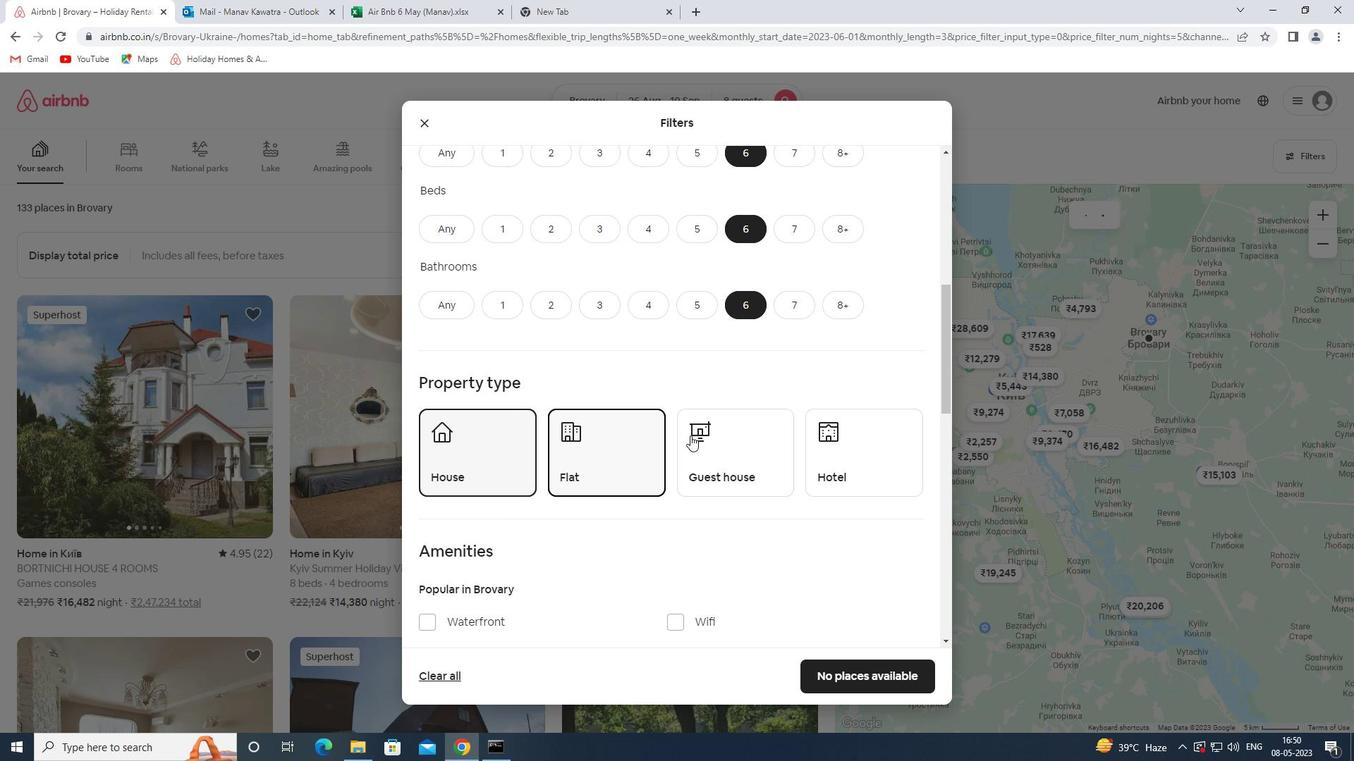 
Action: Mouse moved to (691, 502)
Screenshot: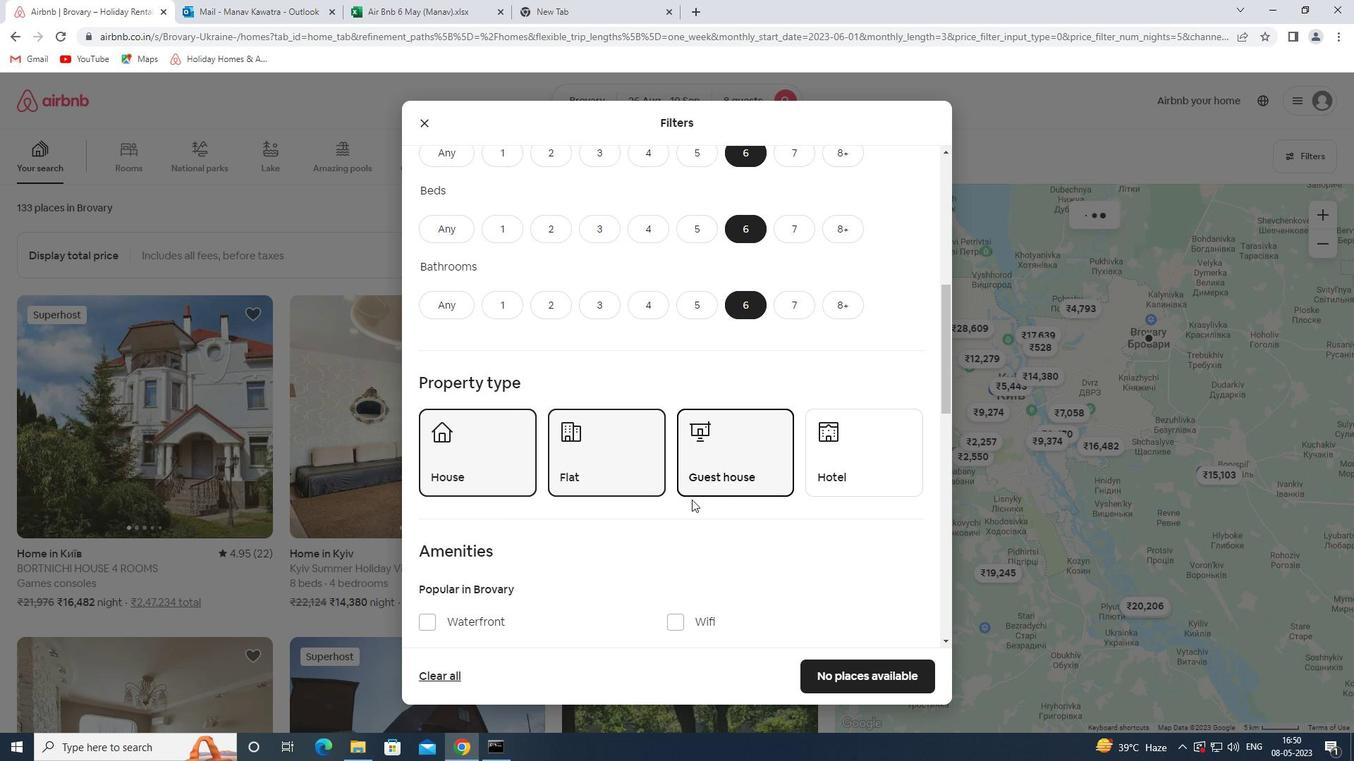 
Action: Mouse scrolled (691, 502) with delta (0, 0)
Screenshot: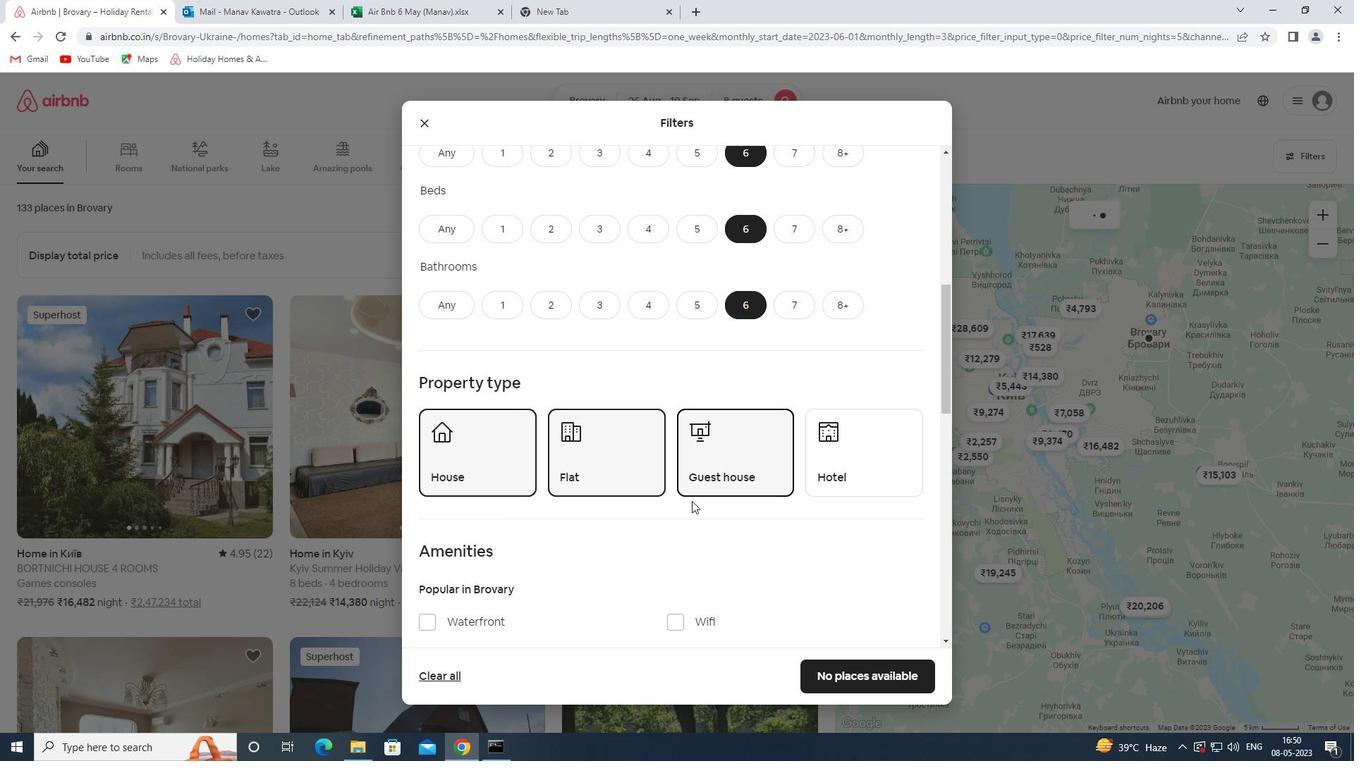 
Action: Mouse scrolled (691, 502) with delta (0, 0)
Screenshot: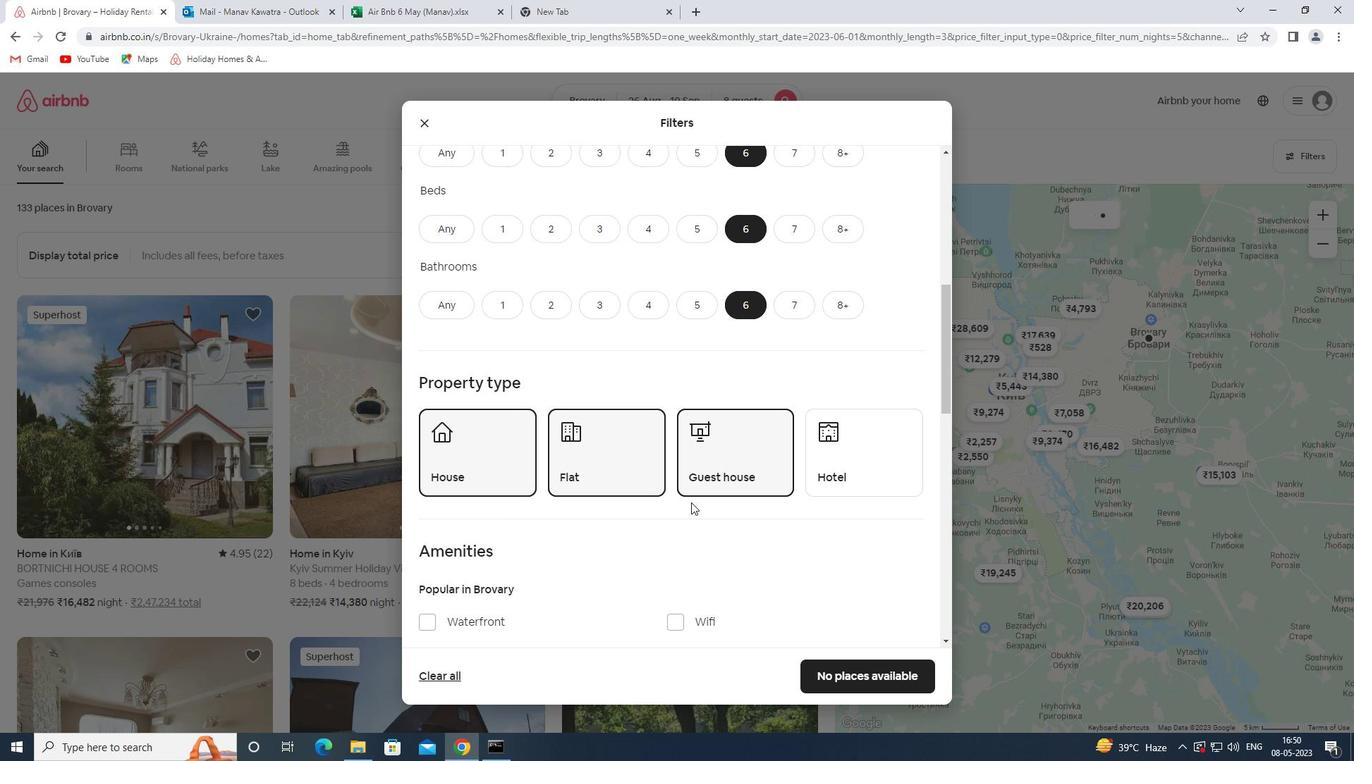 
Action: Mouse moved to (460, 551)
Screenshot: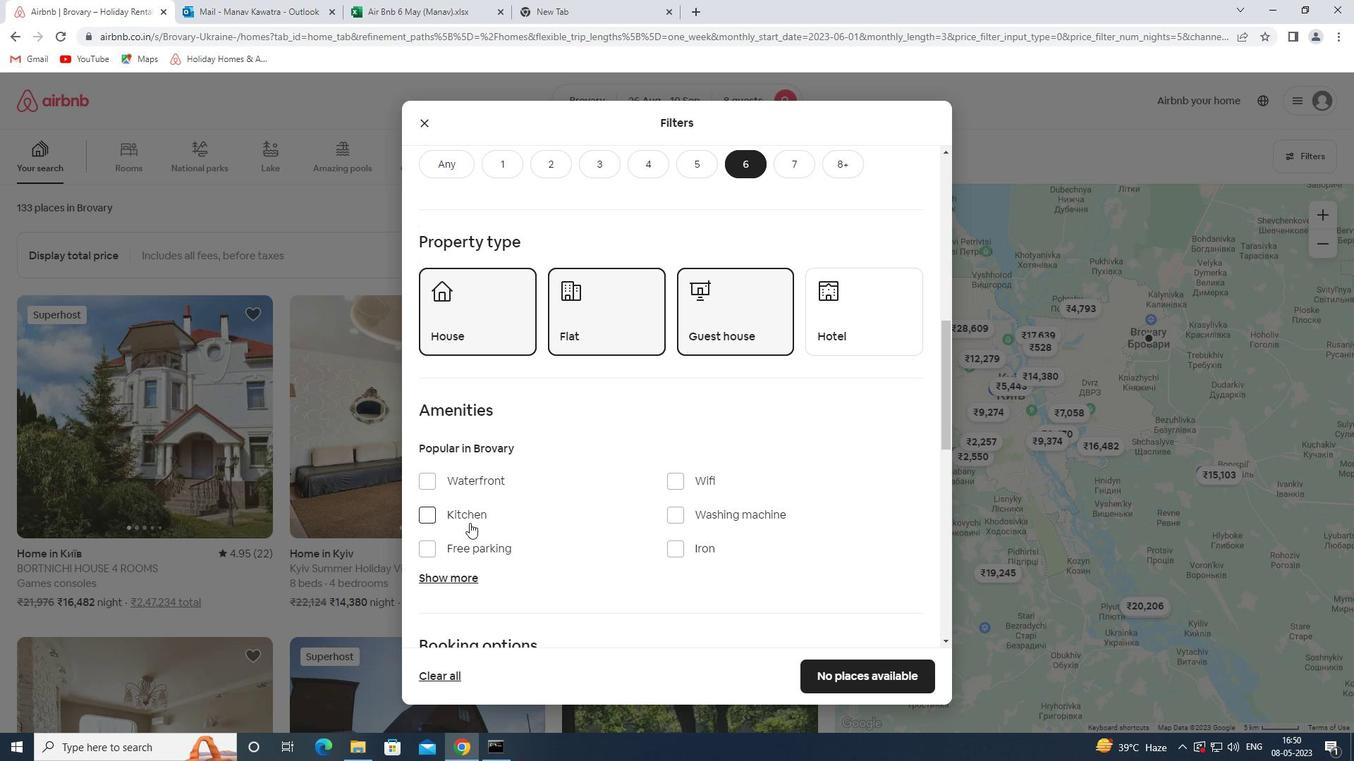 
Action: Mouse pressed left at (460, 551)
Screenshot: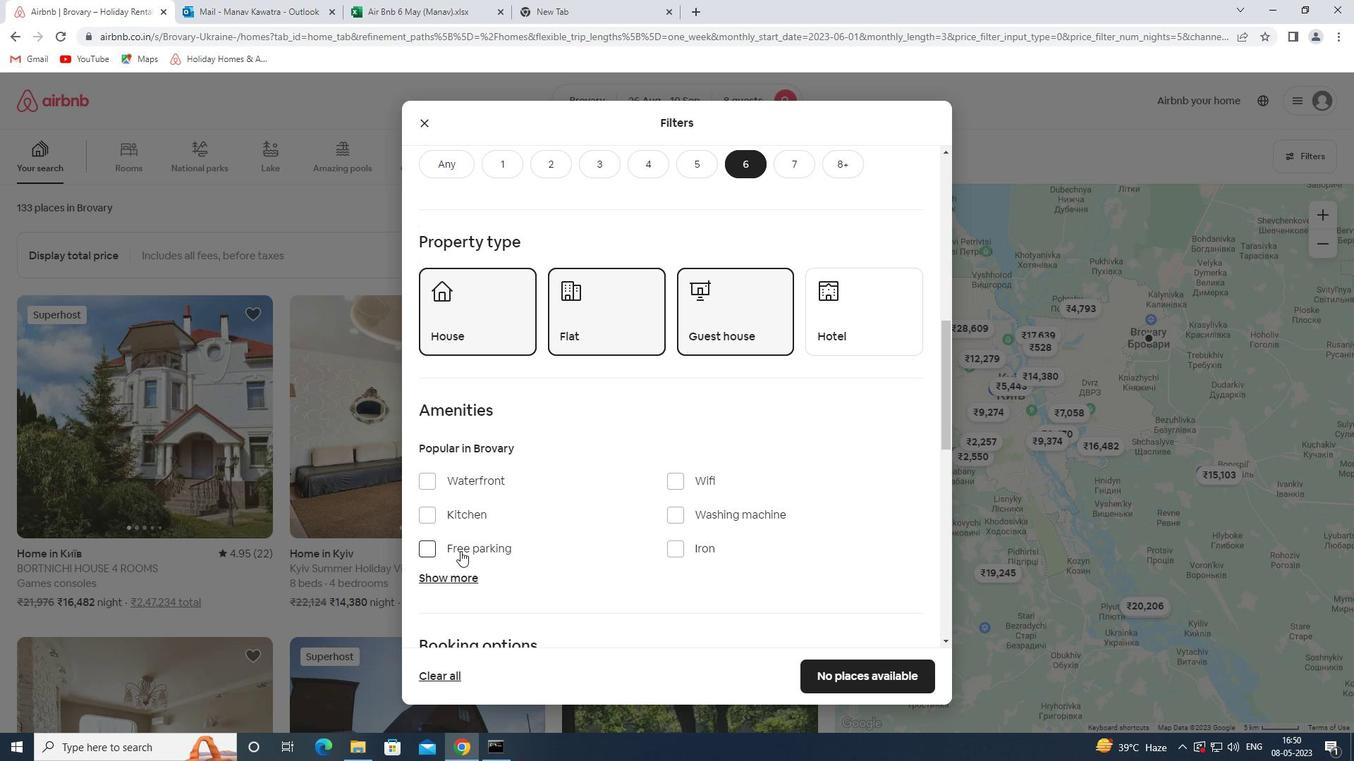 
Action: Mouse moved to (682, 478)
Screenshot: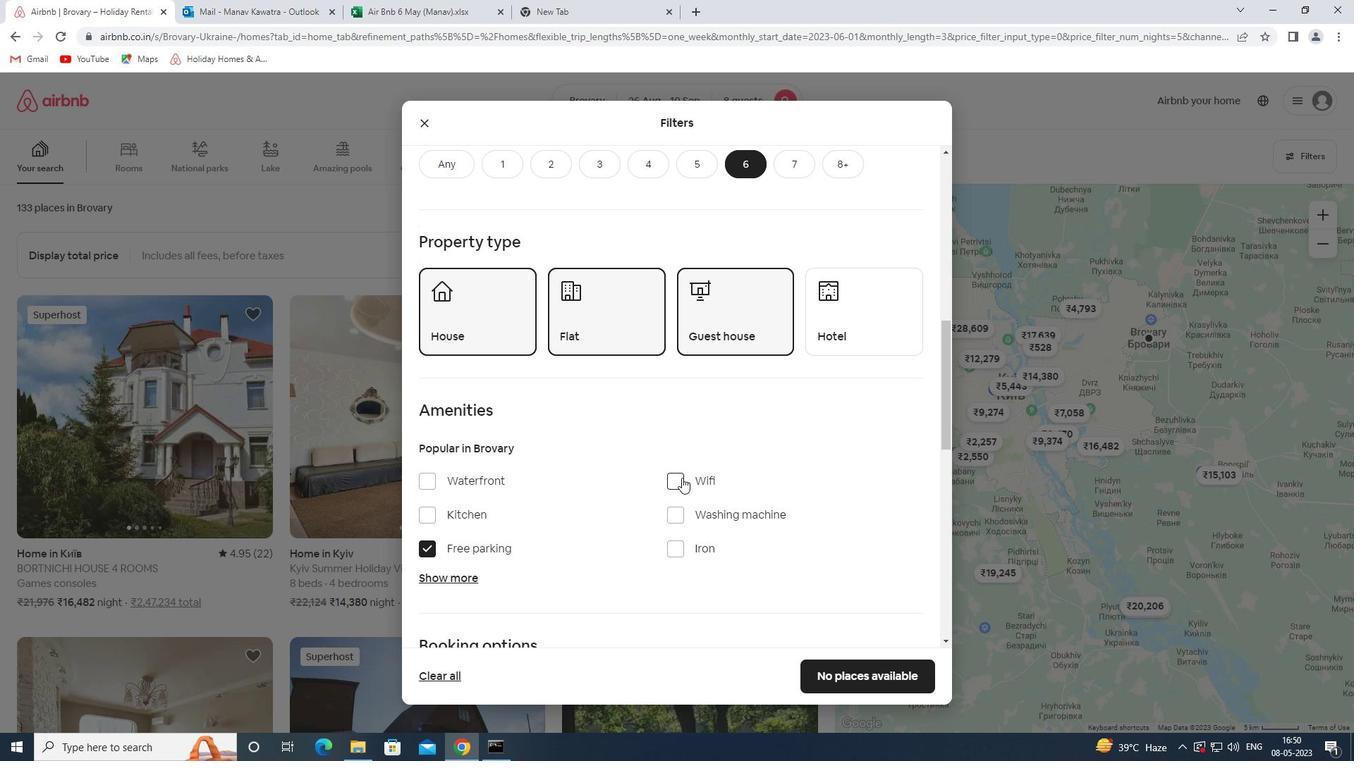 
Action: Mouse pressed left at (682, 478)
Screenshot: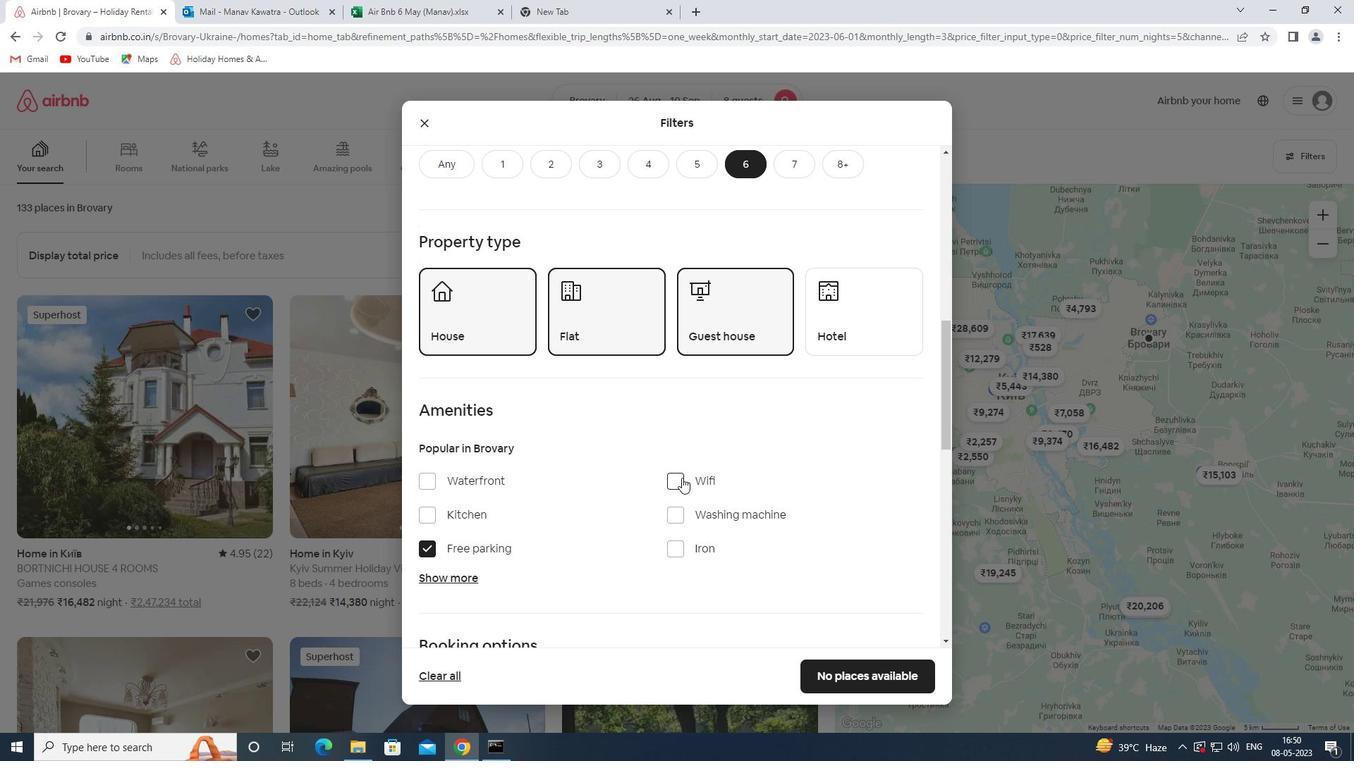 
Action: Mouse moved to (473, 579)
Screenshot: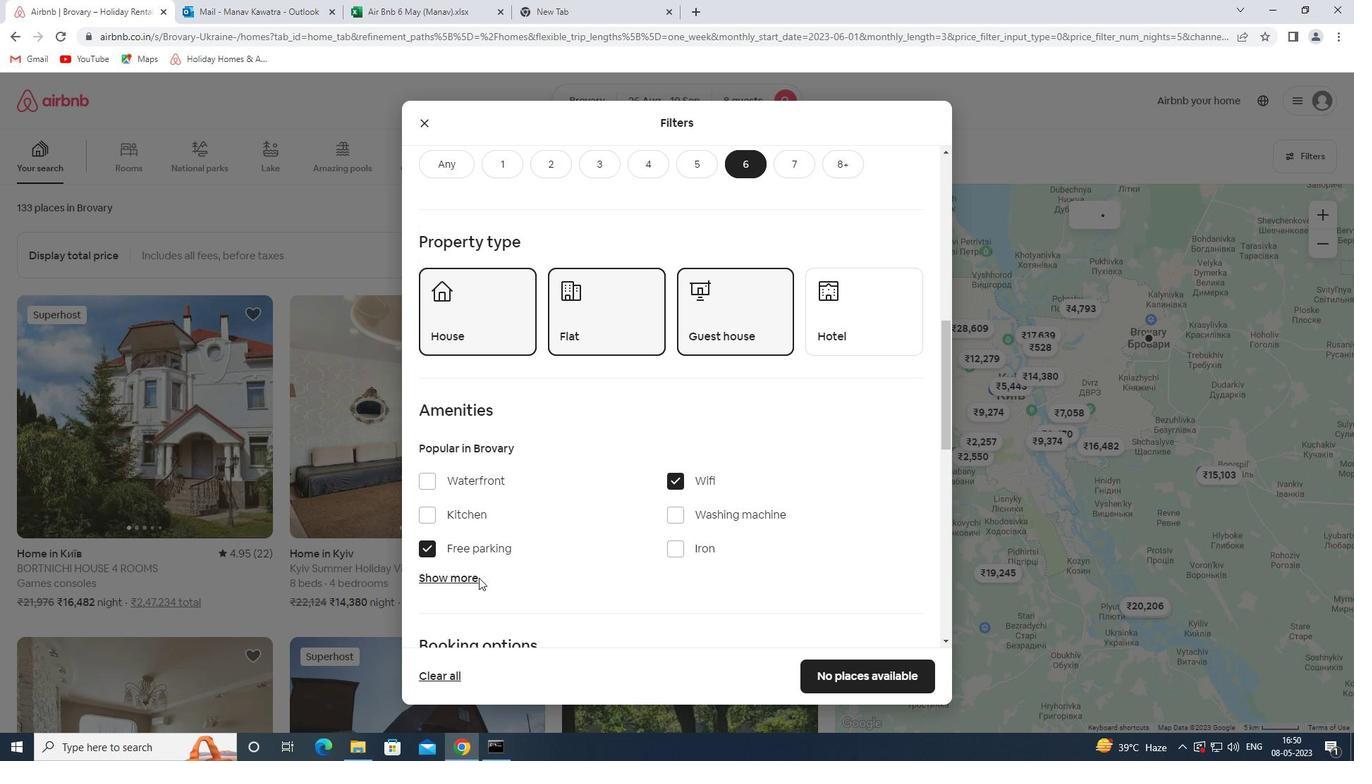 
Action: Mouse pressed left at (473, 579)
Screenshot: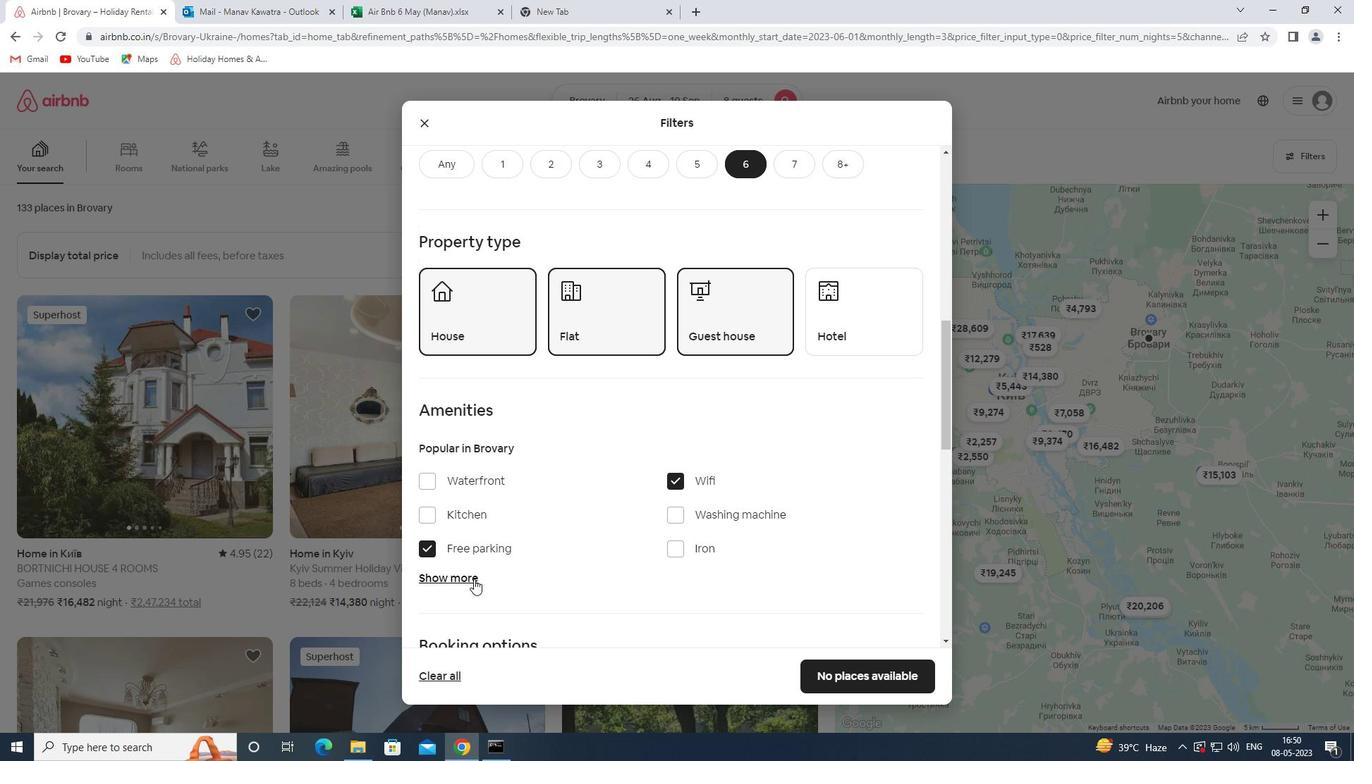 
Action: Mouse moved to (545, 552)
Screenshot: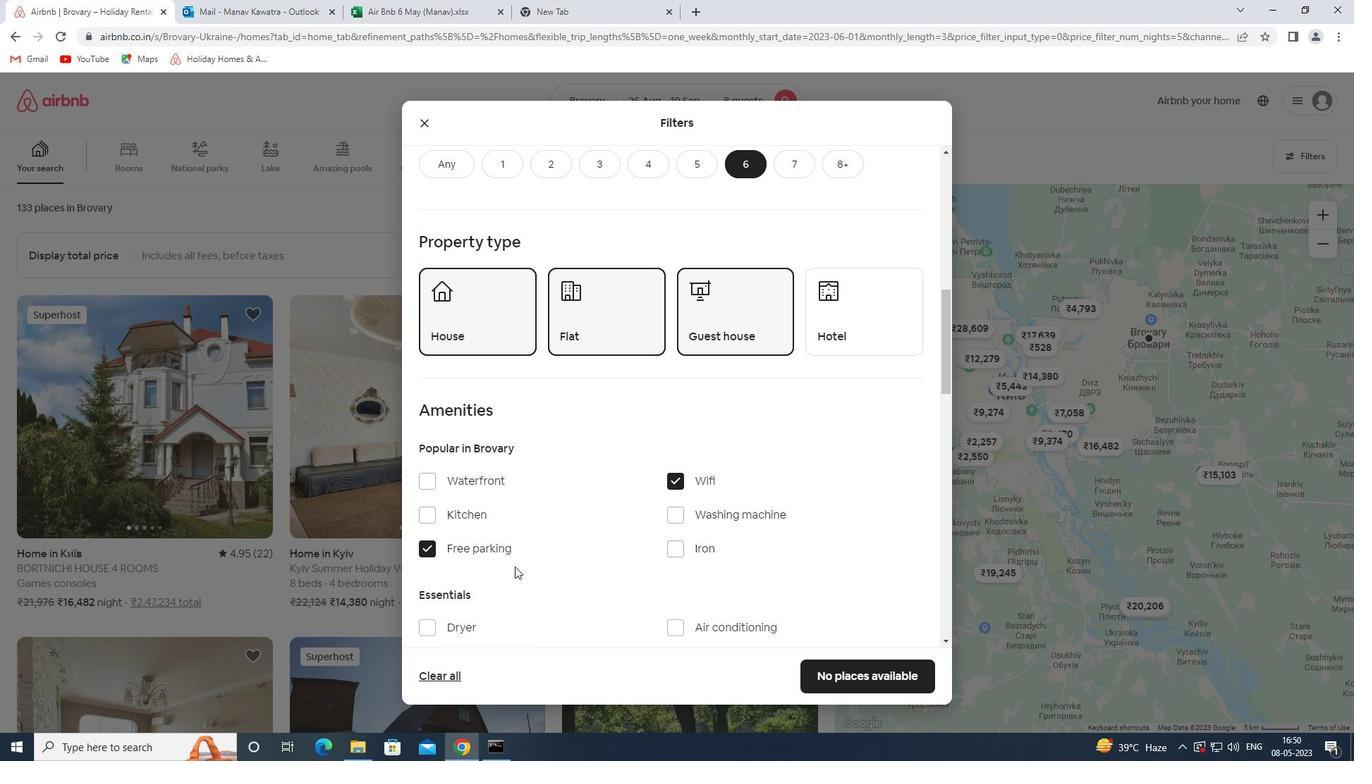 
Action: Mouse scrolled (545, 551) with delta (0, 0)
Screenshot: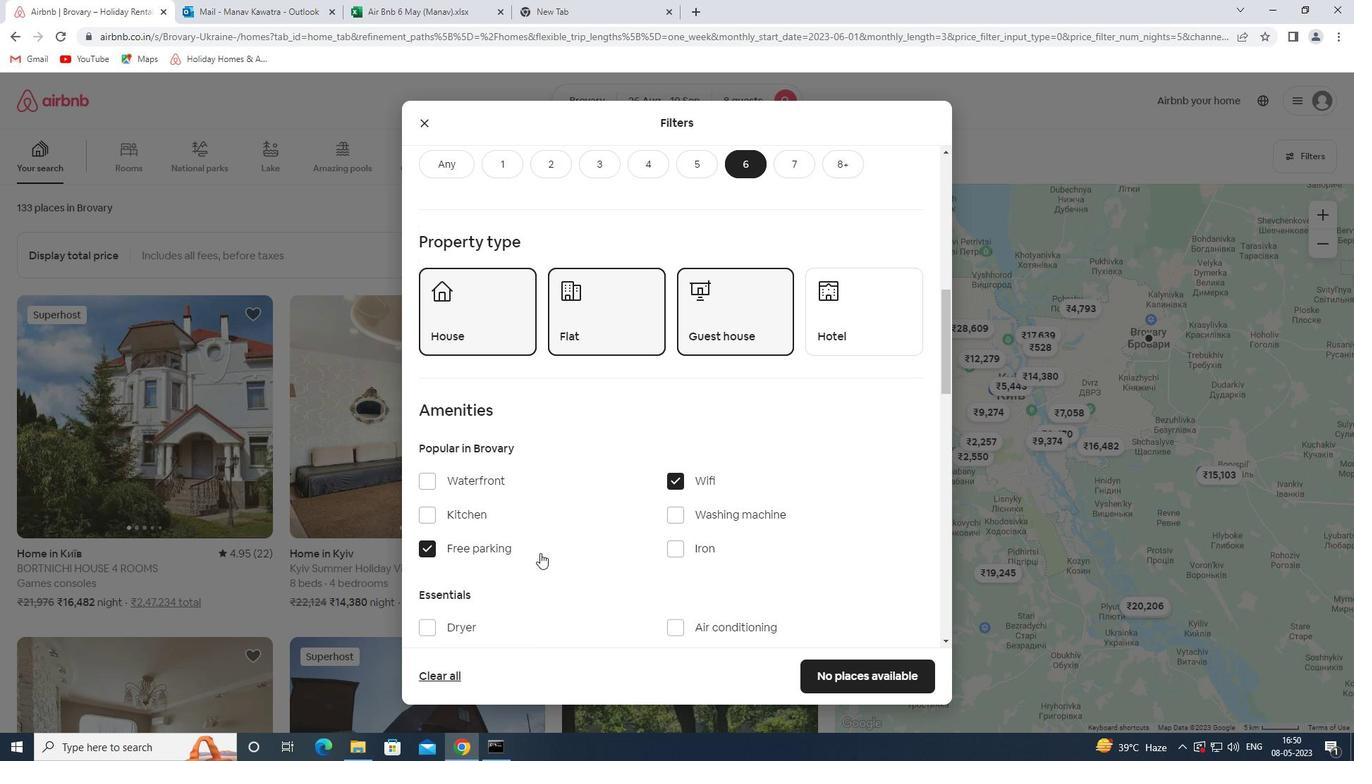 
Action: Mouse scrolled (545, 551) with delta (0, 0)
Screenshot: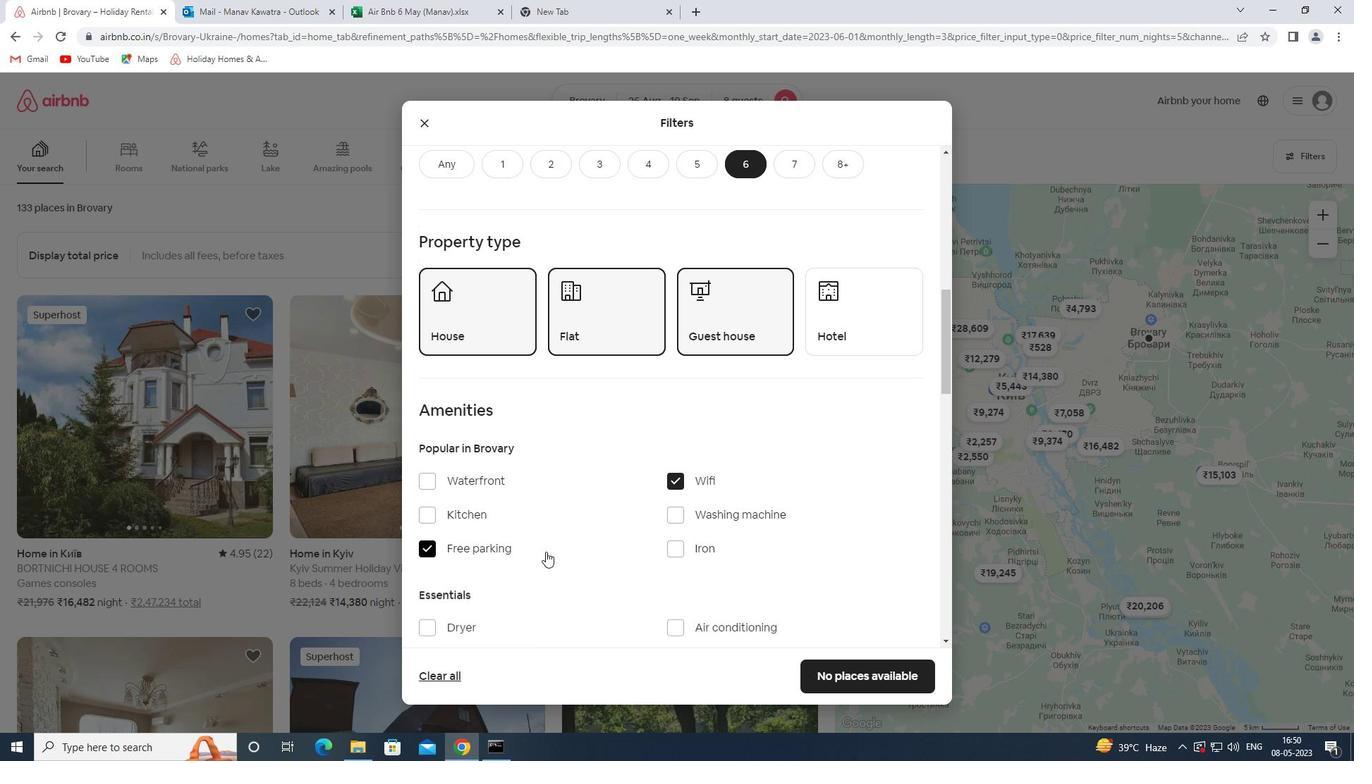 
Action: Mouse moved to (457, 554)
Screenshot: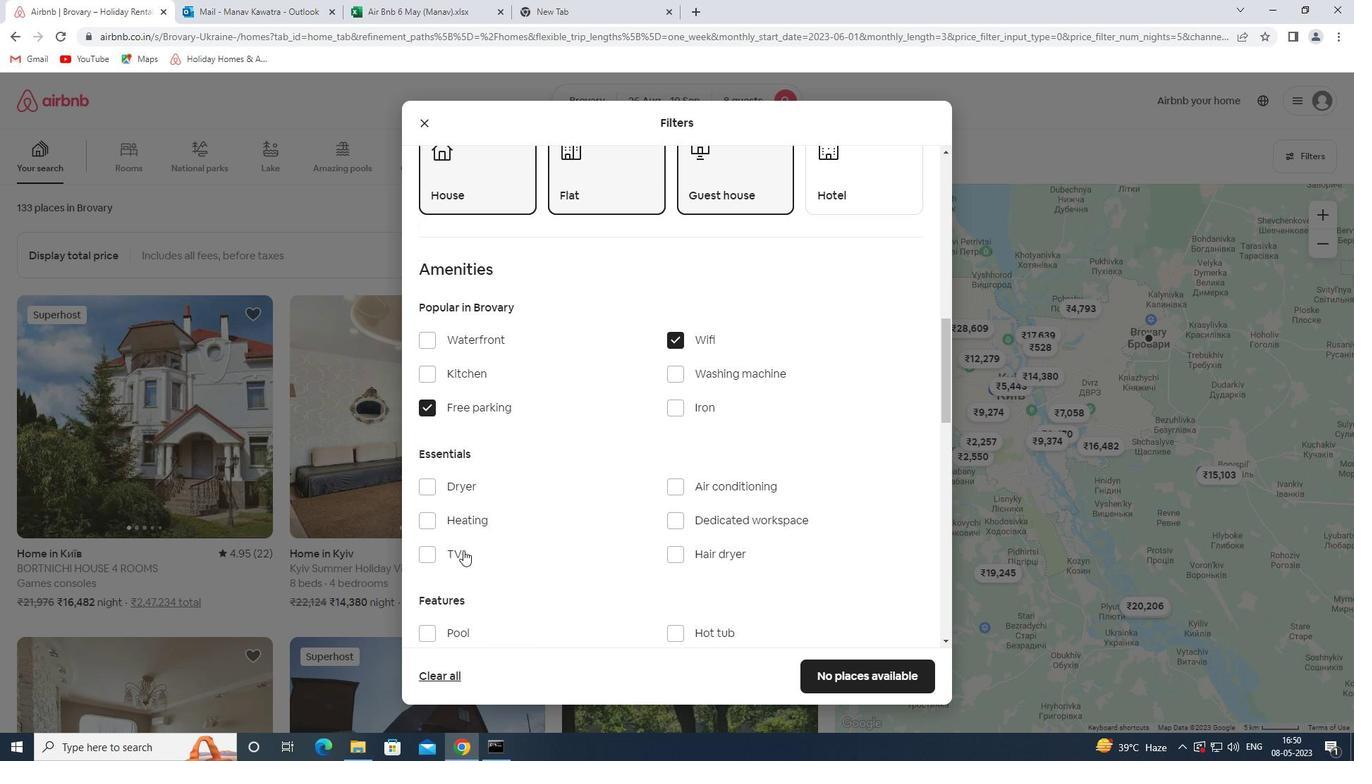 
Action: Mouse pressed left at (457, 554)
Screenshot: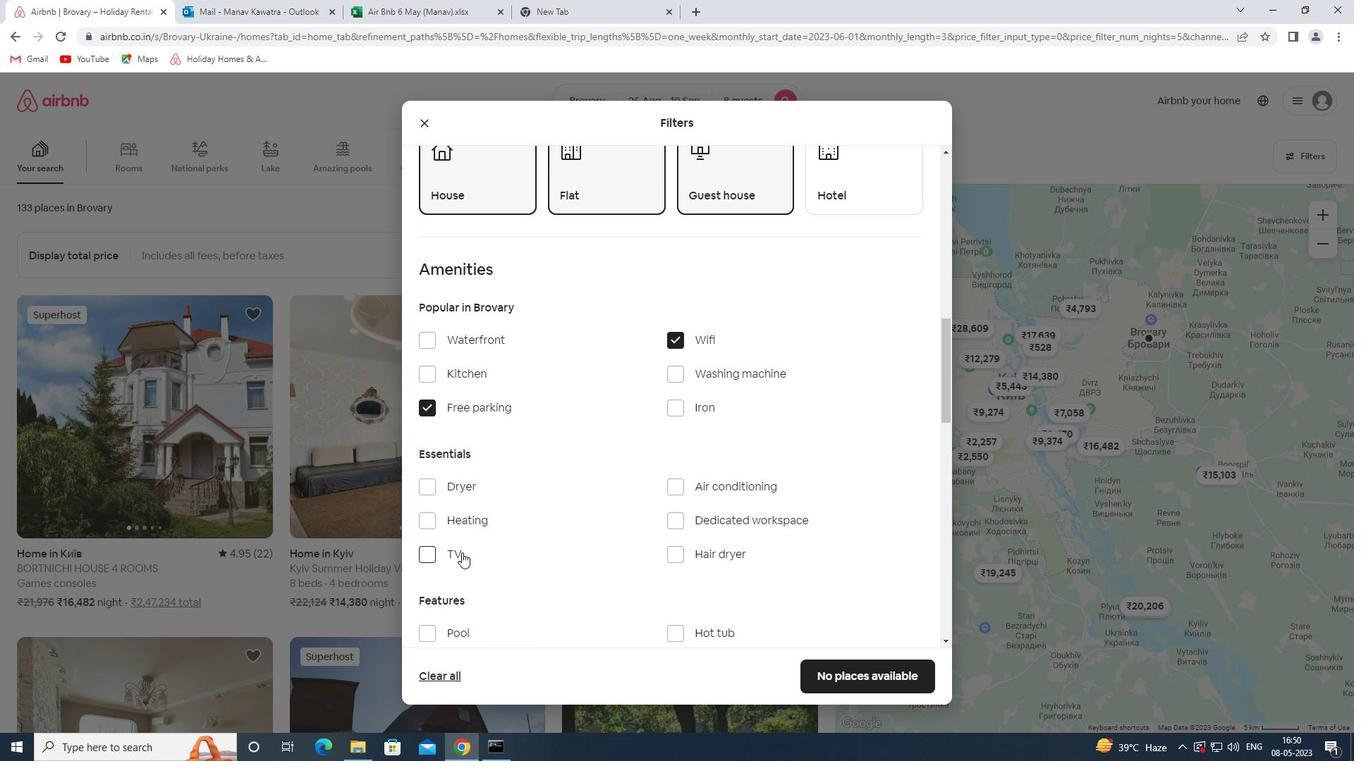 
Action: Mouse moved to (622, 501)
Screenshot: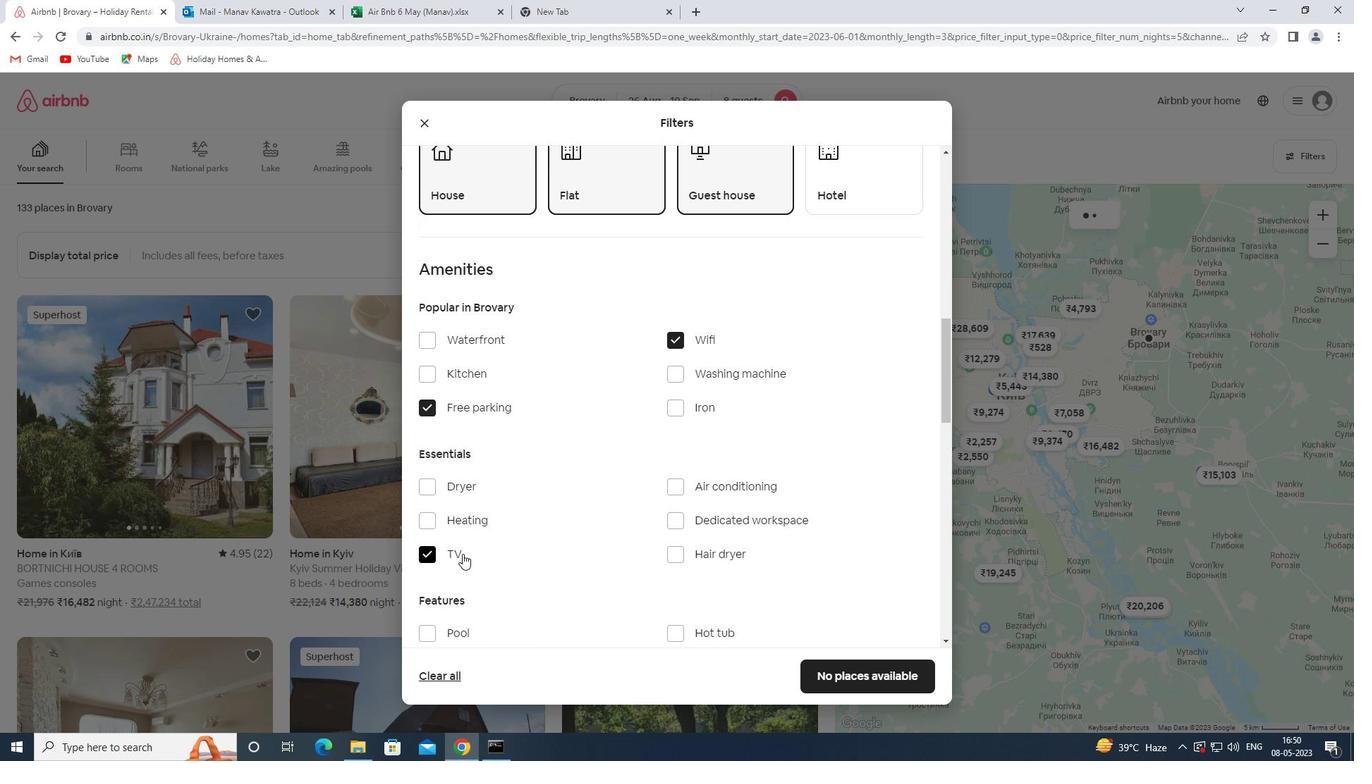 
Action: Mouse scrolled (622, 500) with delta (0, 0)
Screenshot: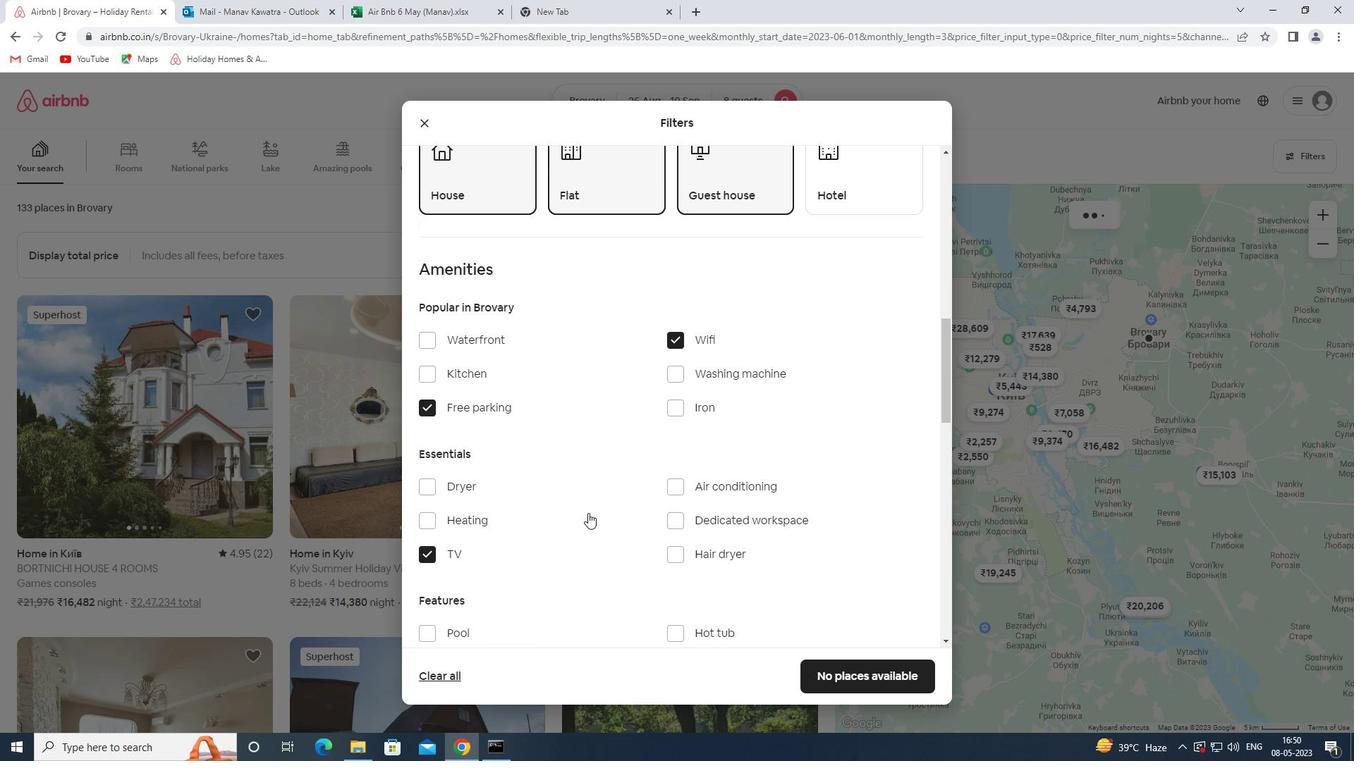 
Action: Mouse scrolled (622, 500) with delta (0, 0)
Screenshot: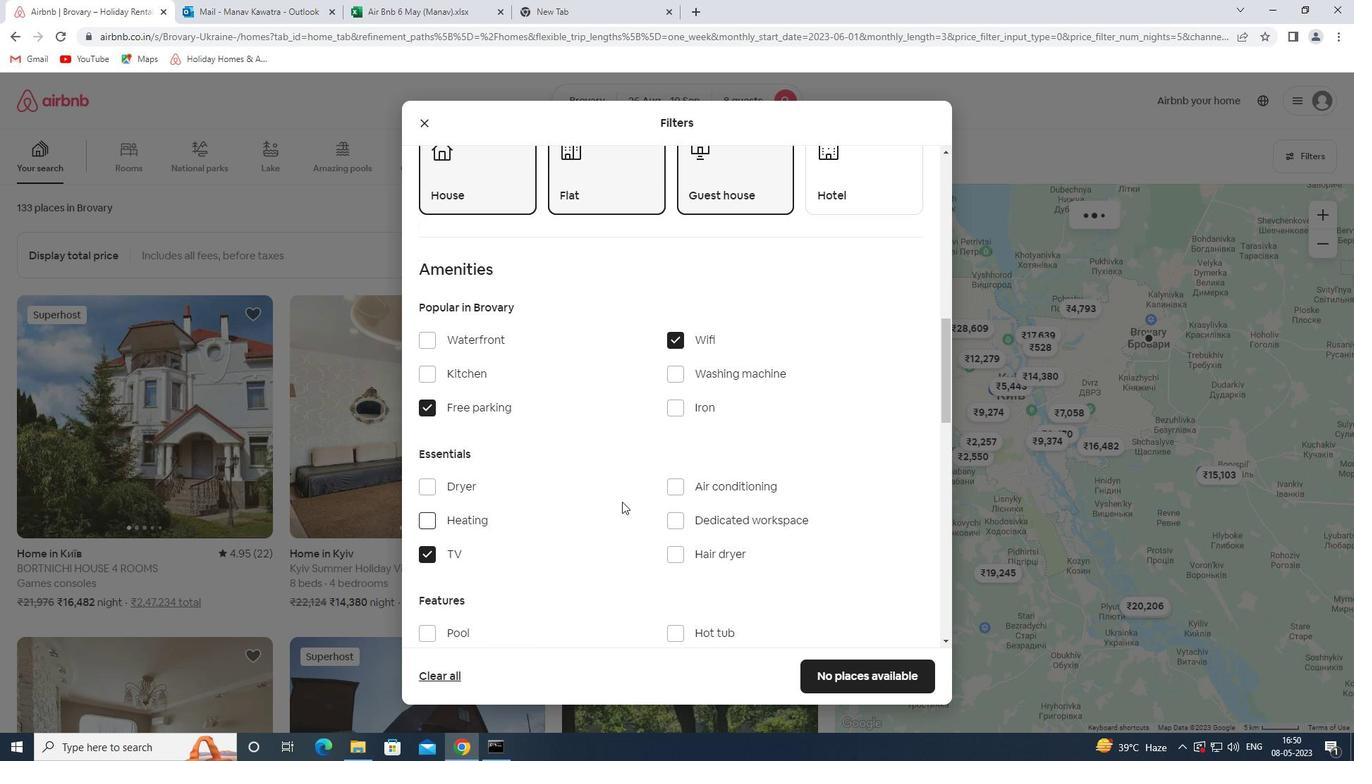 
Action: Mouse scrolled (622, 500) with delta (0, 0)
Screenshot: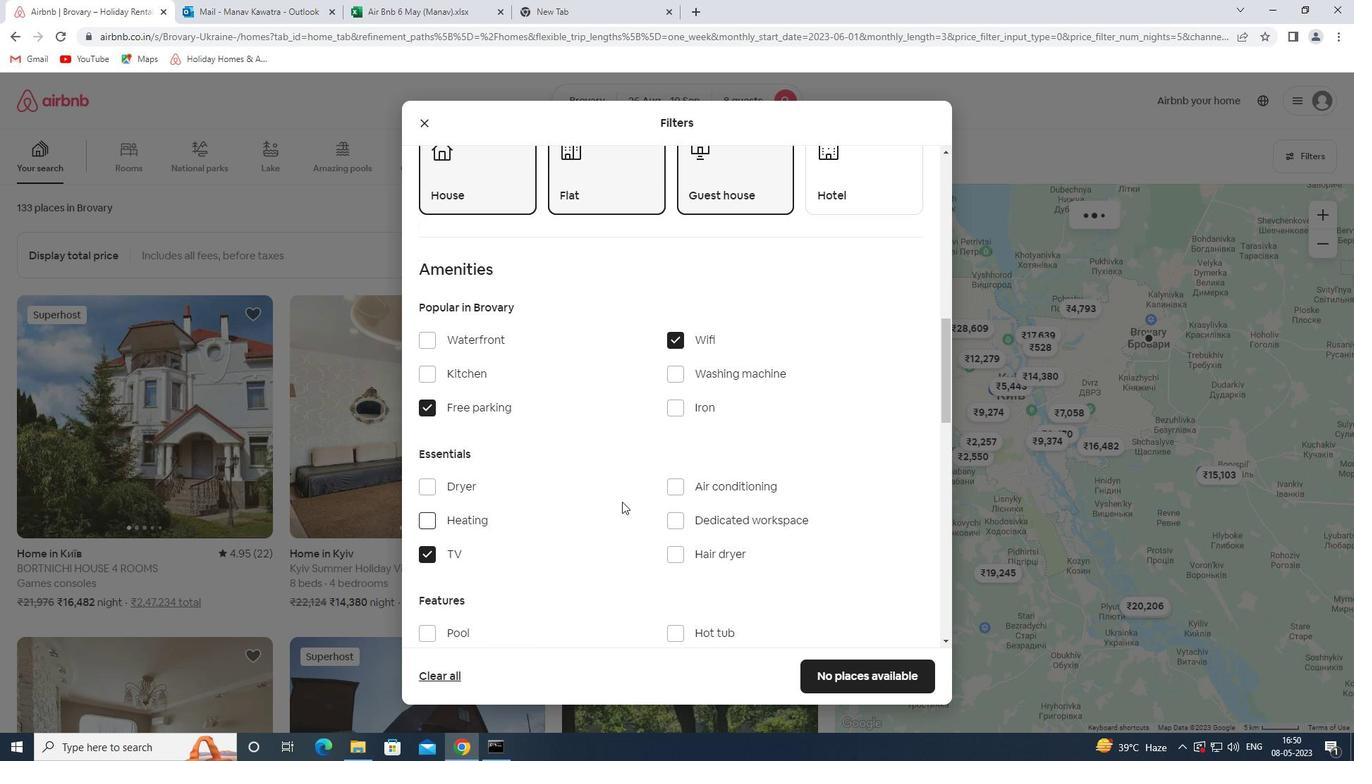 
Action: Mouse scrolled (622, 500) with delta (0, 0)
Screenshot: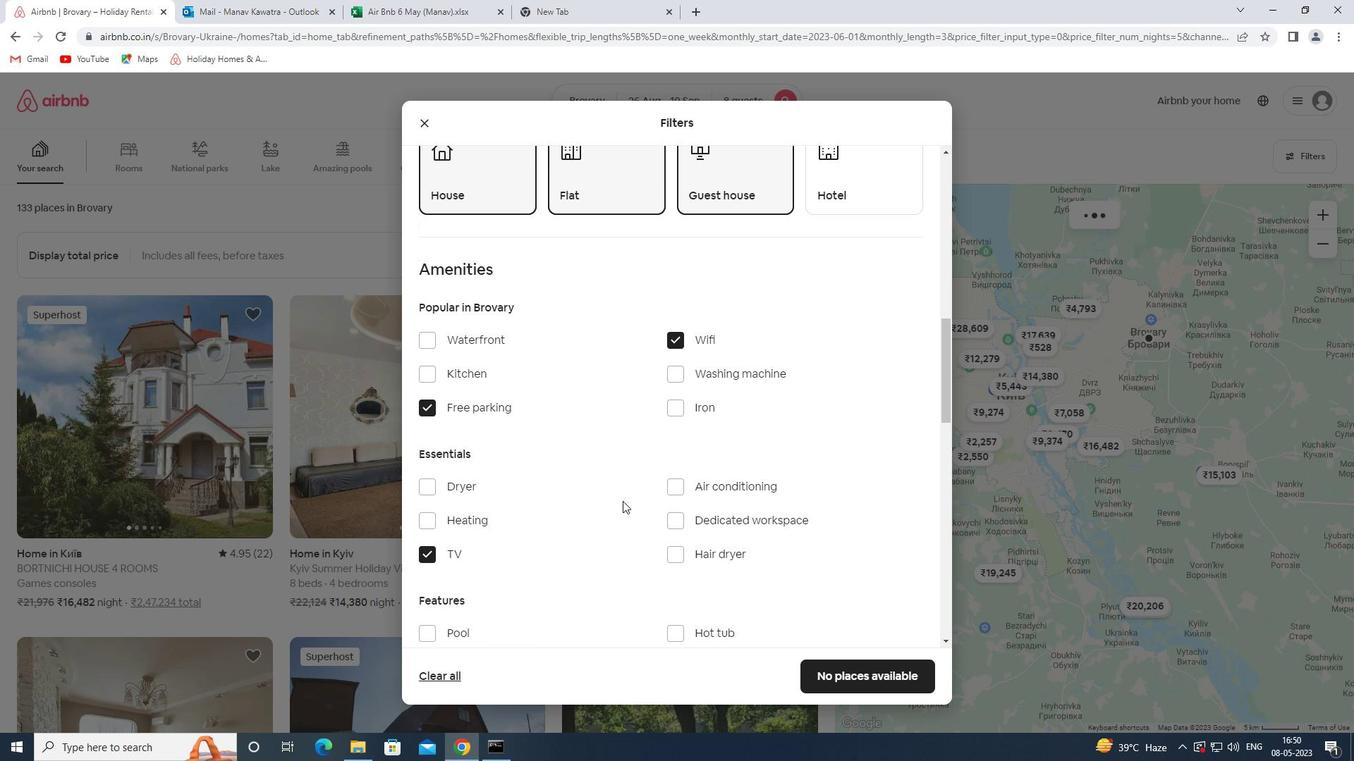 
Action: Mouse moved to (464, 418)
Screenshot: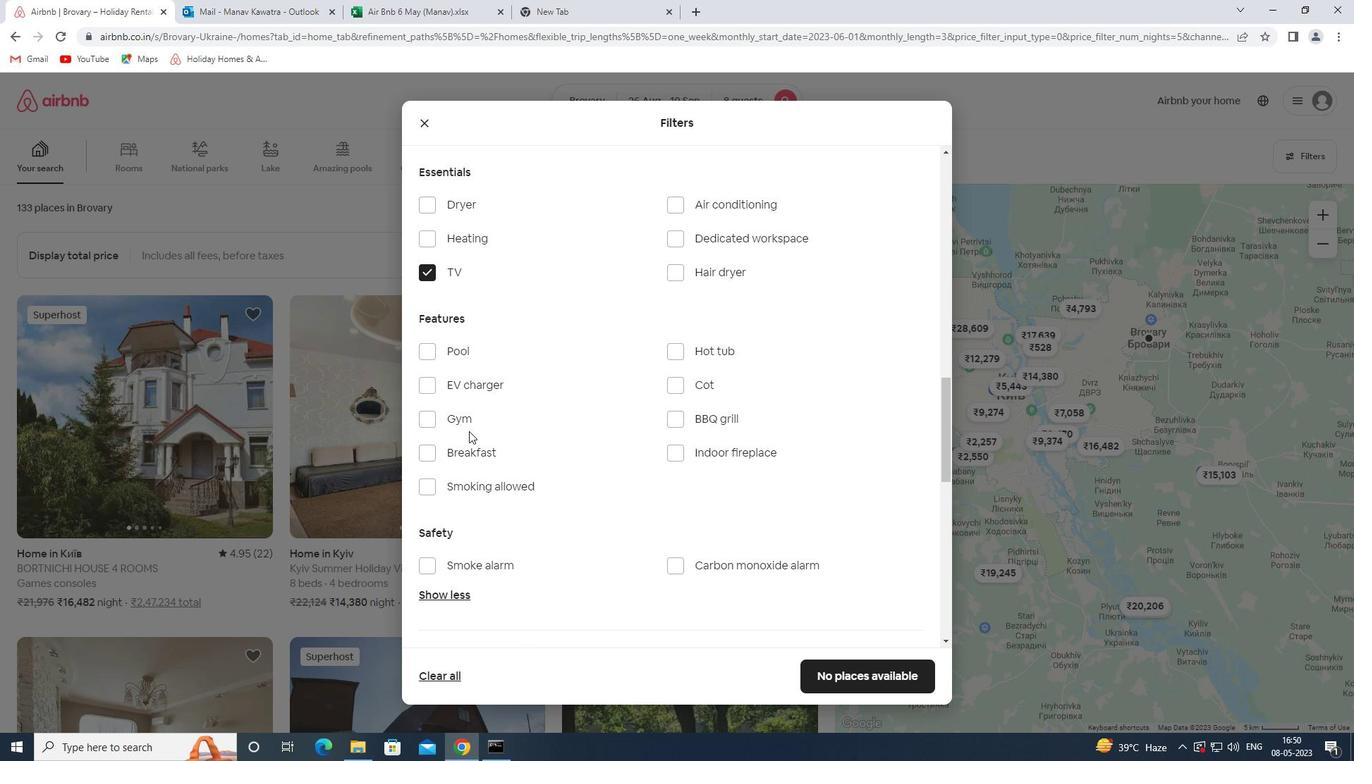 
Action: Mouse pressed left at (464, 418)
Screenshot: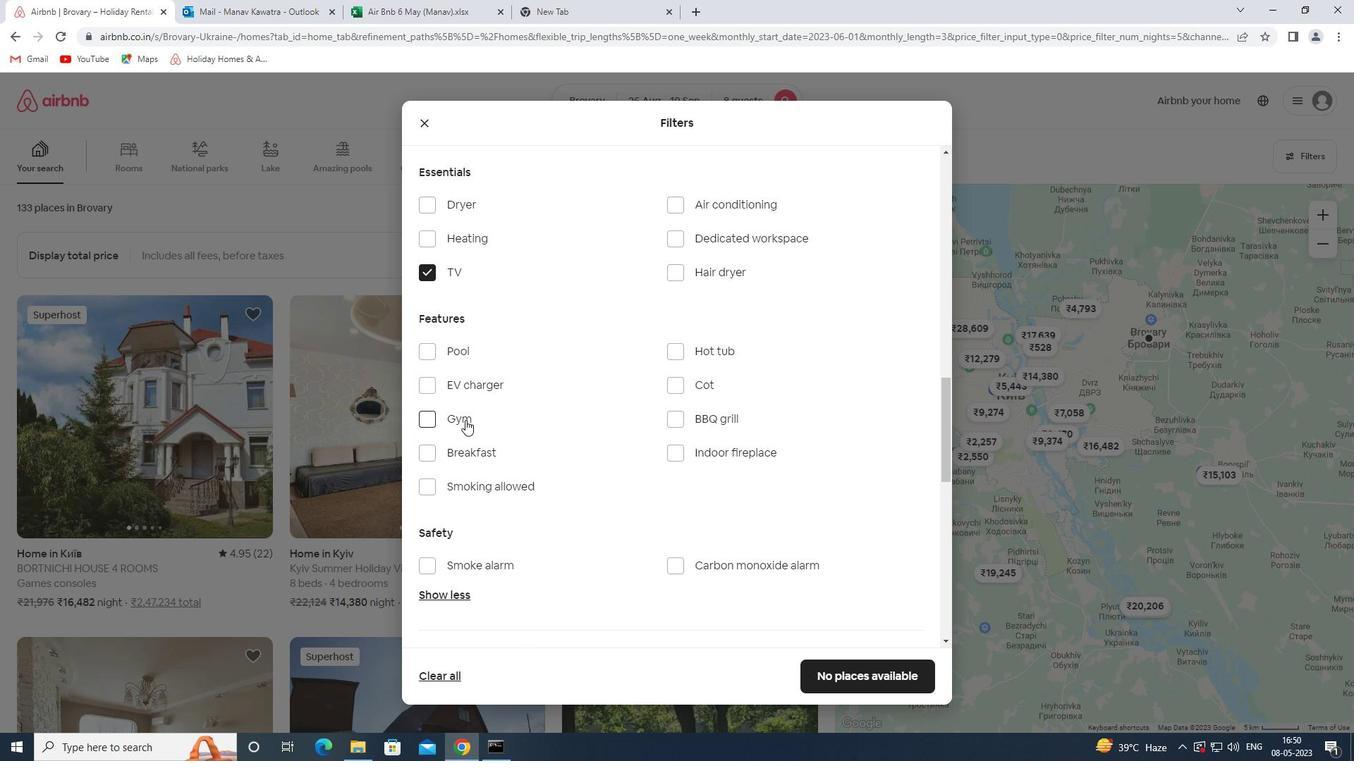 
Action: Mouse moved to (466, 453)
Screenshot: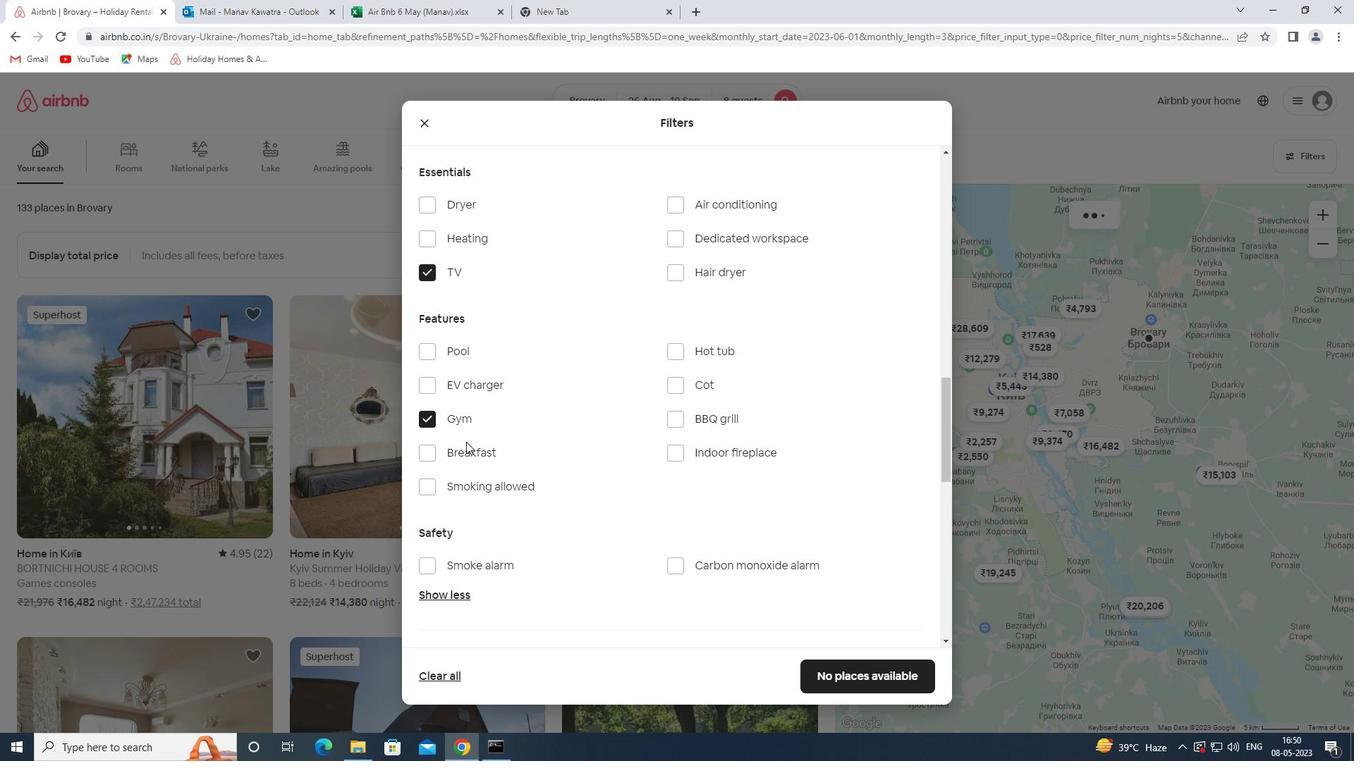 
Action: Mouse pressed left at (466, 453)
Screenshot: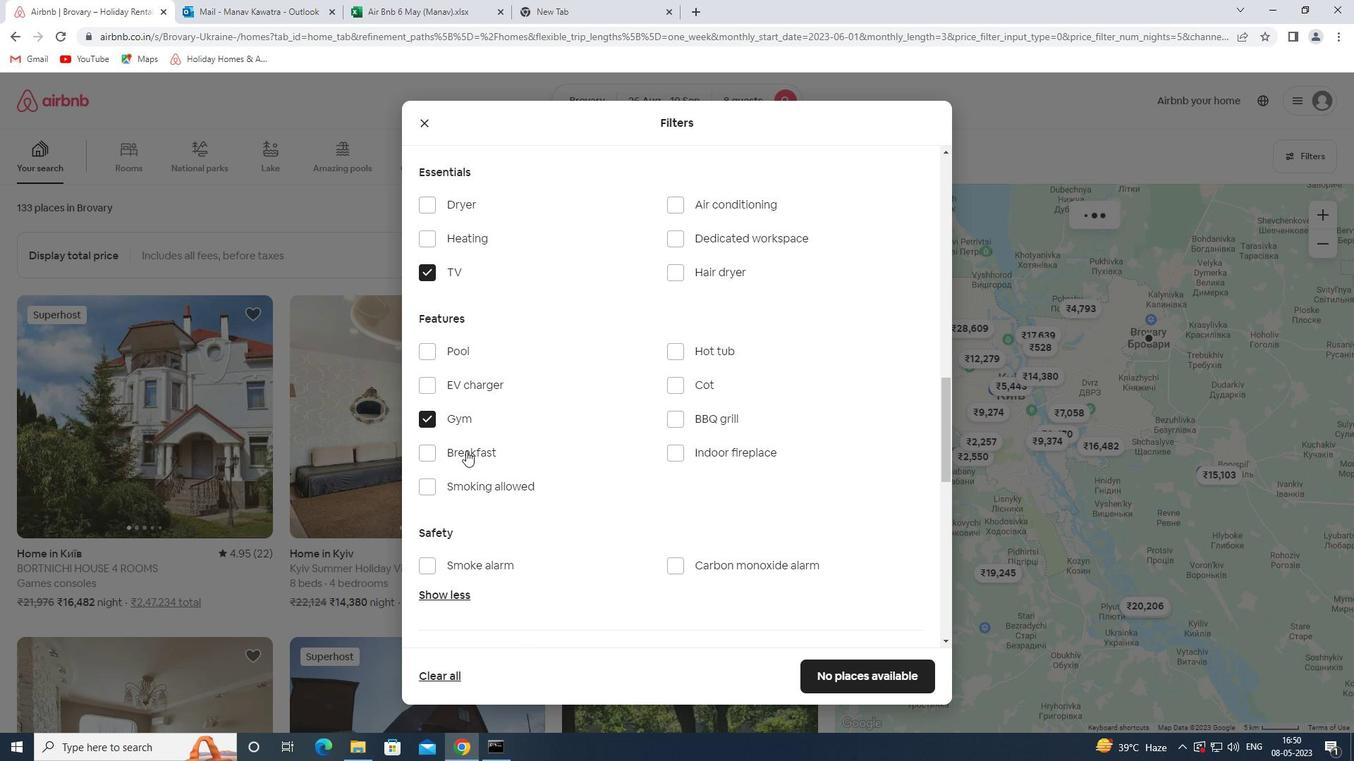 
Action: Mouse moved to (849, 445)
Screenshot: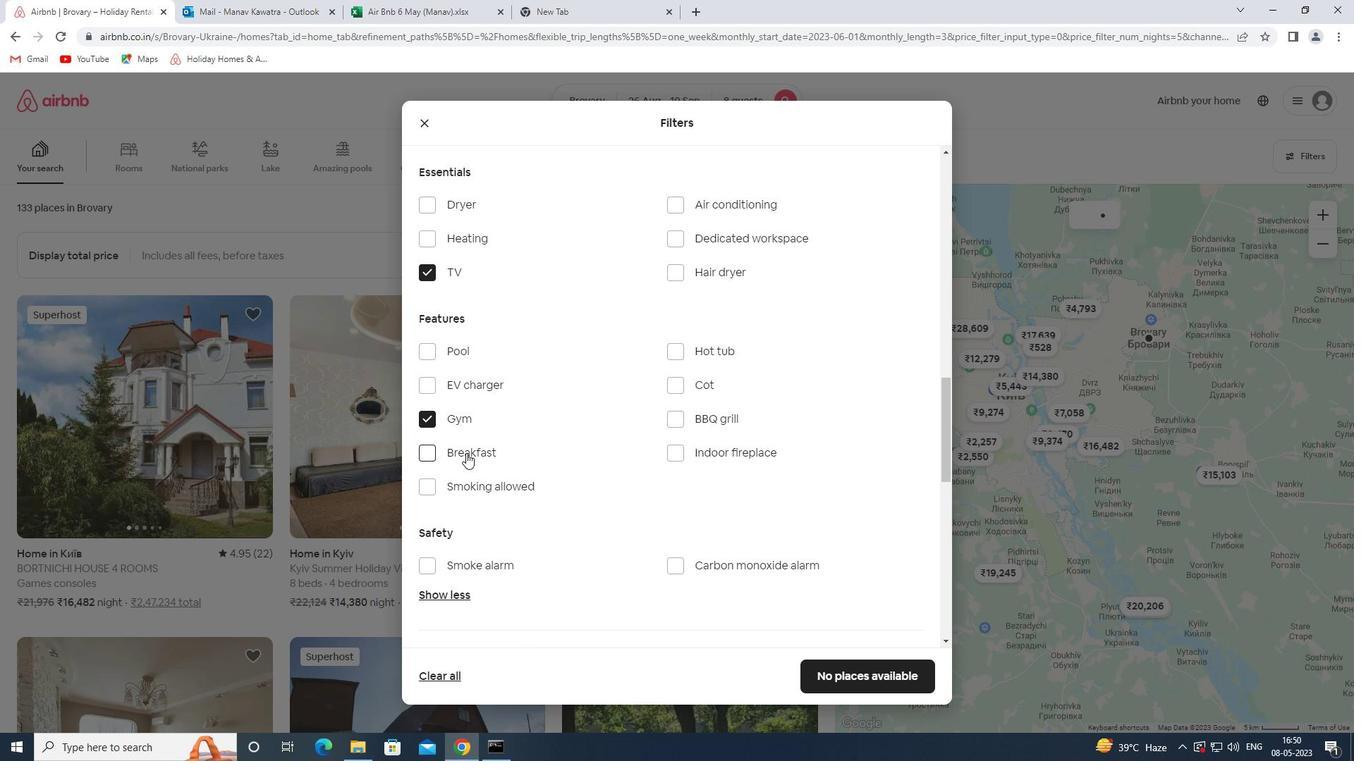 
Action: Mouse scrolled (849, 444) with delta (0, 0)
Screenshot: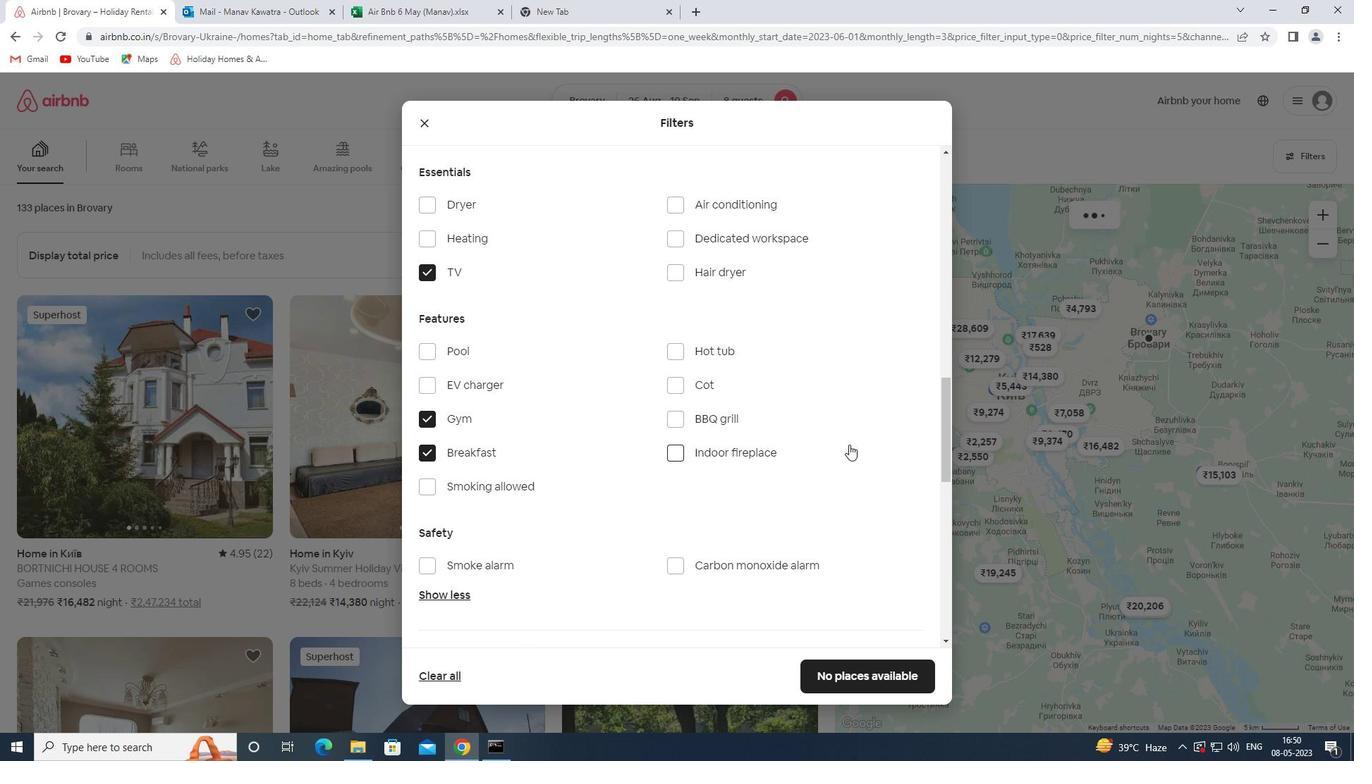 
Action: Mouse scrolled (849, 444) with delta (0, 0)
Screenshot: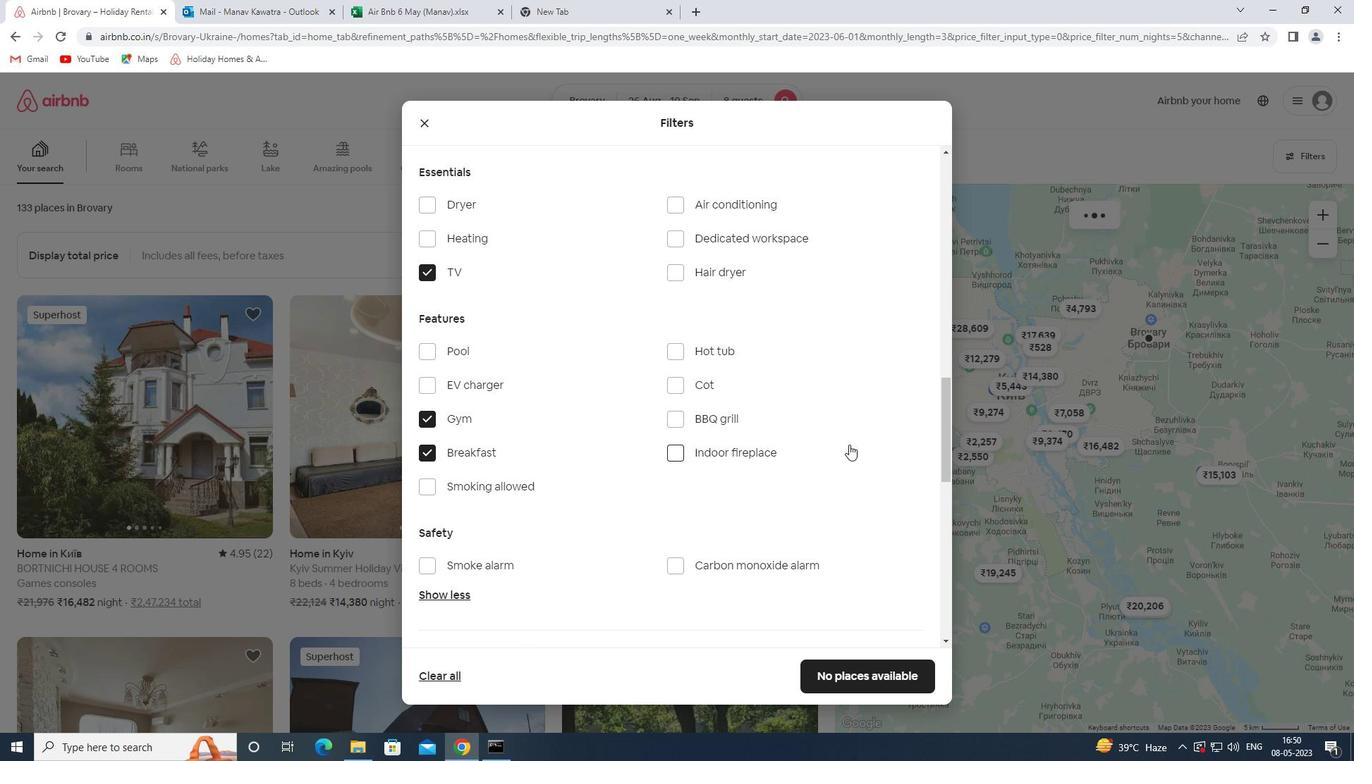 
Action: Mouse scrolled (849, 444) with delta (0, 0)
Screenshot: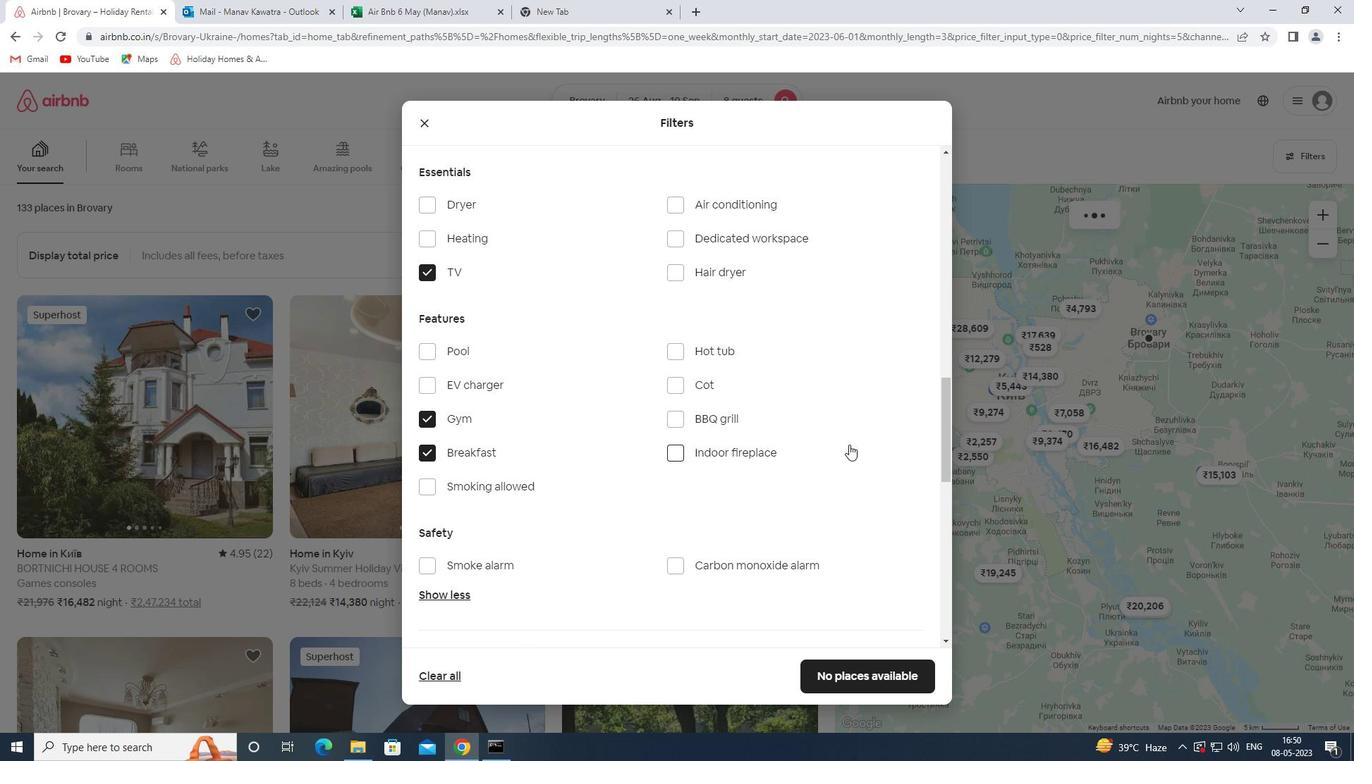 
Action: Mouse scrolled (849, 444) with delta (0, 0)
Screenshot: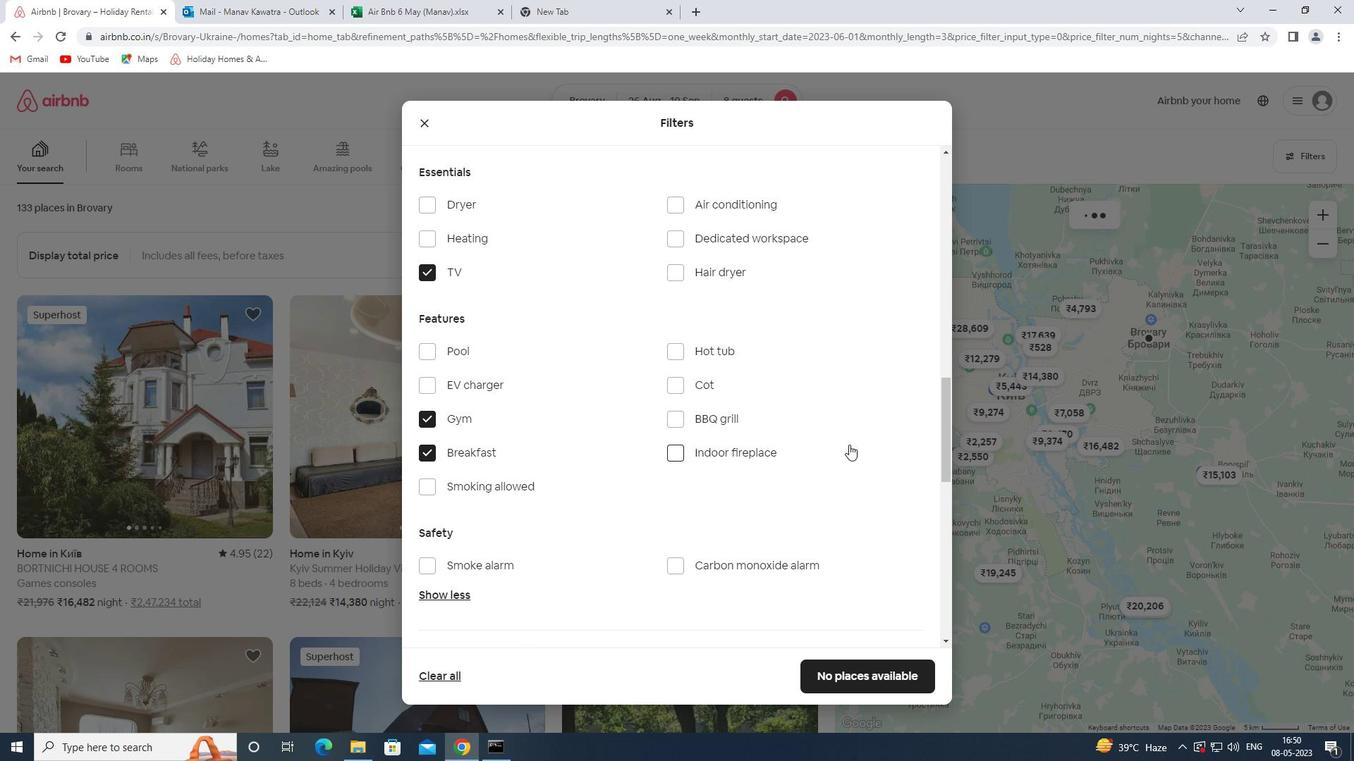
Action: Mouse scrolled (849, 444) with delta (0, 0)
Screenshot: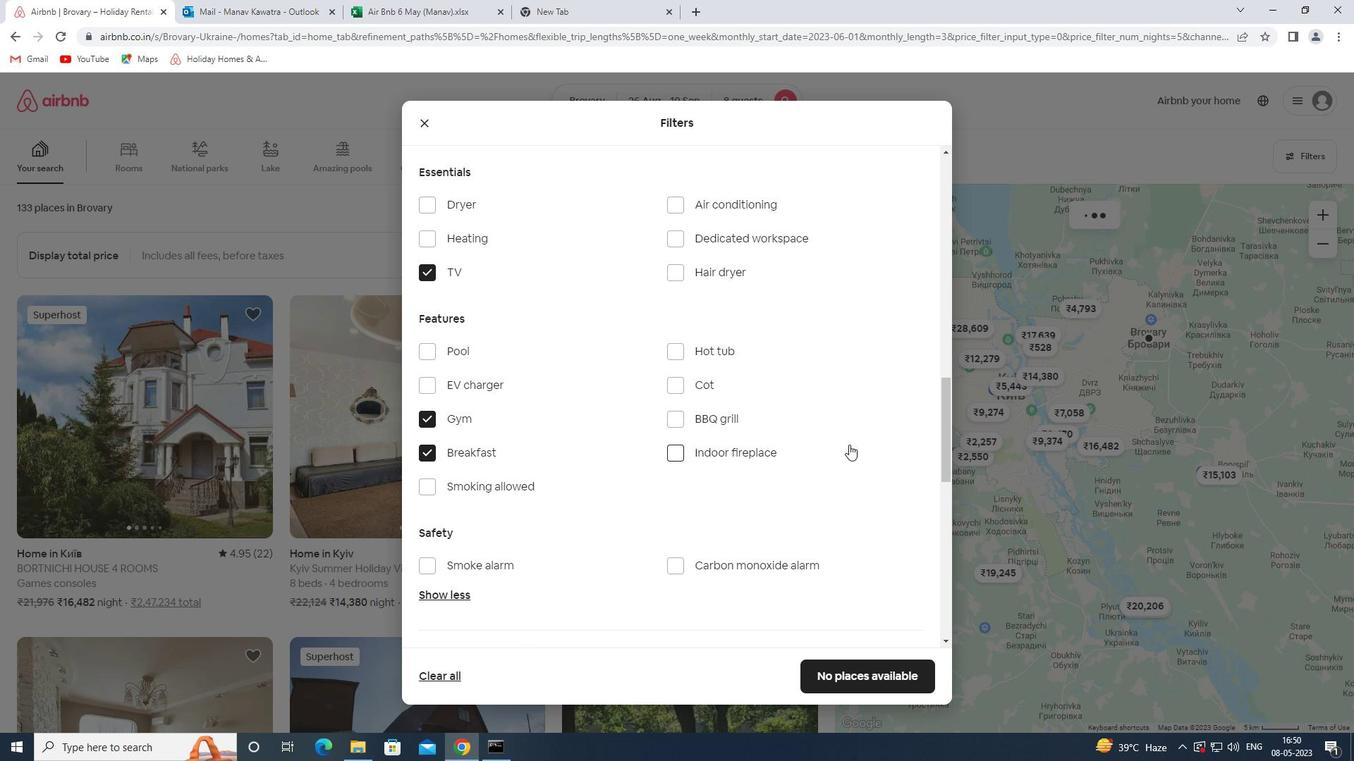 
Action: Mouse moved to (895, 410)
Screenshot: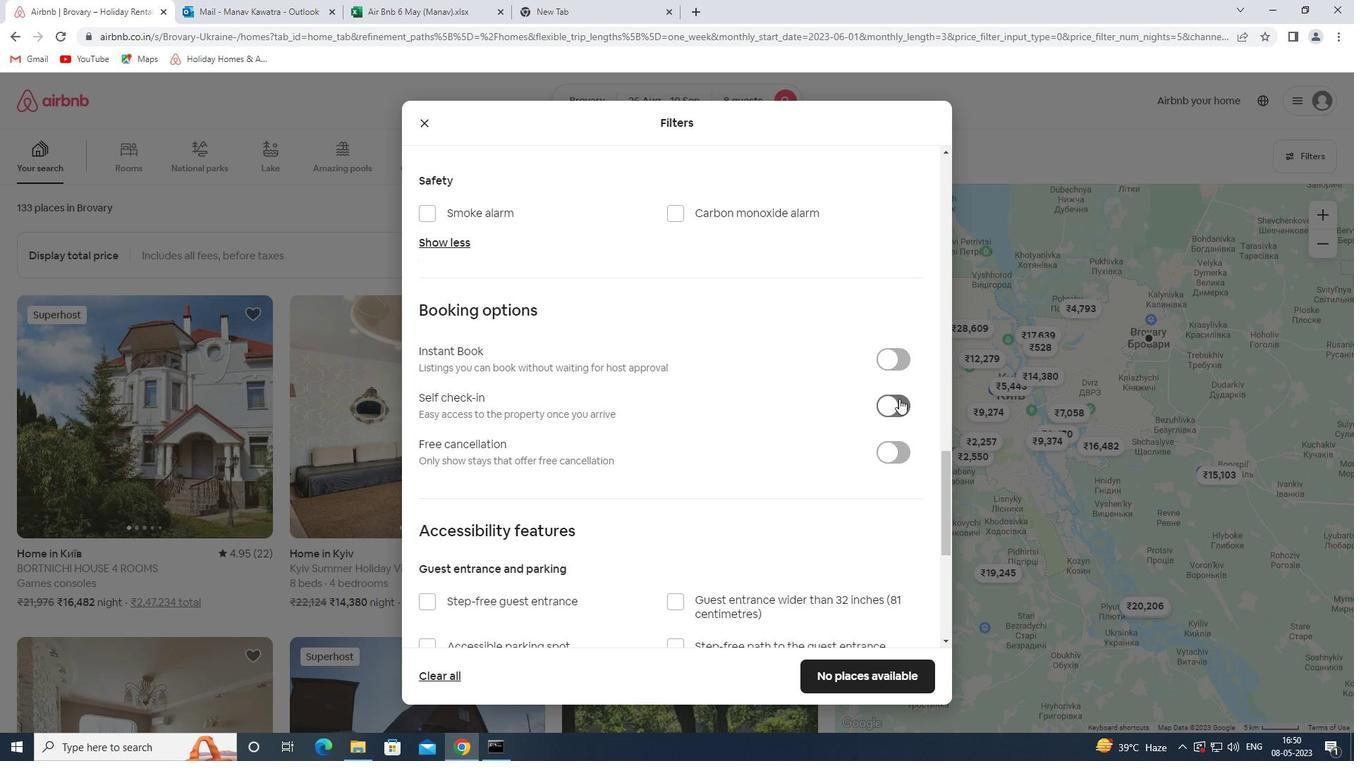 
Action: Mouse pressed left at (895, 410)
Screenshot: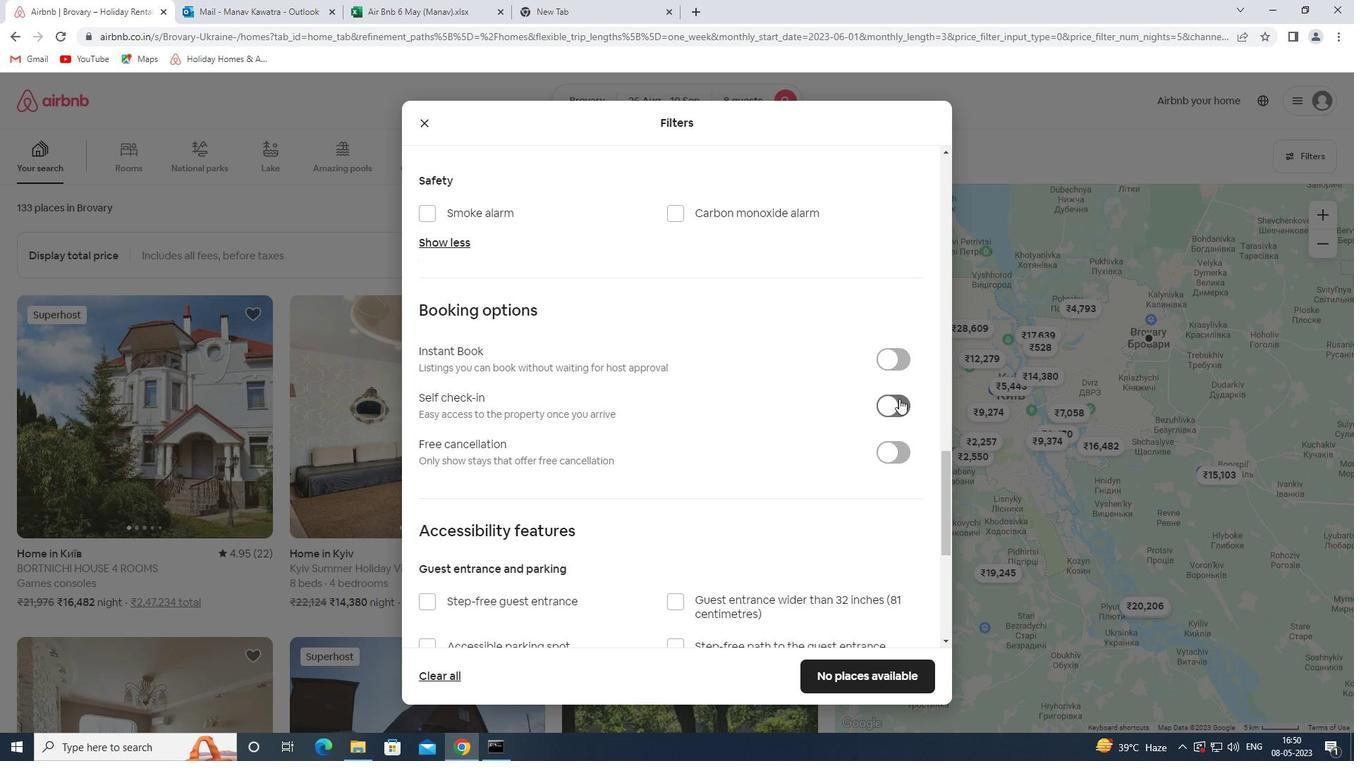 
Action: Mouse moved to (653, 450)
Screenshot: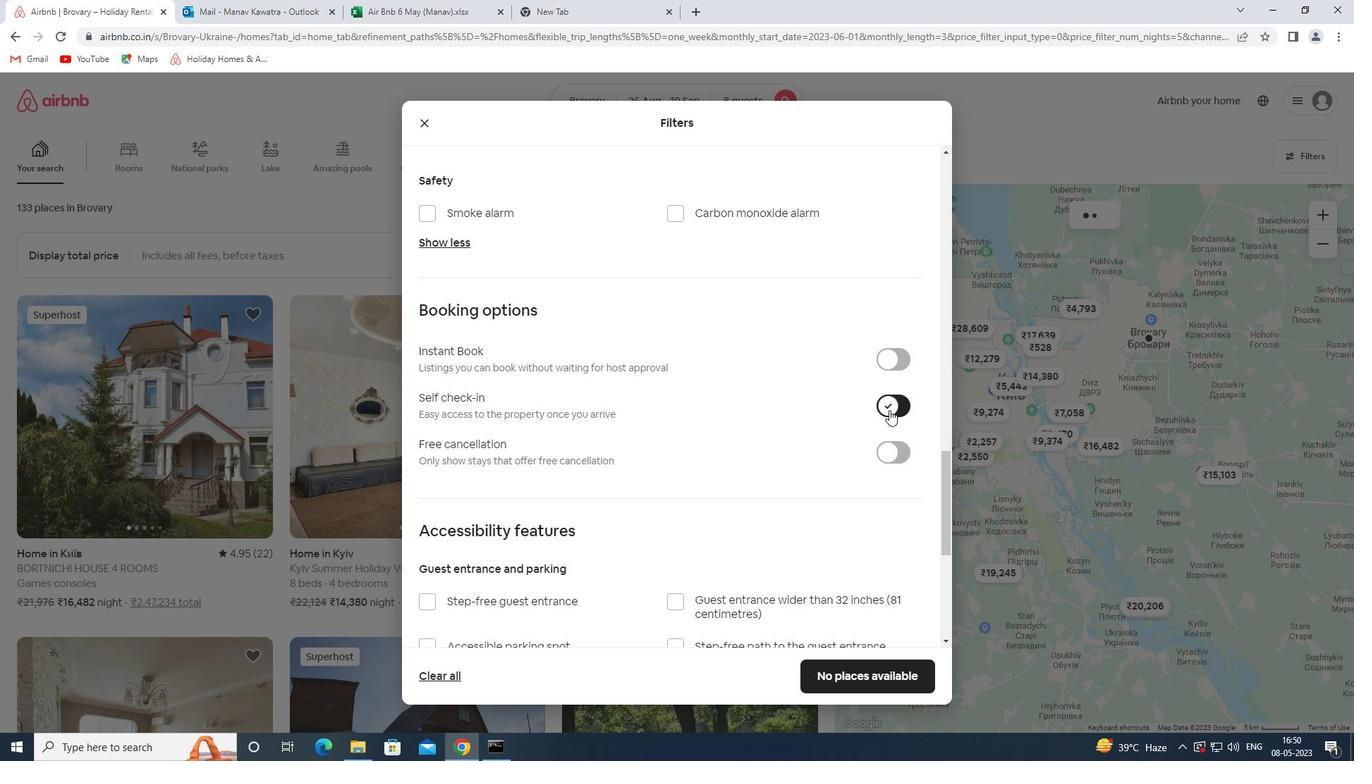 
Action: Mouse scrolled (653, 449) with delta (0, 0)
Screenshot: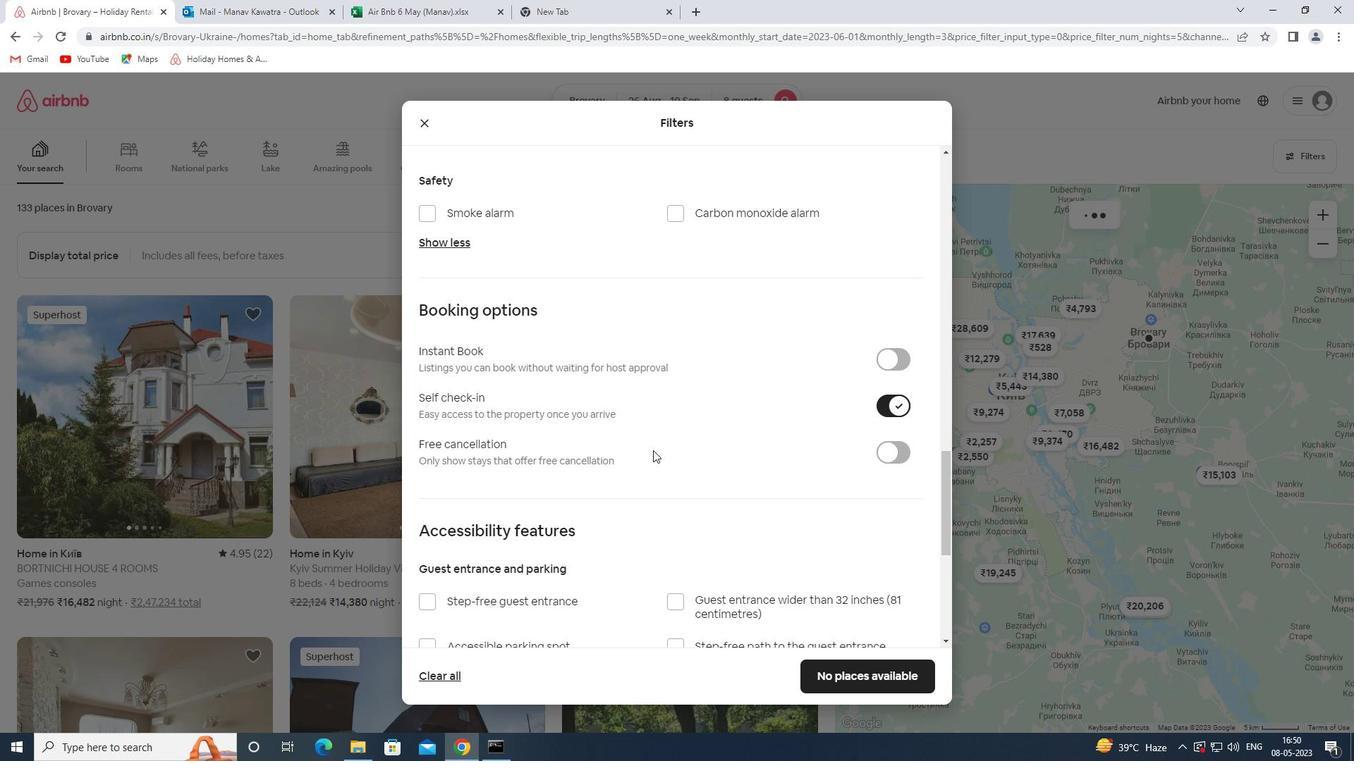 
Action: Mouse scrolled (653, 449) with delta (0, 0)
Screenshot: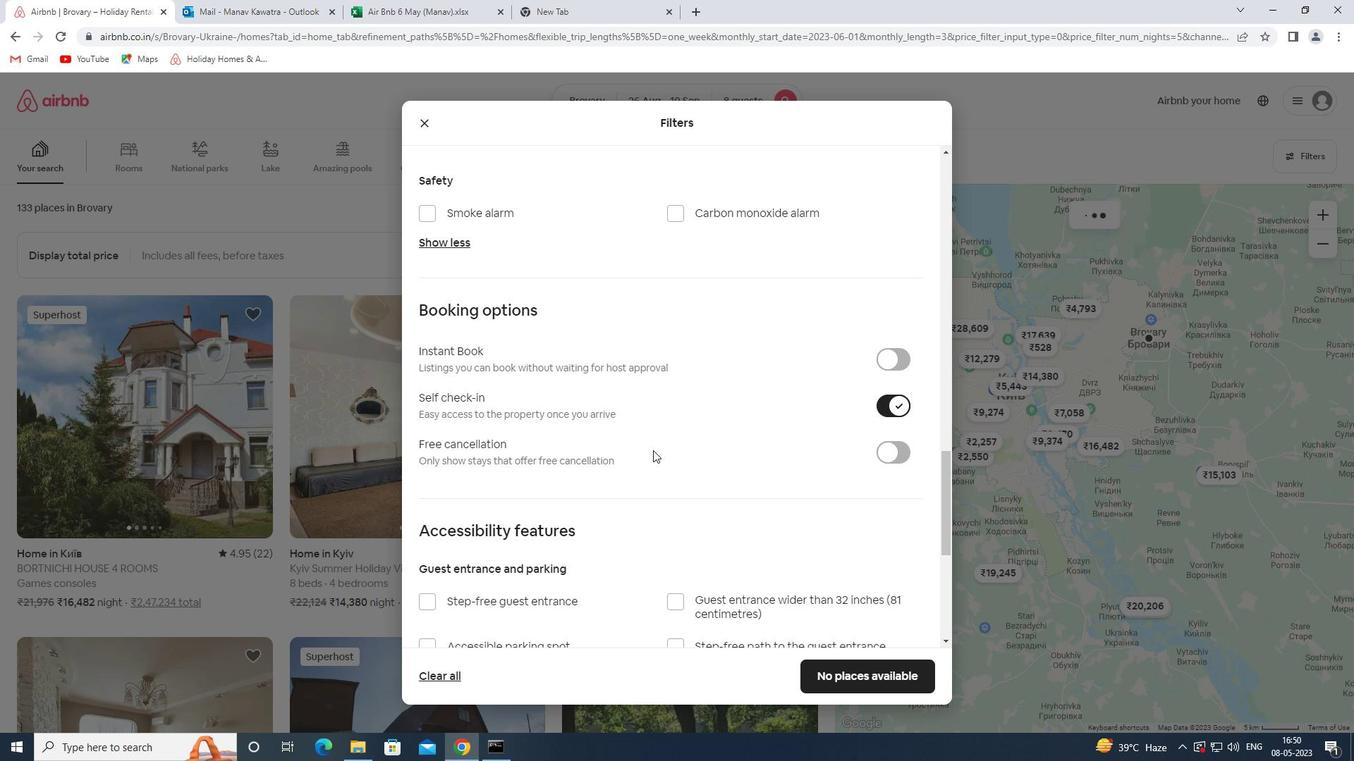 
Action: Mouse scrolled (653, 449) with delta (0, 0)
Screenshot: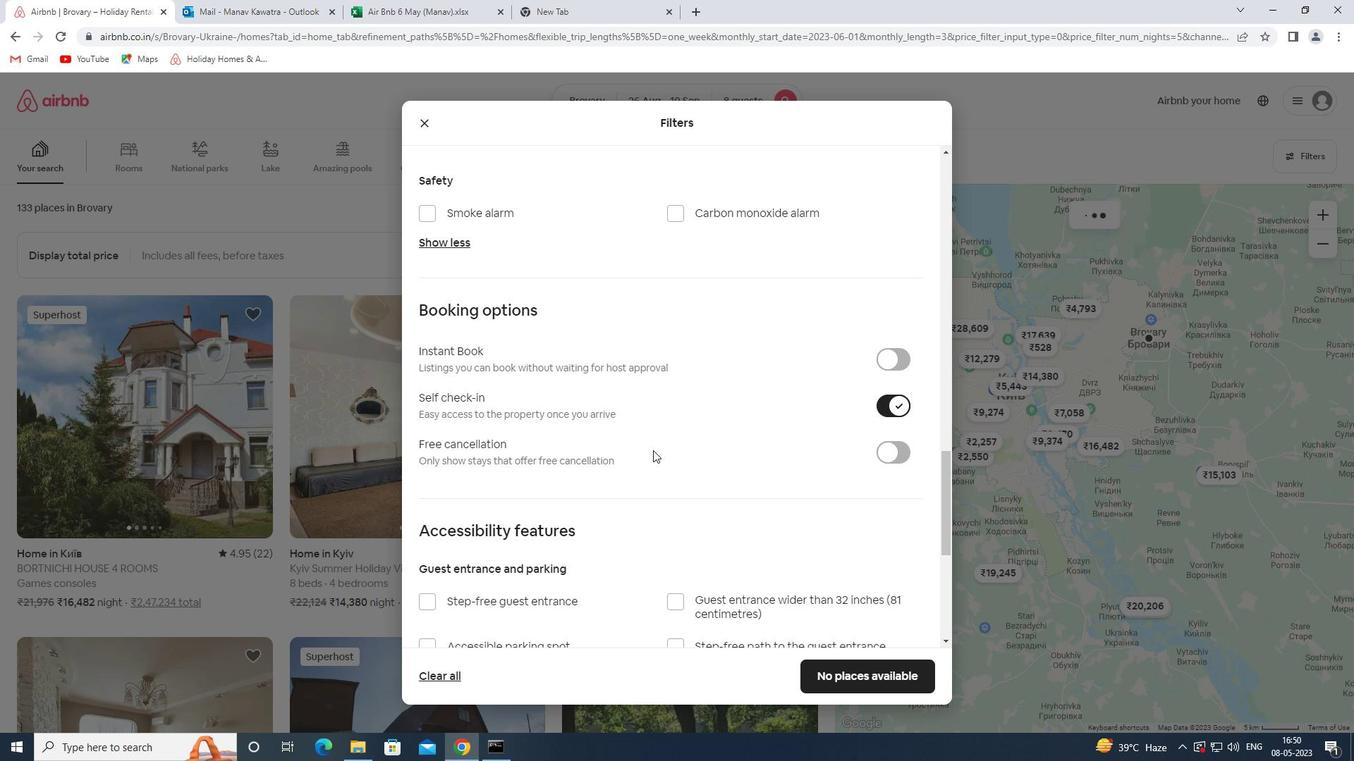 
Action: Mouse scrolled (653, 449) with delta (0, 0)
Screenshot: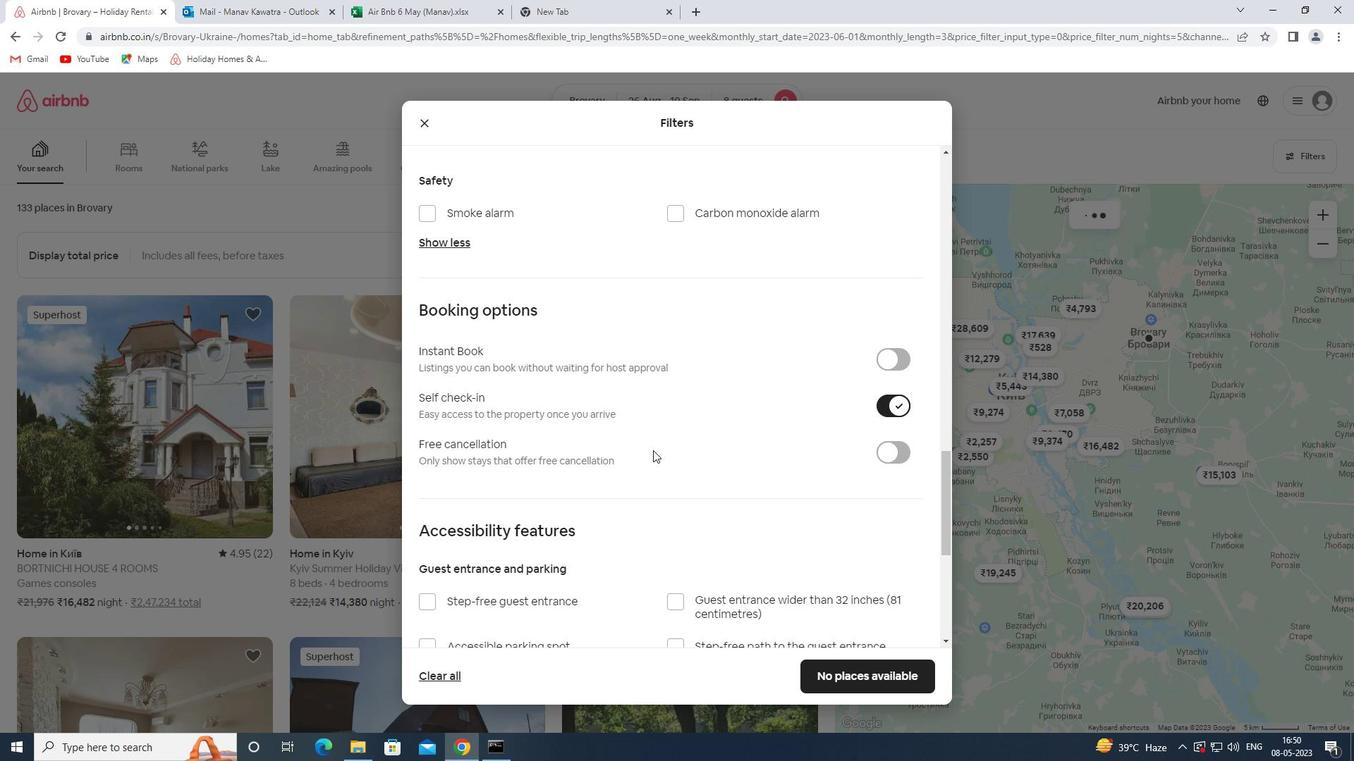 
Action: Mouse scrolled (653, 449) with delta (0, 0)
Screenshot: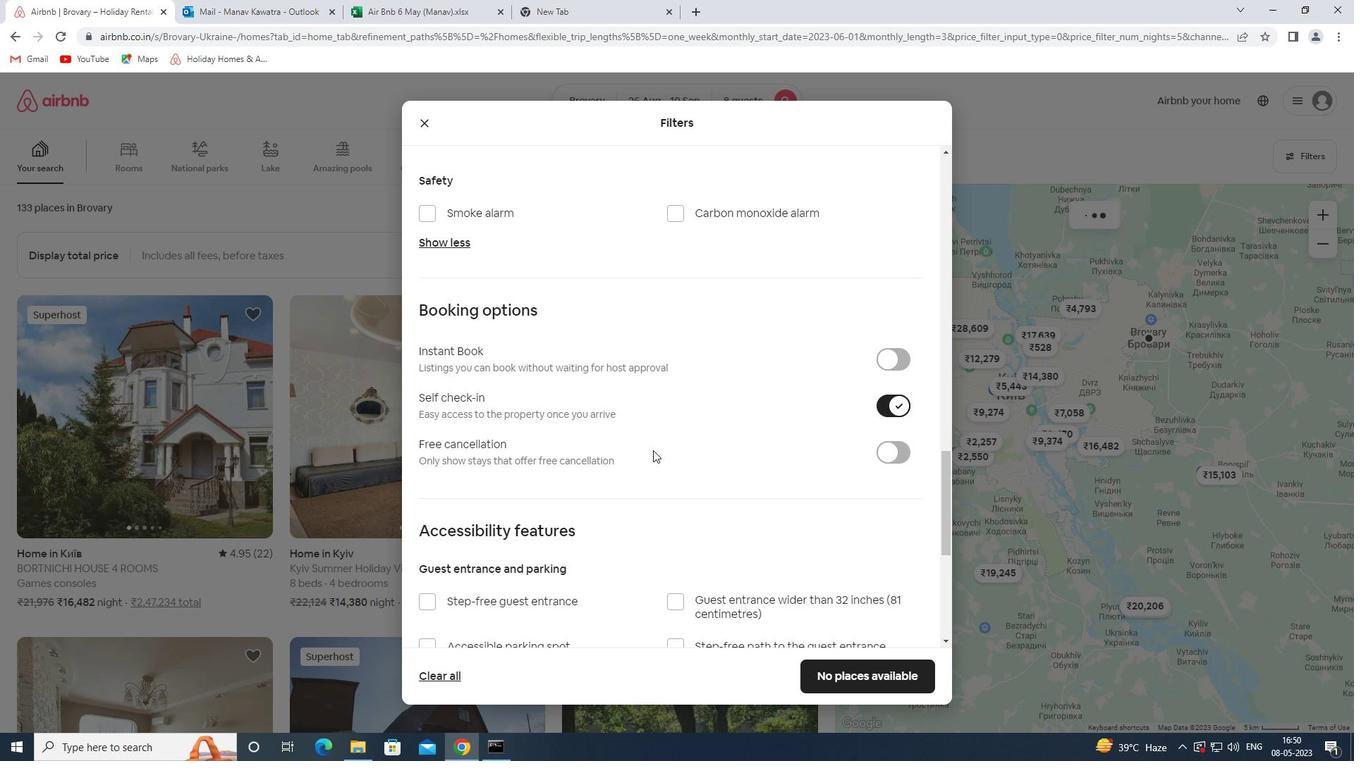 
Action: Mouse scrolled (653, 449) with delta (0, 0)
Screenshot: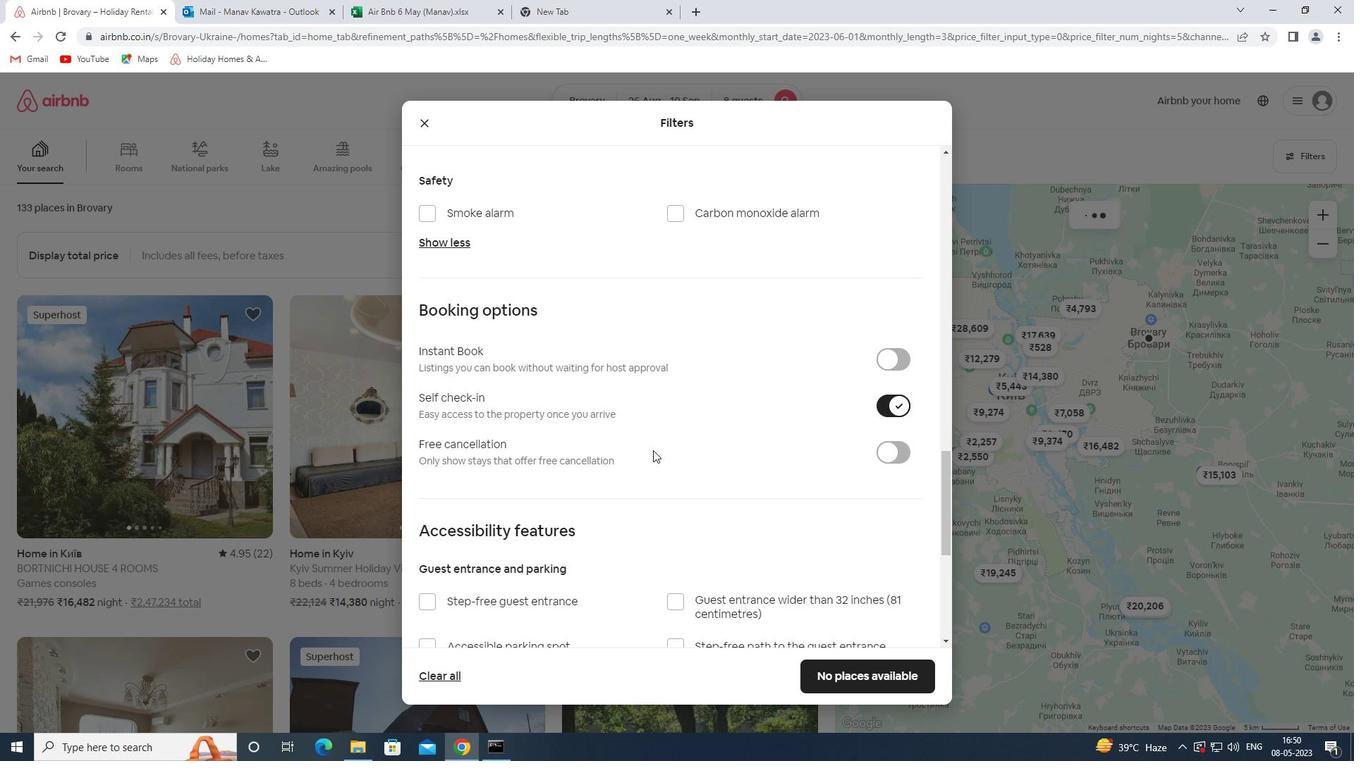 
Action: Mouse moved to (471, 553)
Screenshot: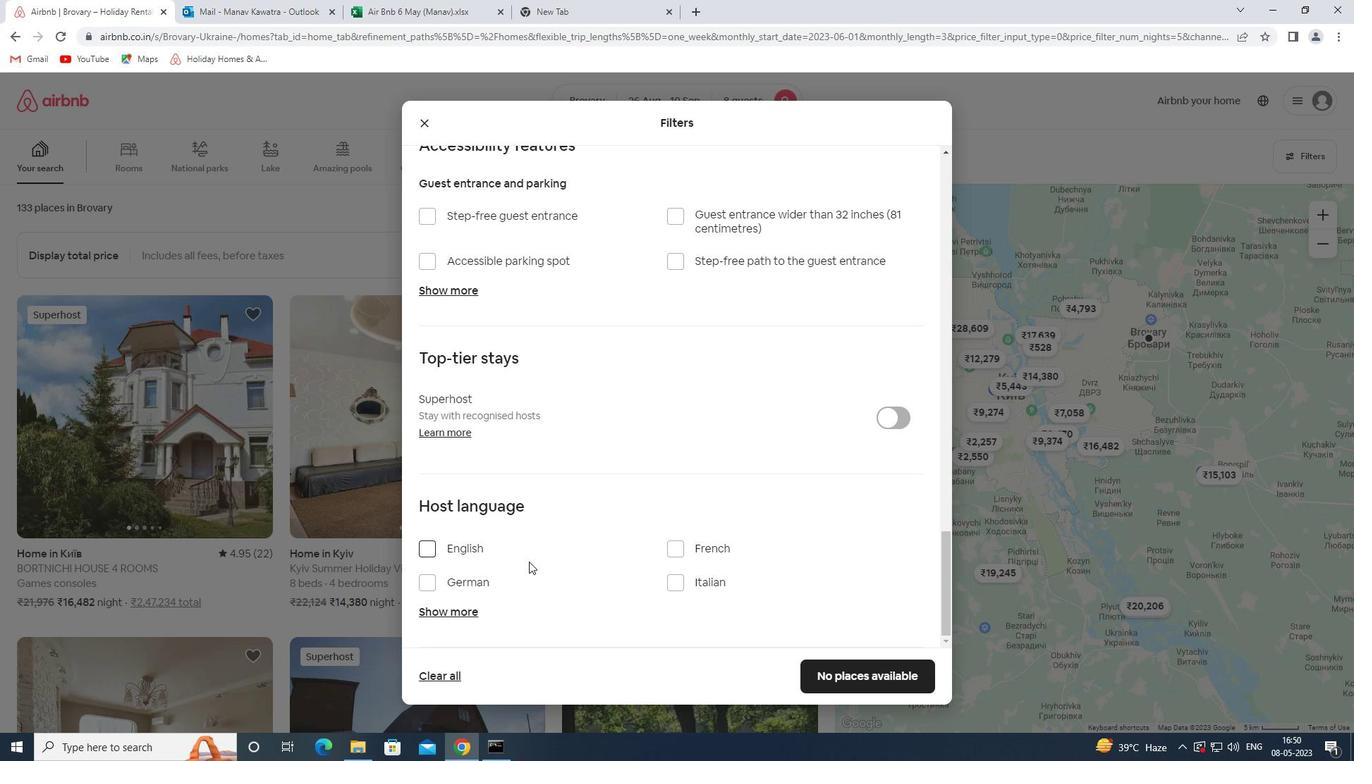 
Action: Mouse pressed left at (471, 553)
Screenshot: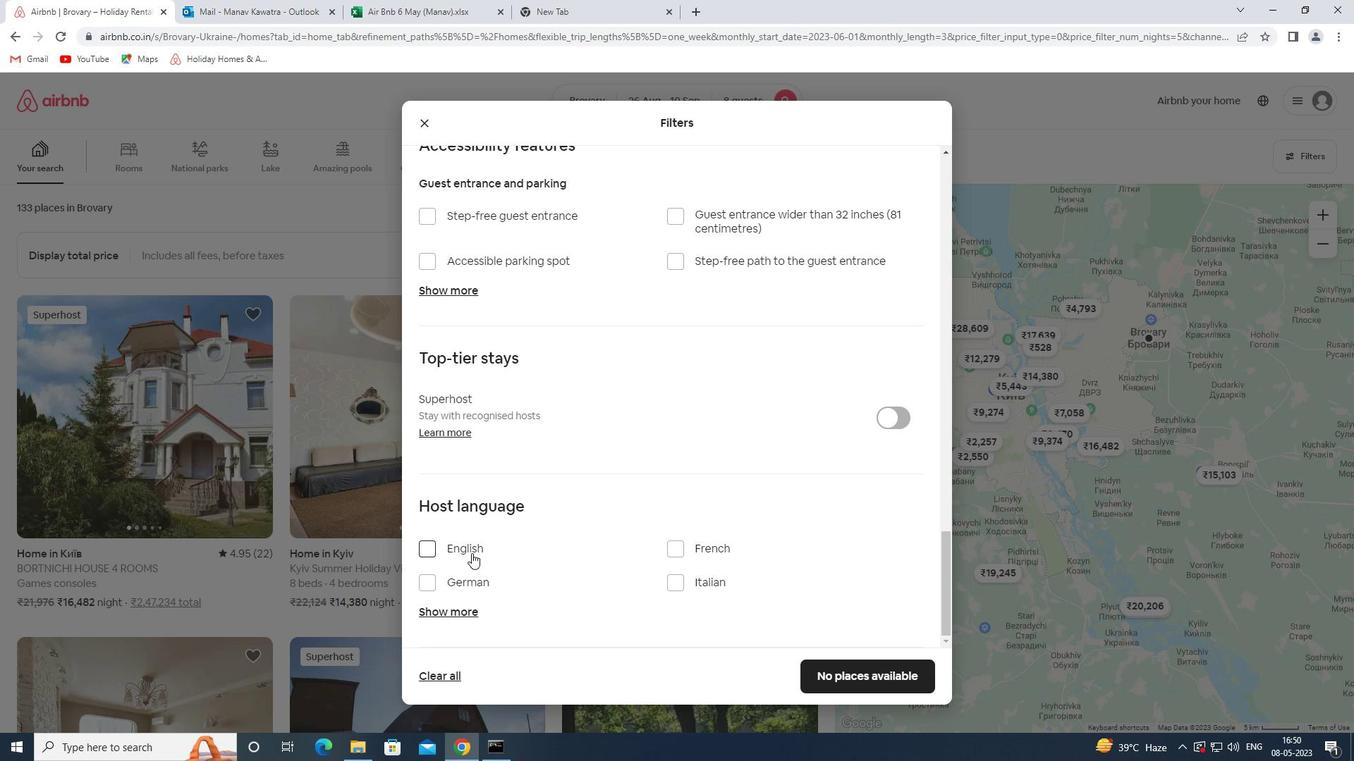 
Action: Mouse moved to (870, 680)
Screenshot: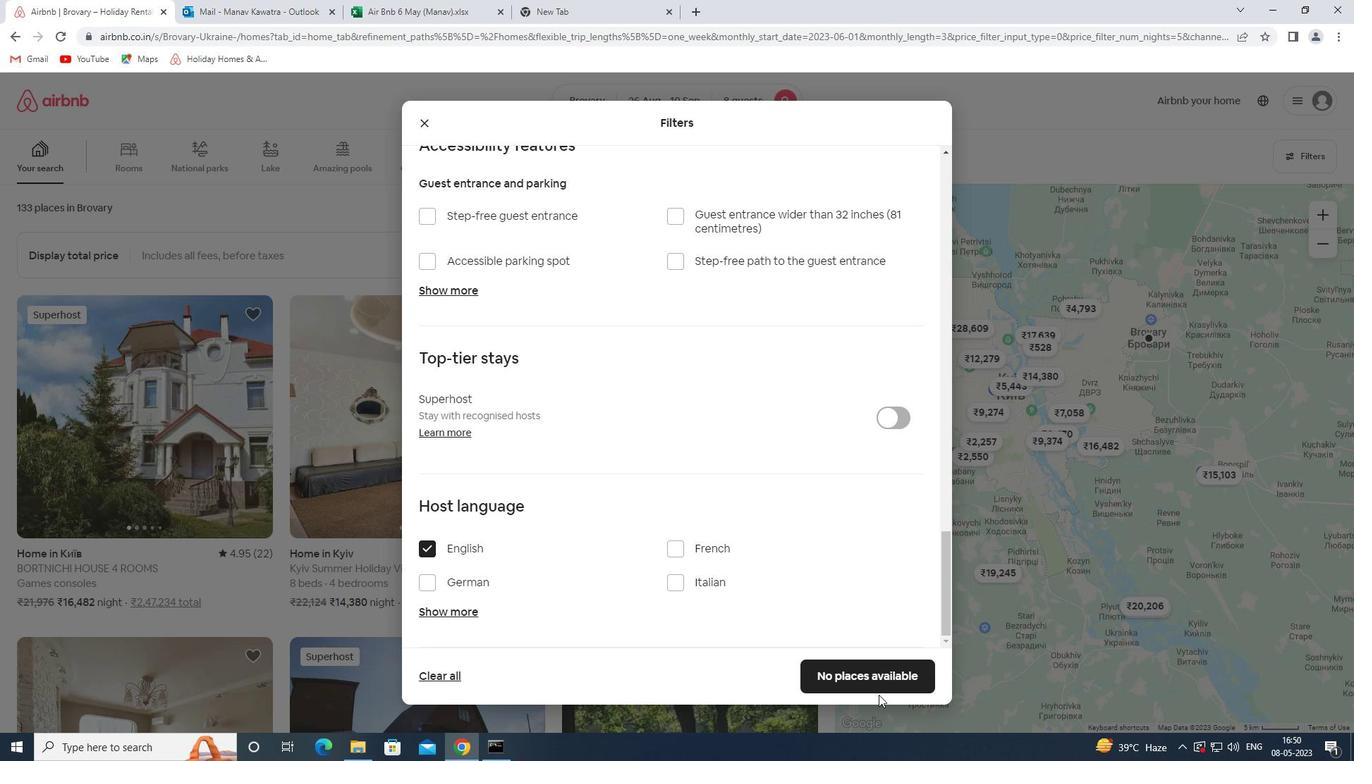 
Action: Mouse pressed left at (870, 680)
Screenshot: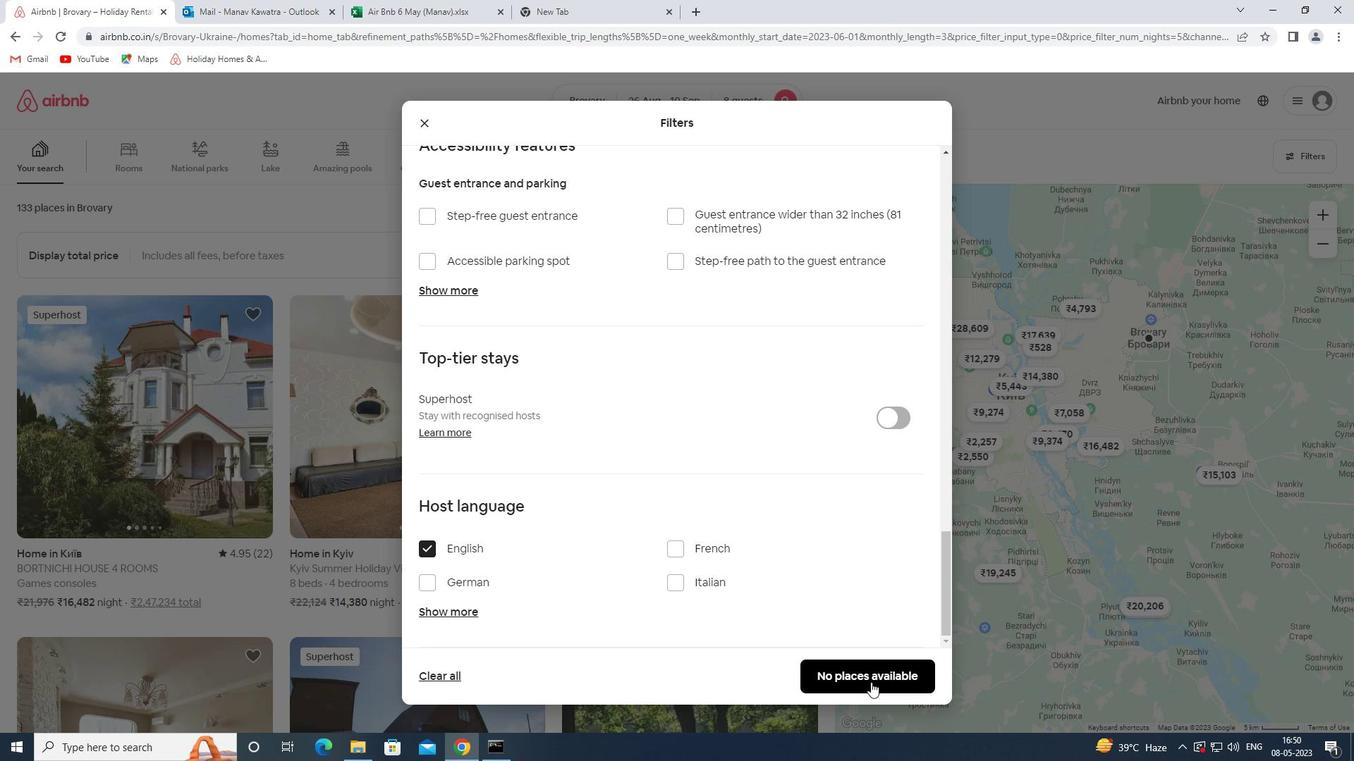 
